 Task: Create reports for product object.
Action: Mouse moved to (40, 130)
Screenshot: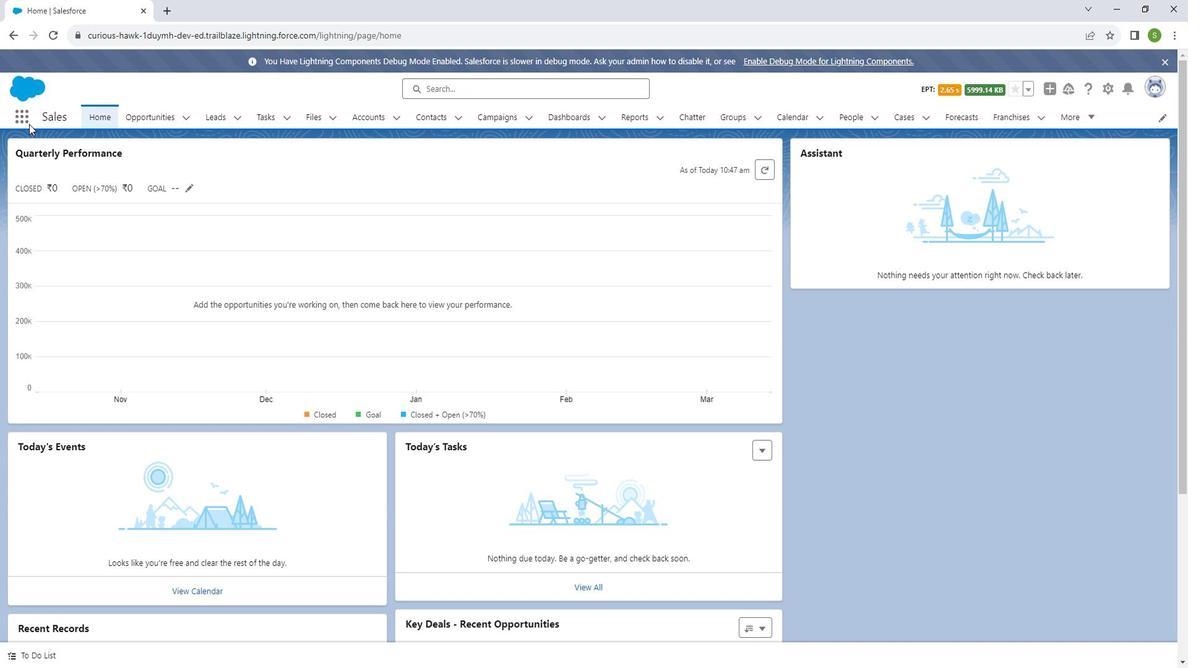 
Action: Mouse pressed left at (40, 130)
Screenshot: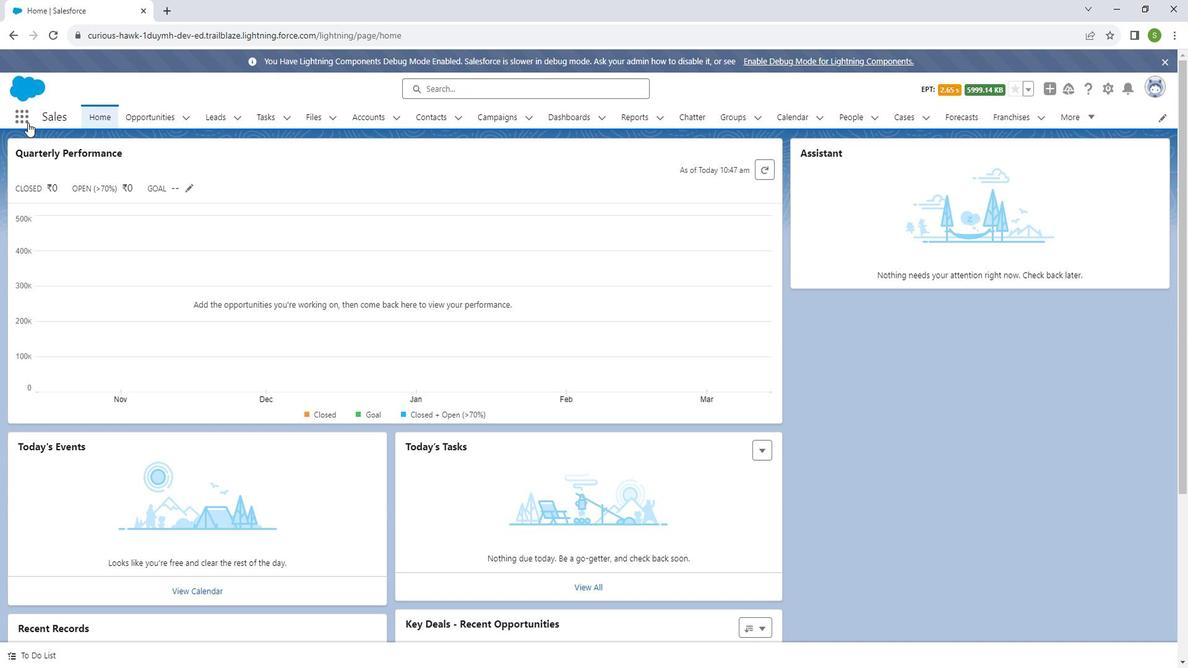 
Action: Mouse moved to (50, 338)
Screenshot: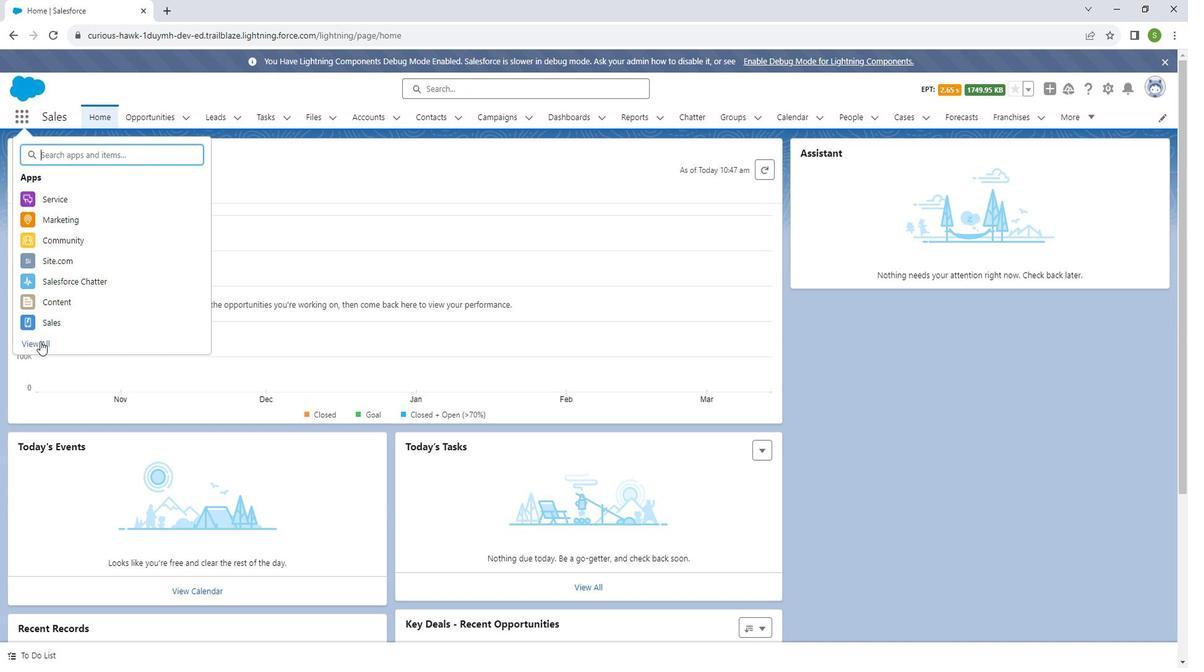 
Action: Mouse pressed left at (50, 338)
Screenshot: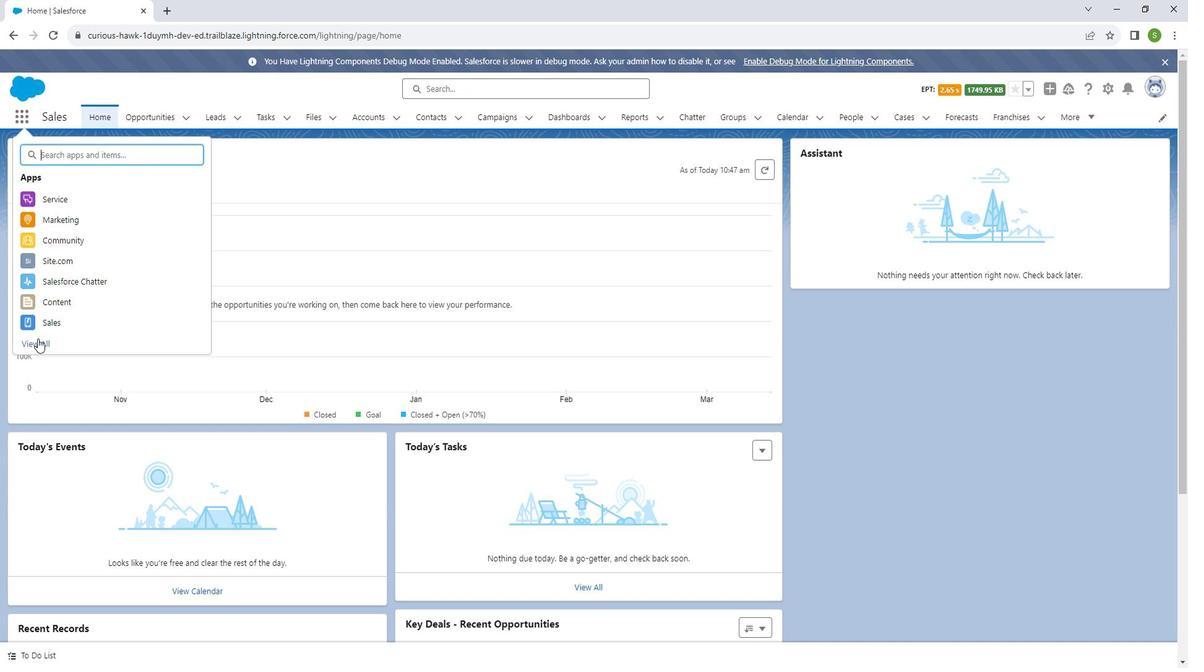 
Action: Mouse moved to (865, 460)
Screenshot: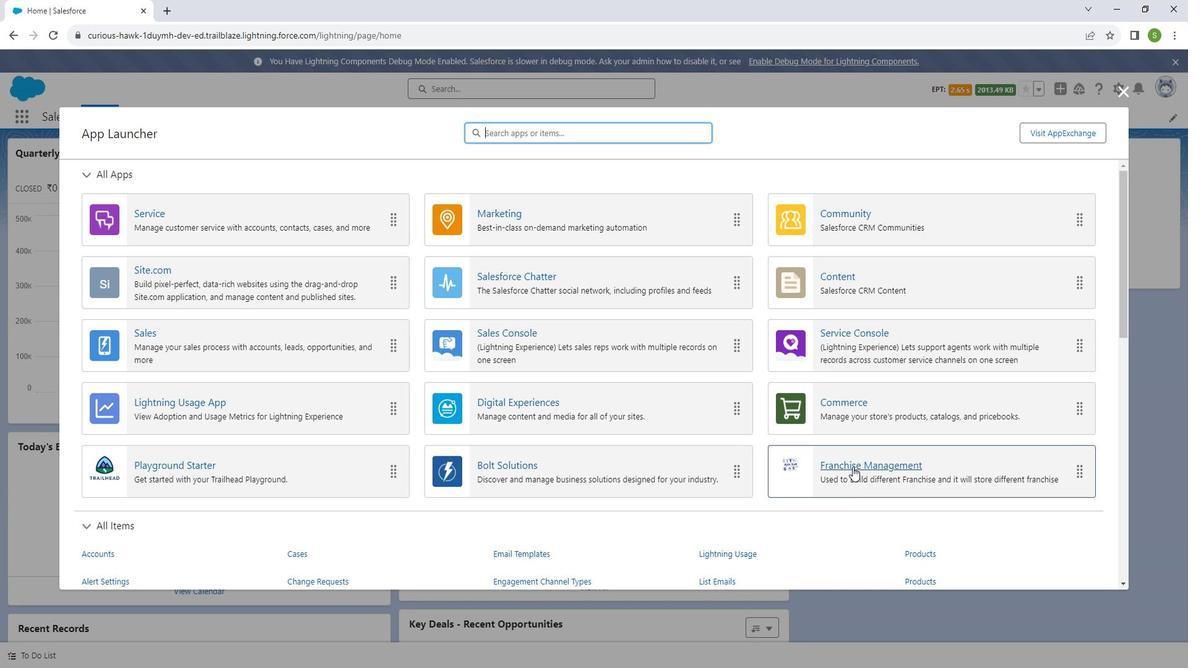 
Action: Mouse pressed left at (865, 460)
Screenshot: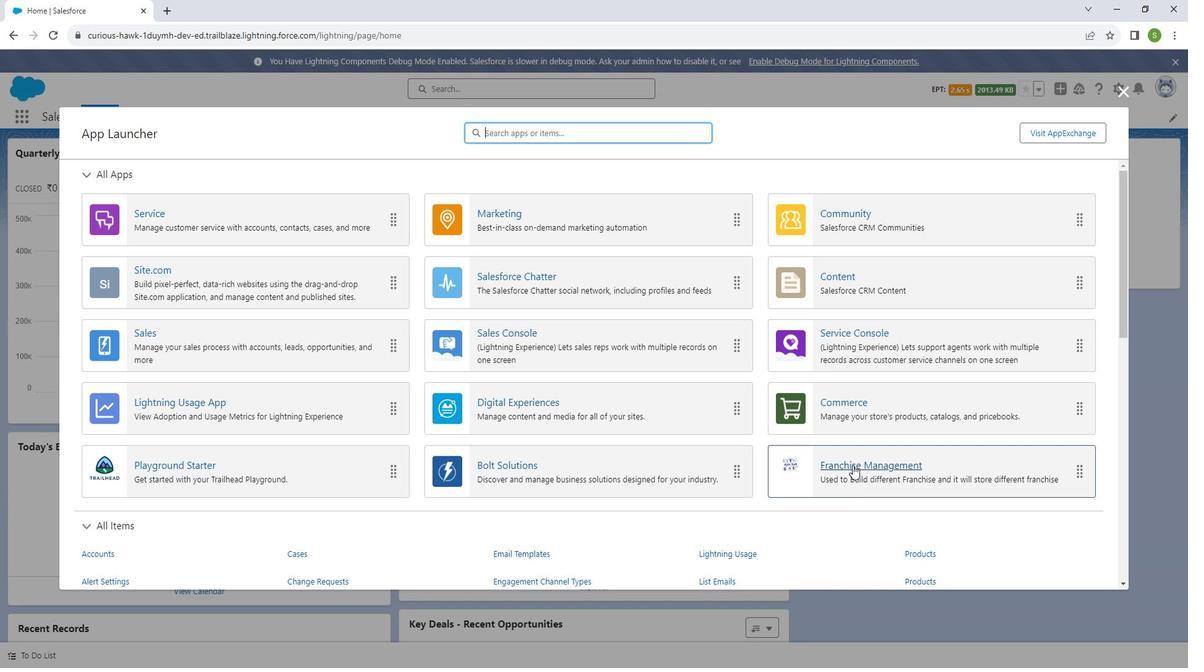 
Action: Mouse moved to (32, 125)
Screenshot: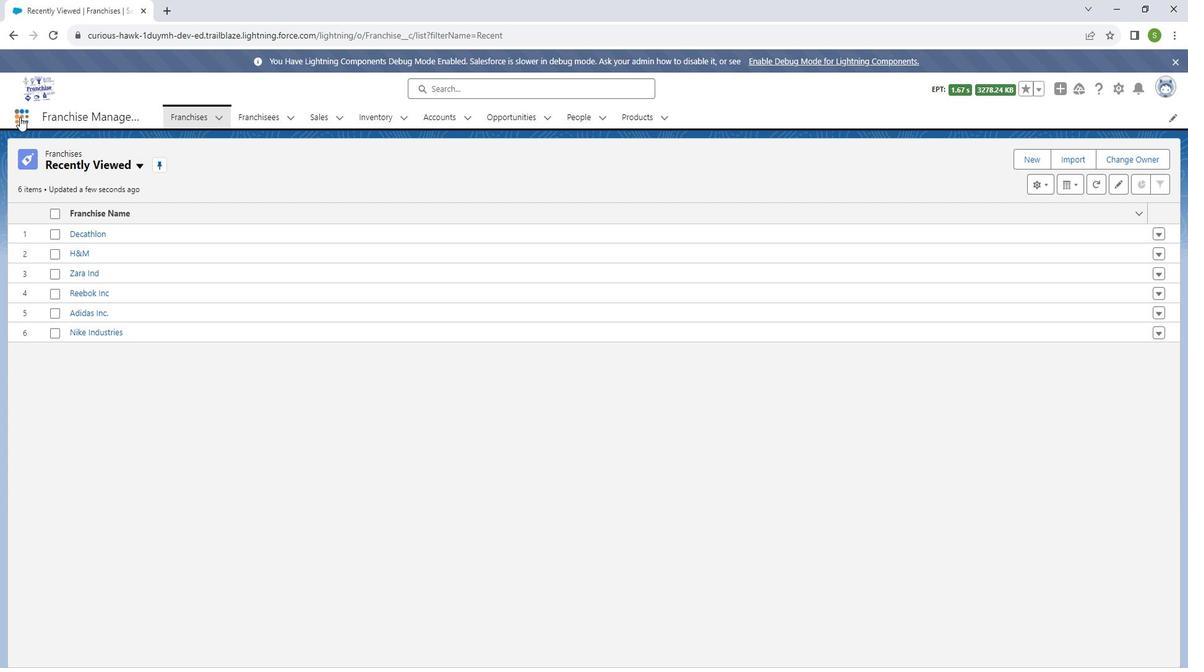 
Action: Mouse pressed left at (32, 125)
Screenshot: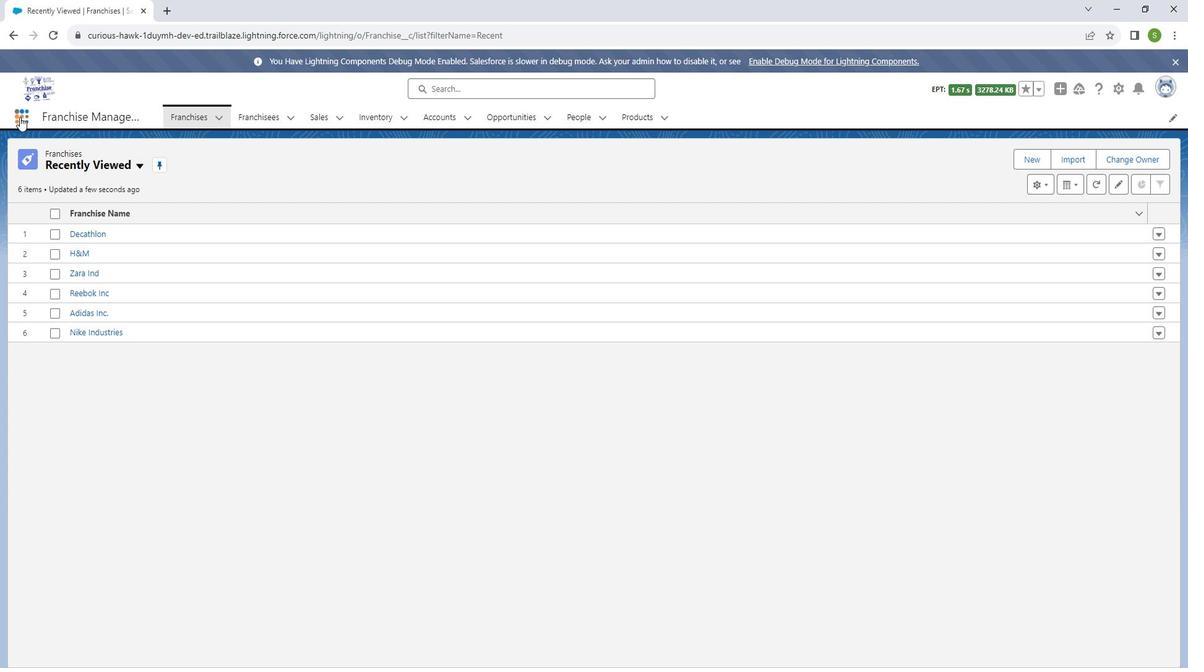 
Action: Mouse moved to (61, 164)
Screenshot: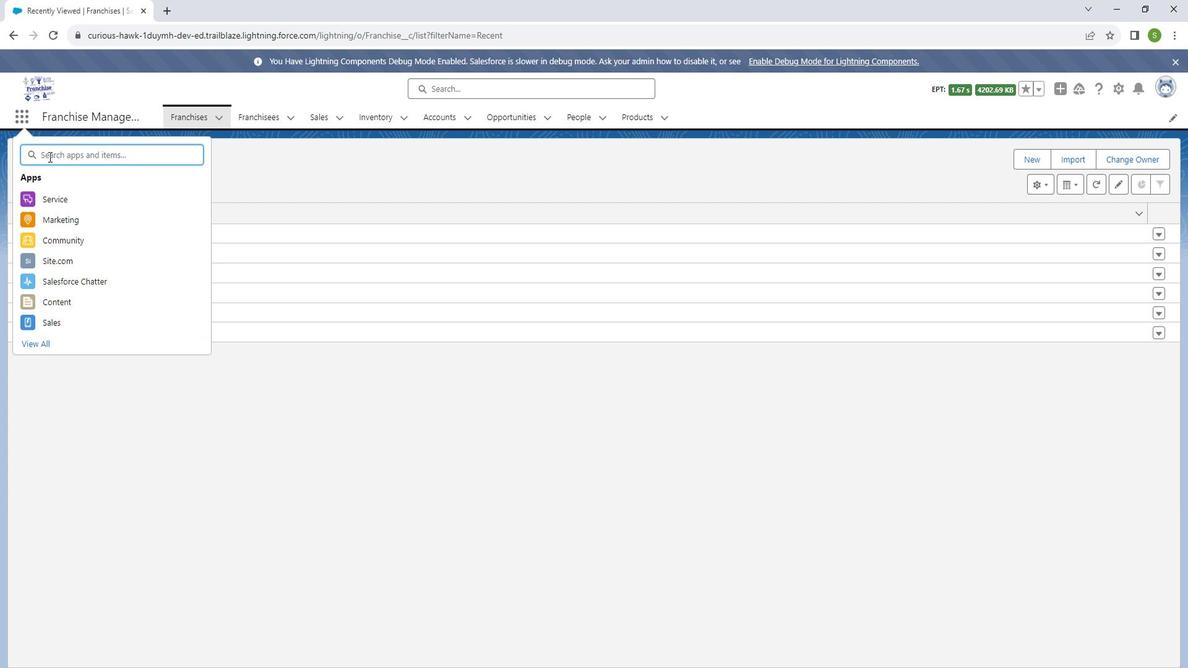 
Action: Key pressed re
Screenshot: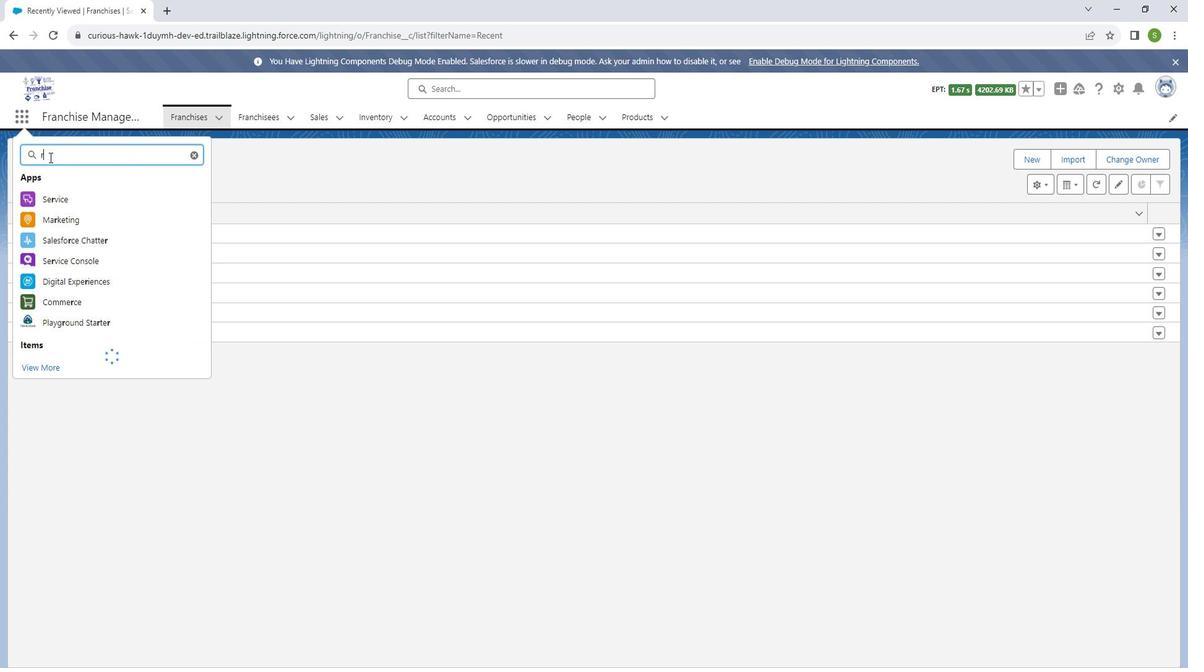 
Action: Mouse moved to (87, 234)
Screenshot: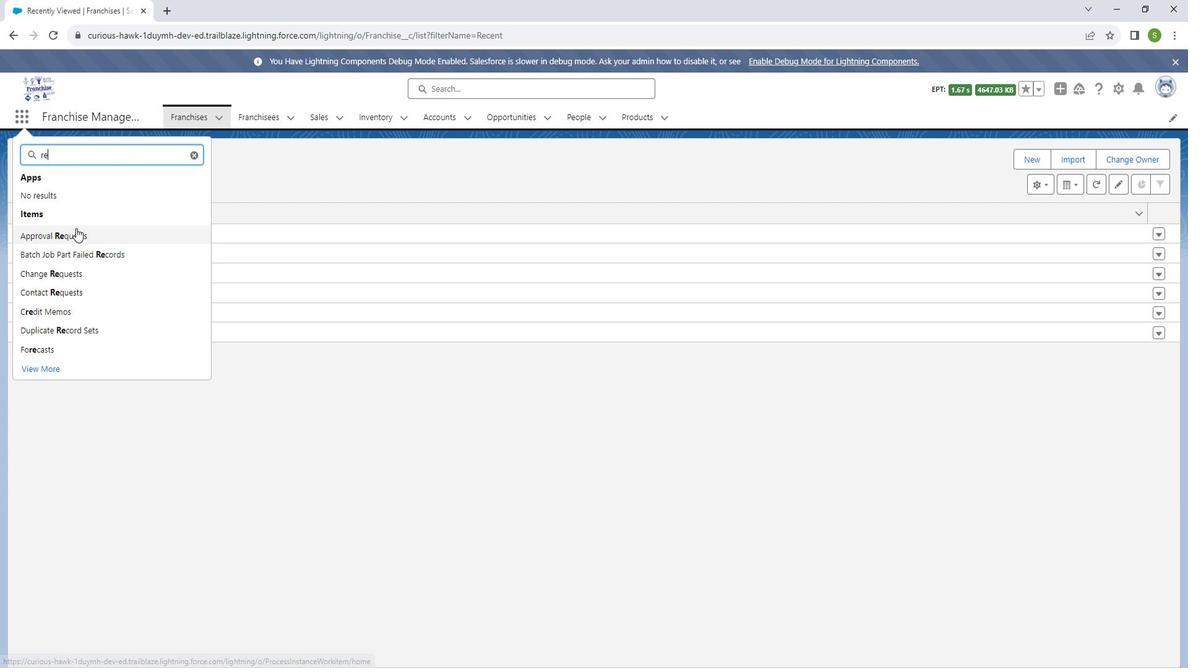 
Action: Key pressed p
Screenshot: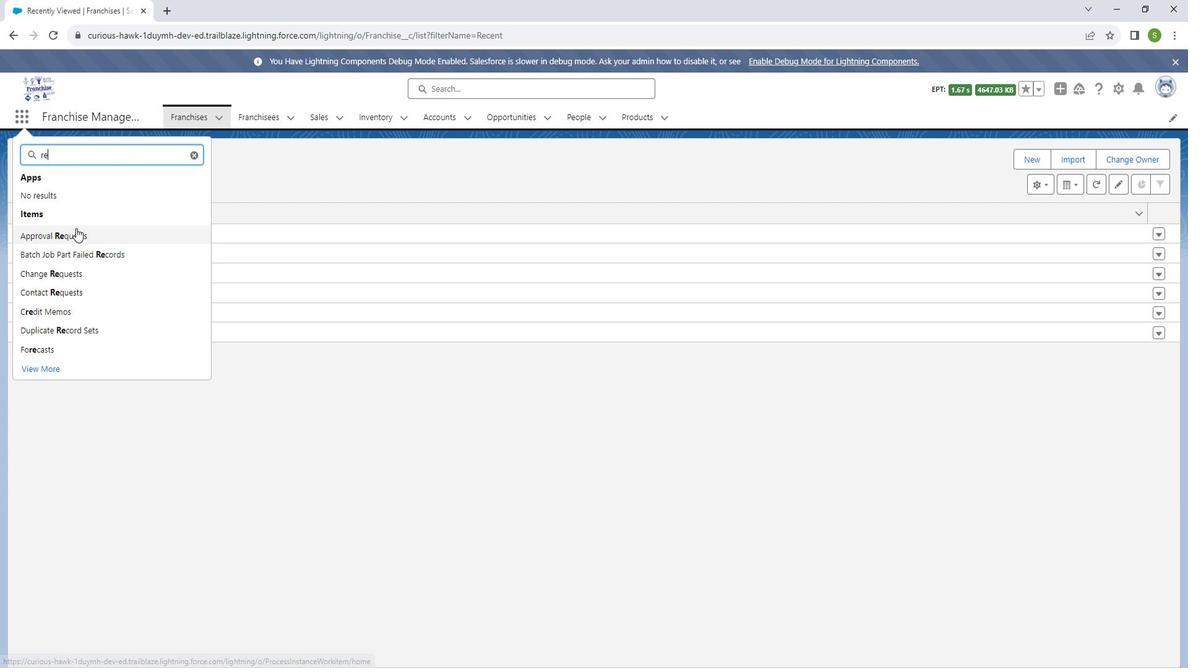 
Action: Mouse moved to (86, 234)
Screenshot: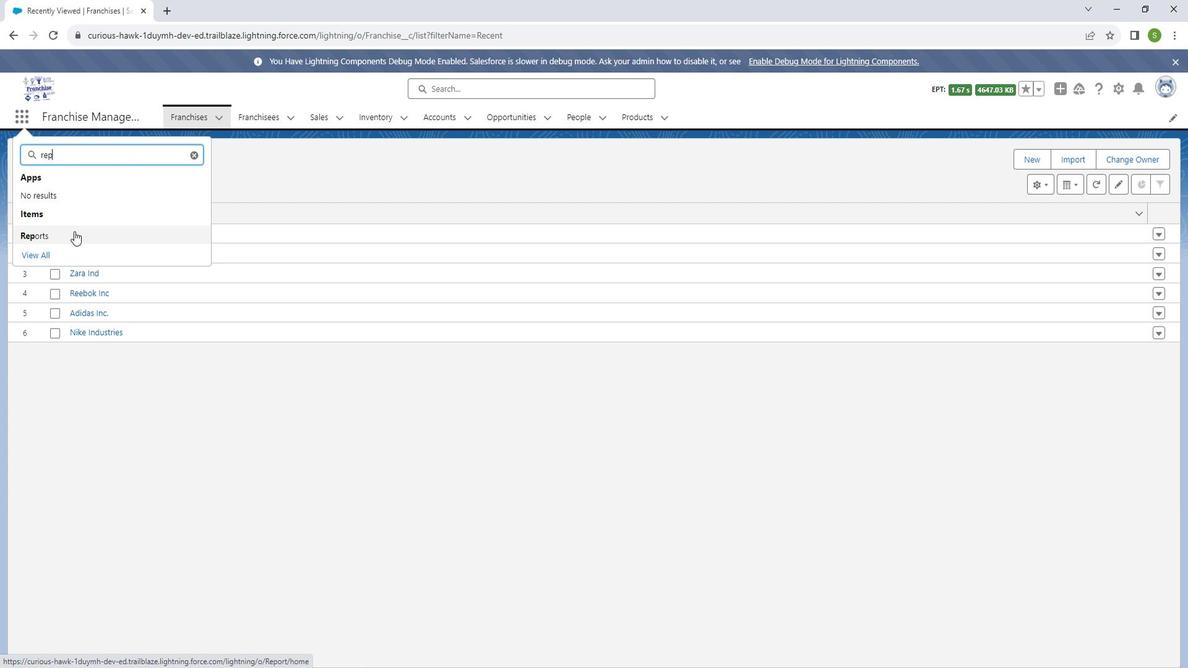 
Action: Key pressed o
Screenshot: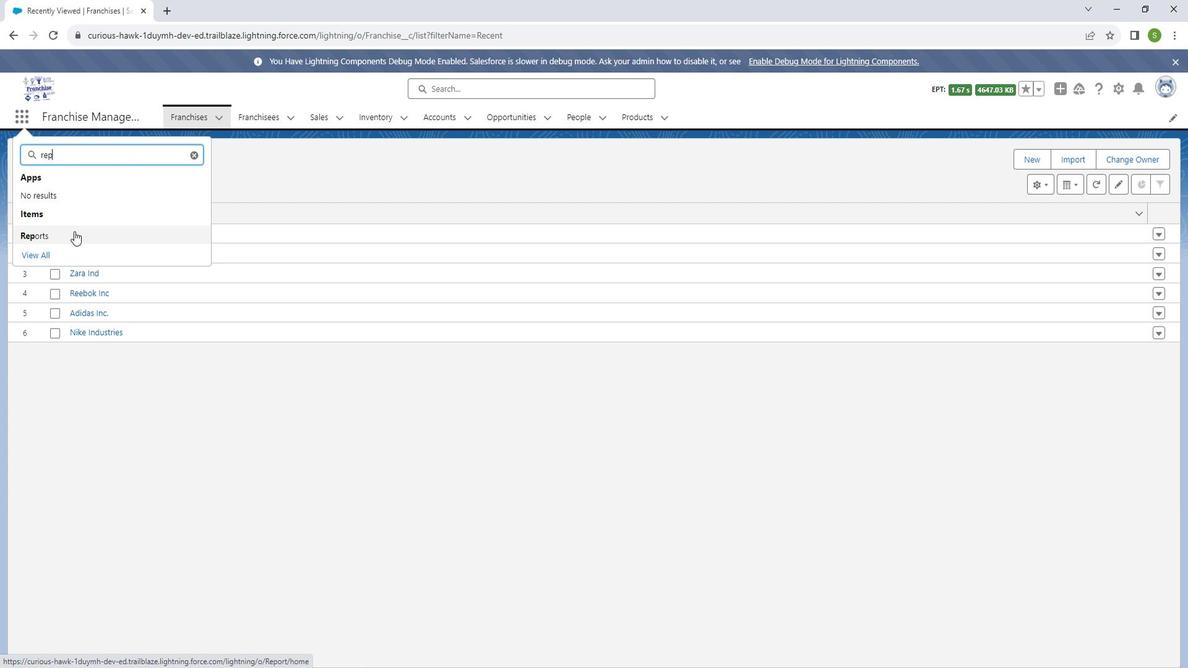 
Action: Mouse moved to (86, 230)
Screenshot: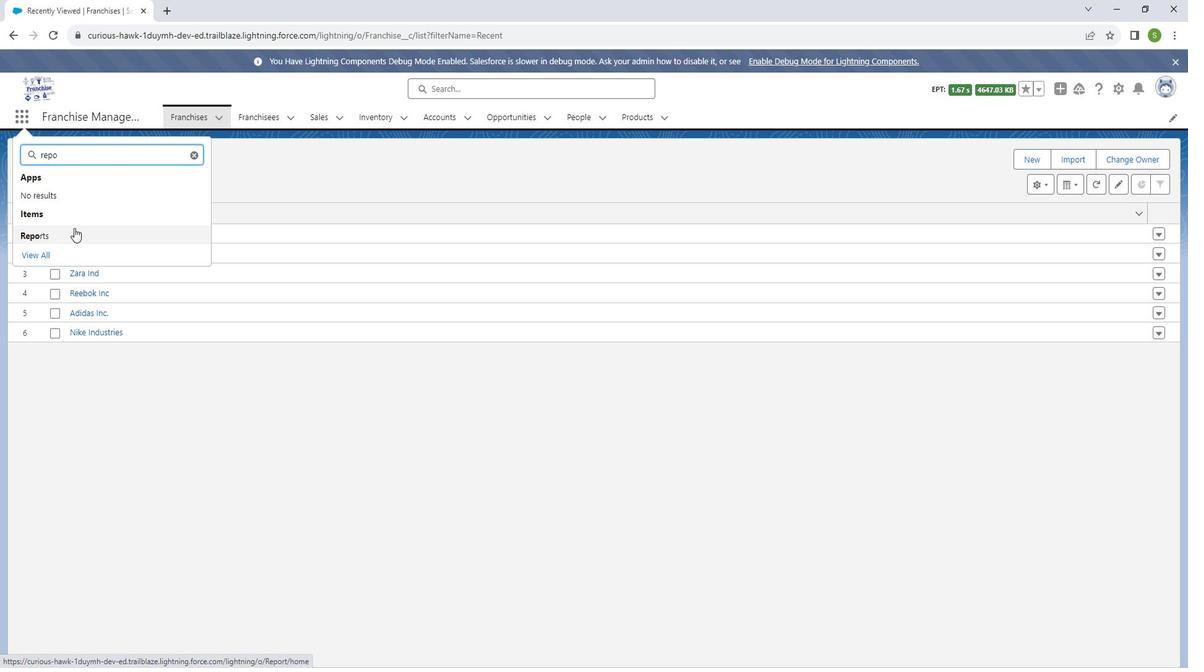 
Action: Key pressed rt
Screenshot: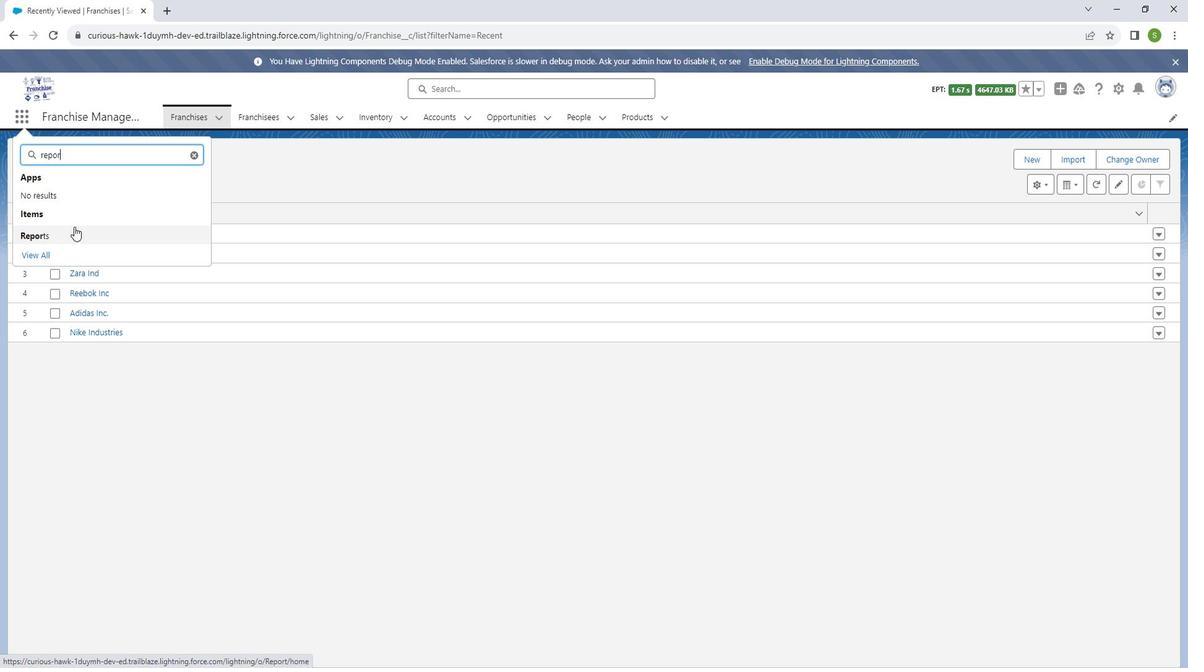 
Action: Mouse moved to (53, 240)
Screenshot: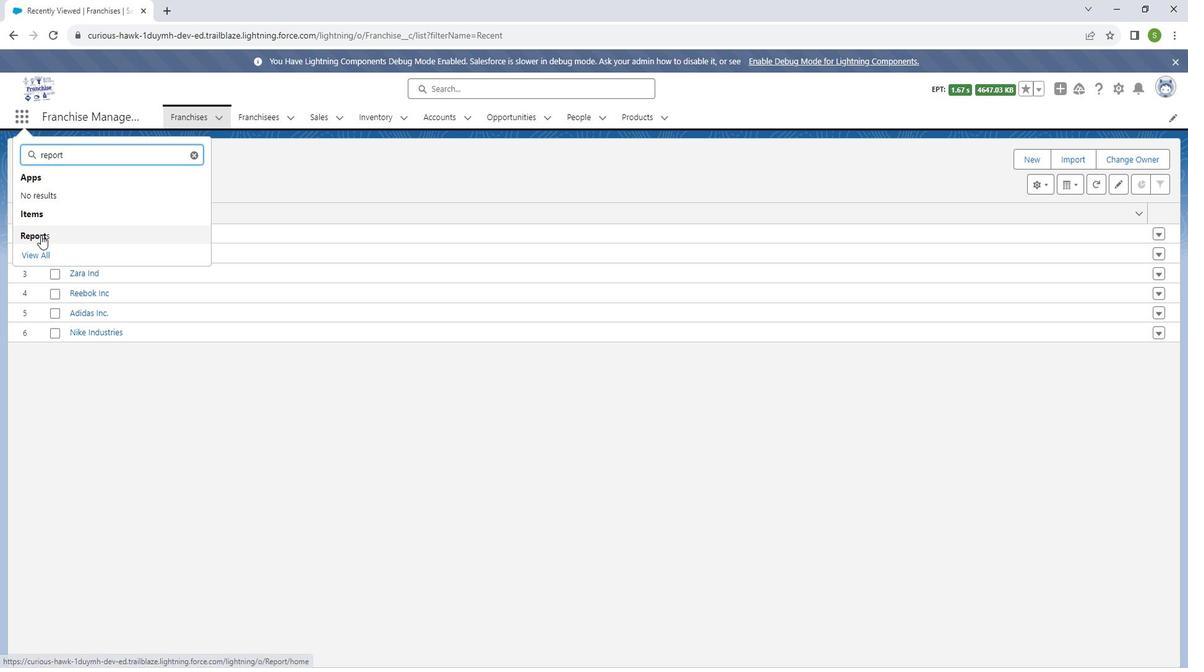 
Action: Mouse pressed left at (53, 240)
Screenshot: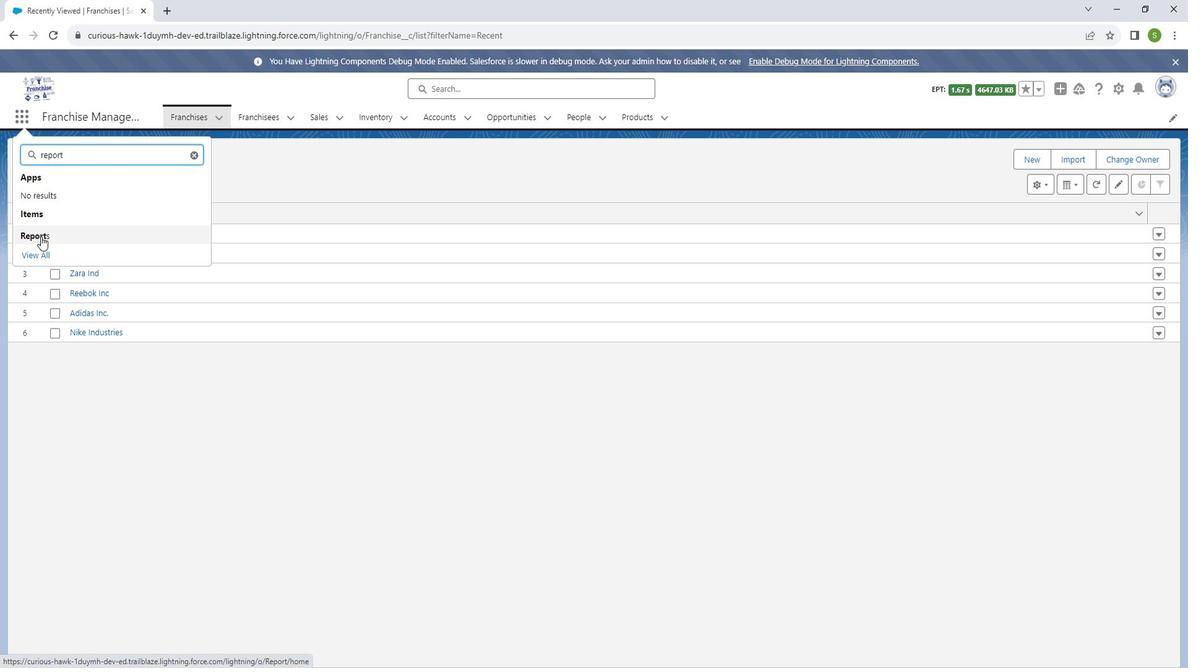 
Action: Mouse moved to (1055, 172)
Screenshot: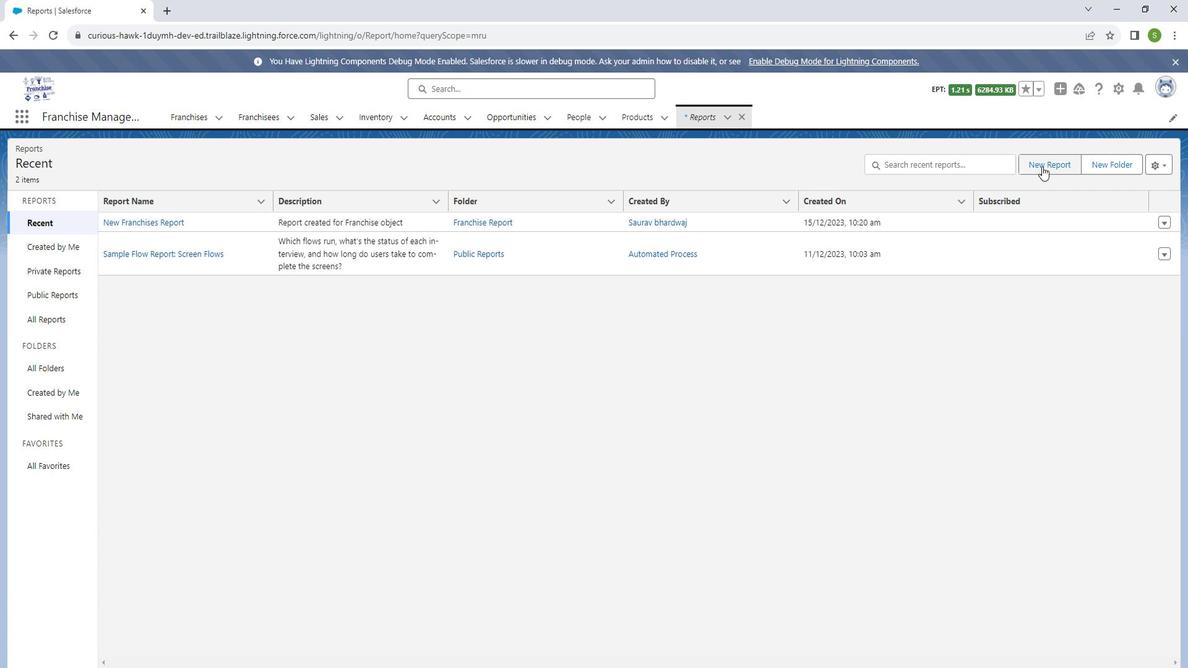 
Action: Mouse pressed left at (1055, 172)
Screenshot: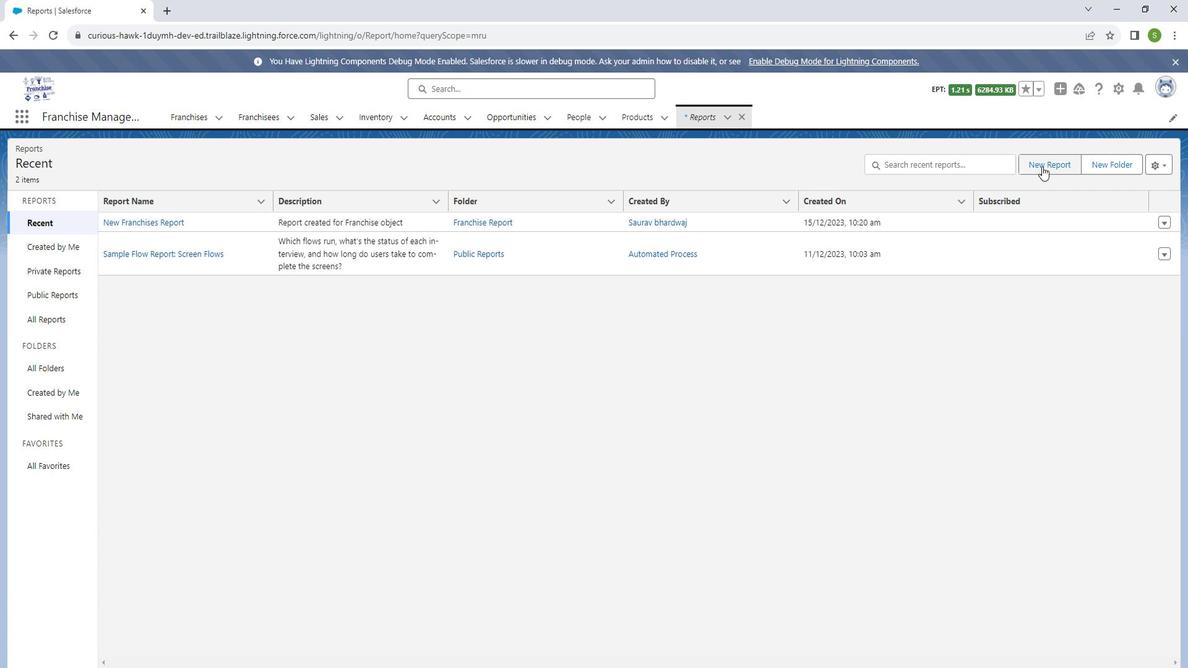 
Action: Mouse moved to (323, 265)
Screenshot: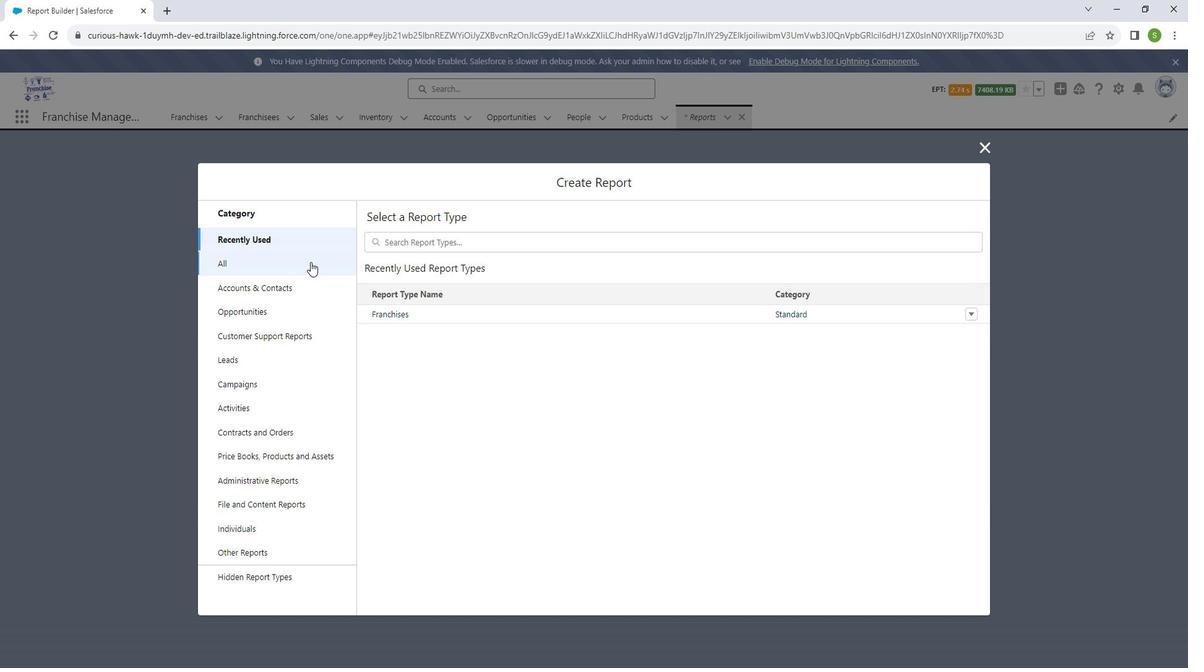 
Action: Mouse pressed left at (323, 265)
Screenshot: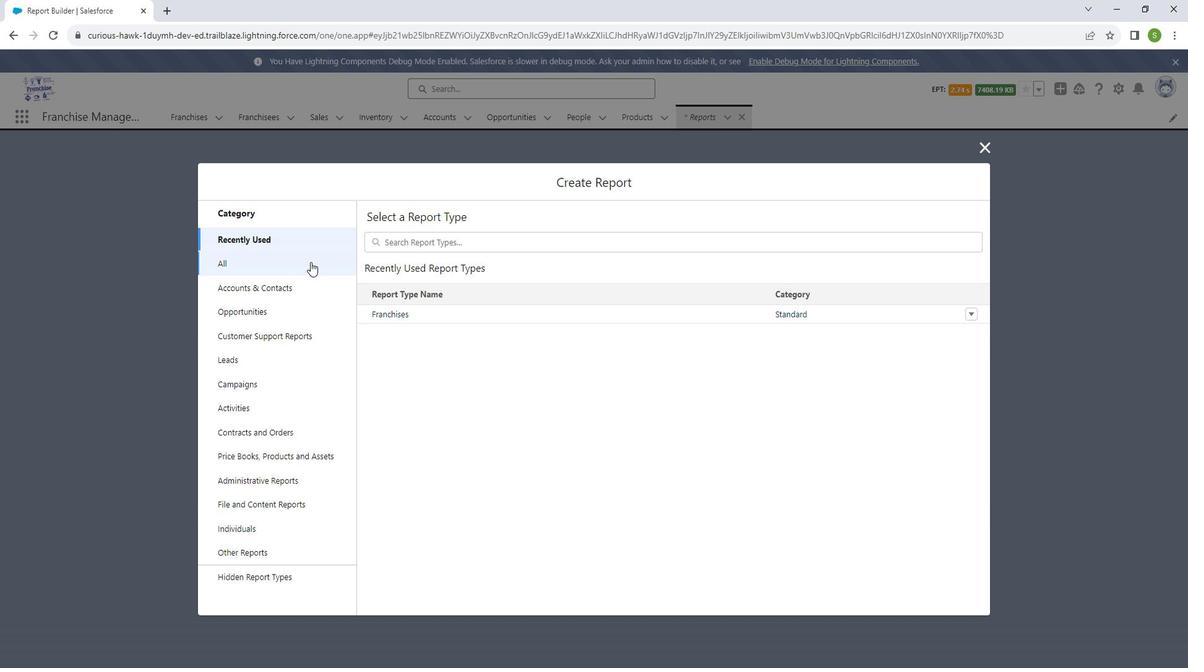
Action: Mouse moved to (560, 240)
Screenshot: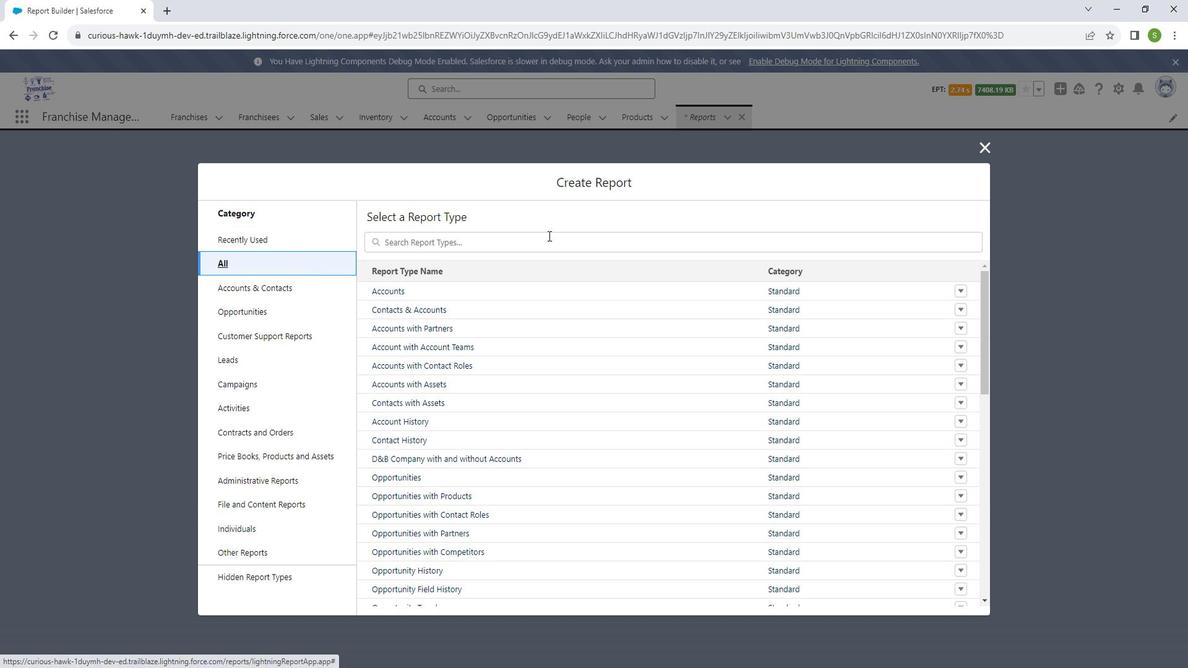 
Action: Mouse pressed left at (560, 240)
Screenshot: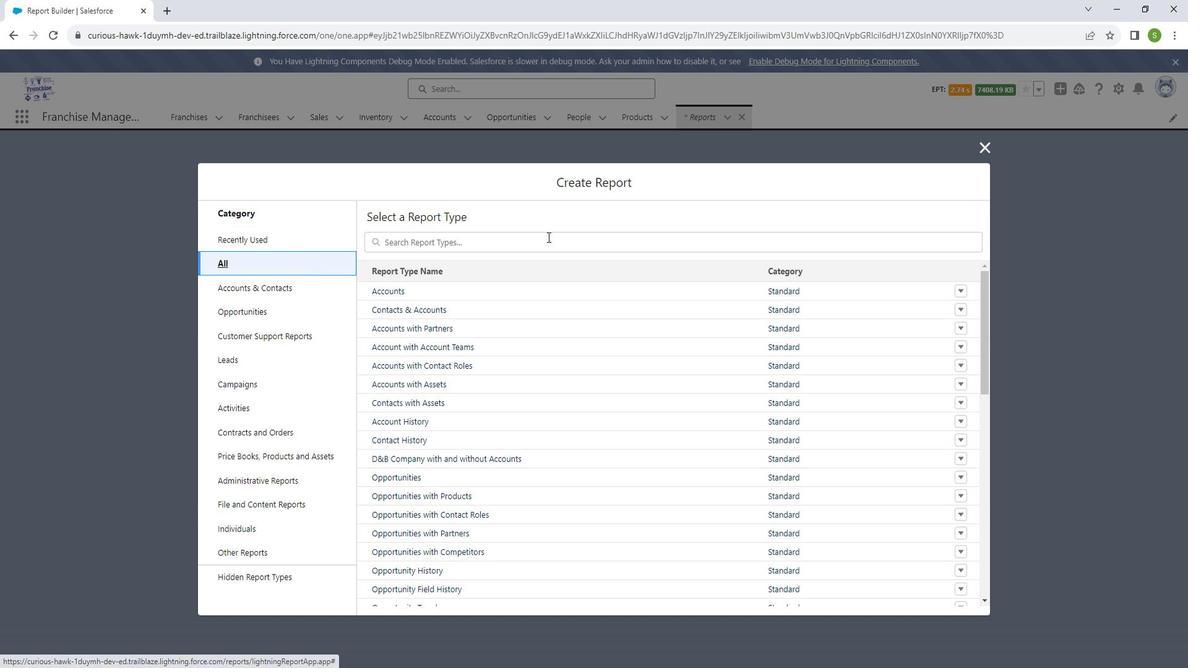 
Action: Mouse moved to (559, 246)
Screenshot: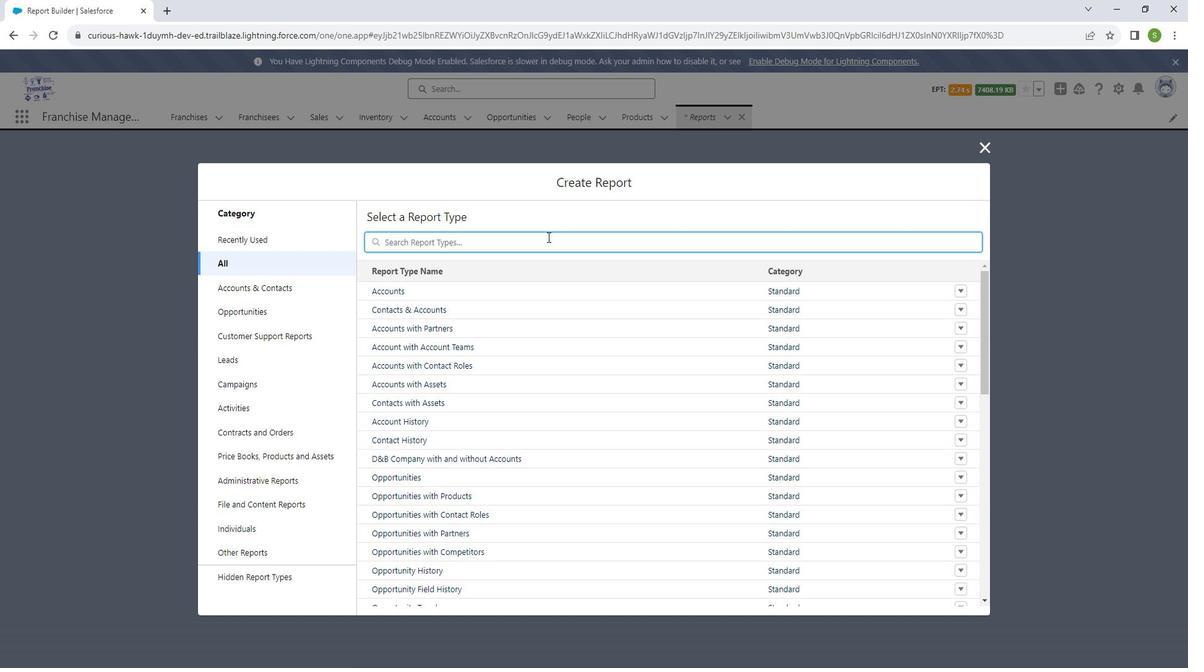 
Action: Key pressed p
Screenshot: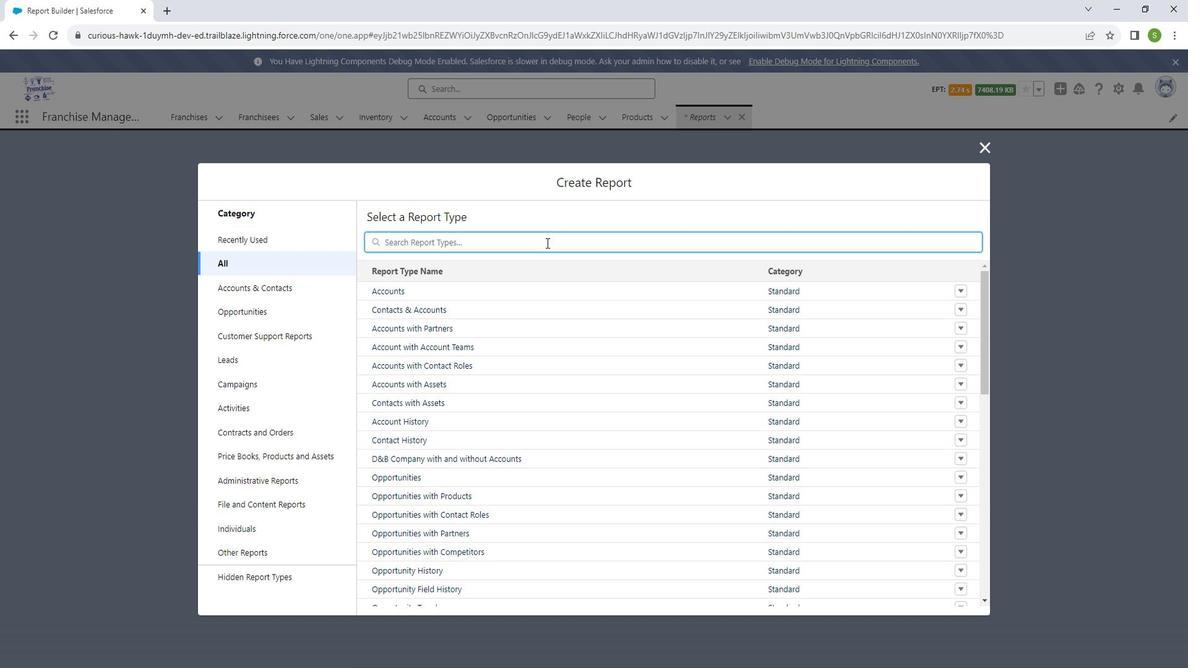 
Action: Mouse moved to (559, 247)
Screenshot: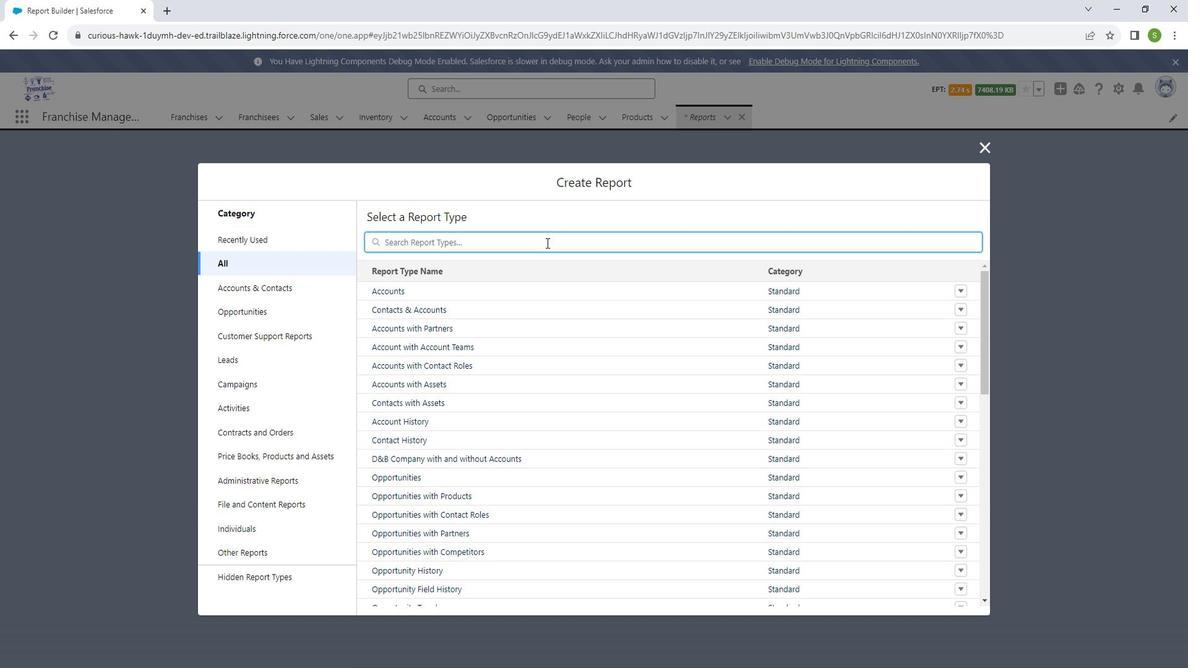 
Action: Key pressed ro
Screenshot: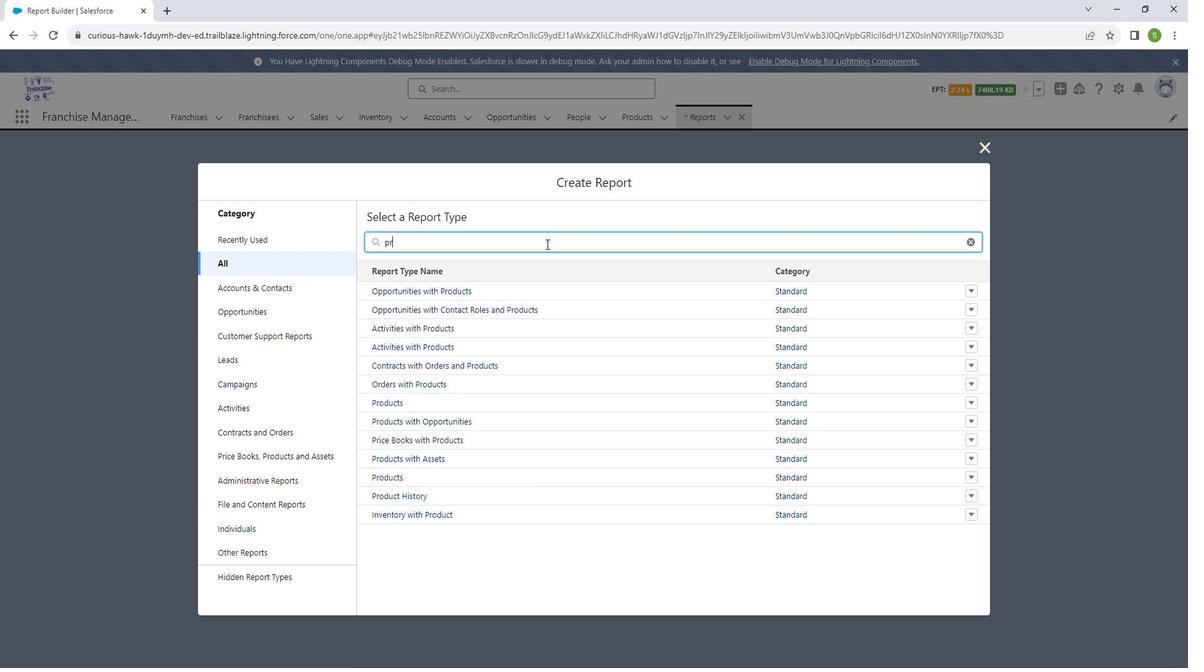 
Action: Mouse moved to (559, 247)
Screenshot: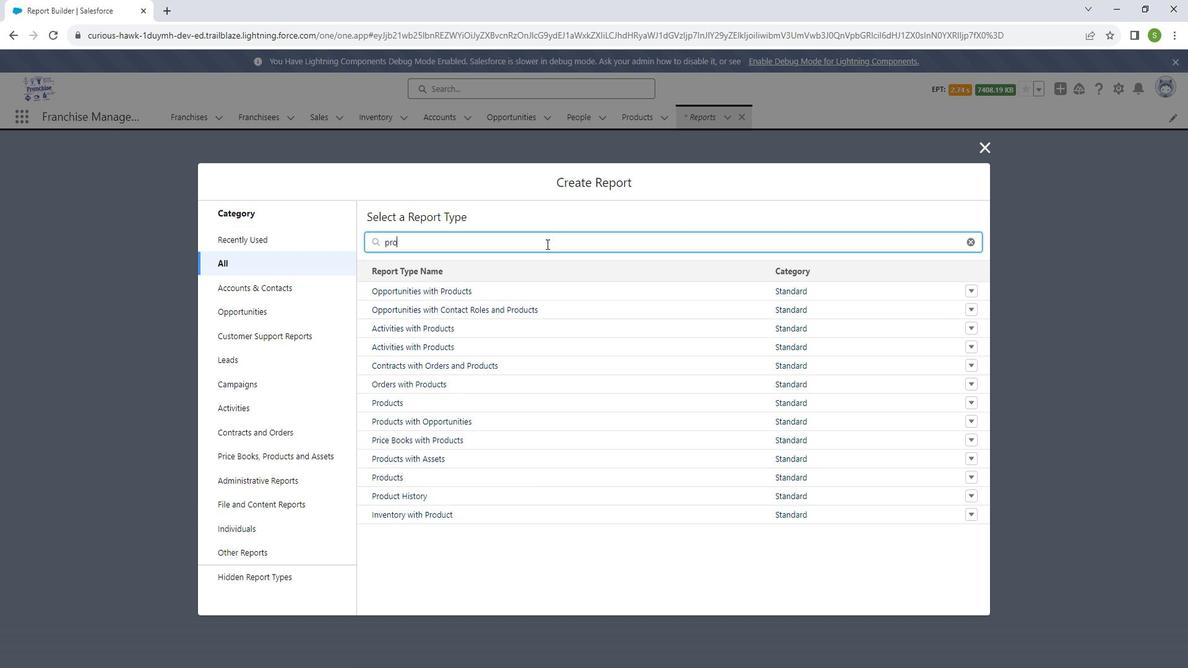
Action: Key pressed f<Key.backspace>
Screenshot: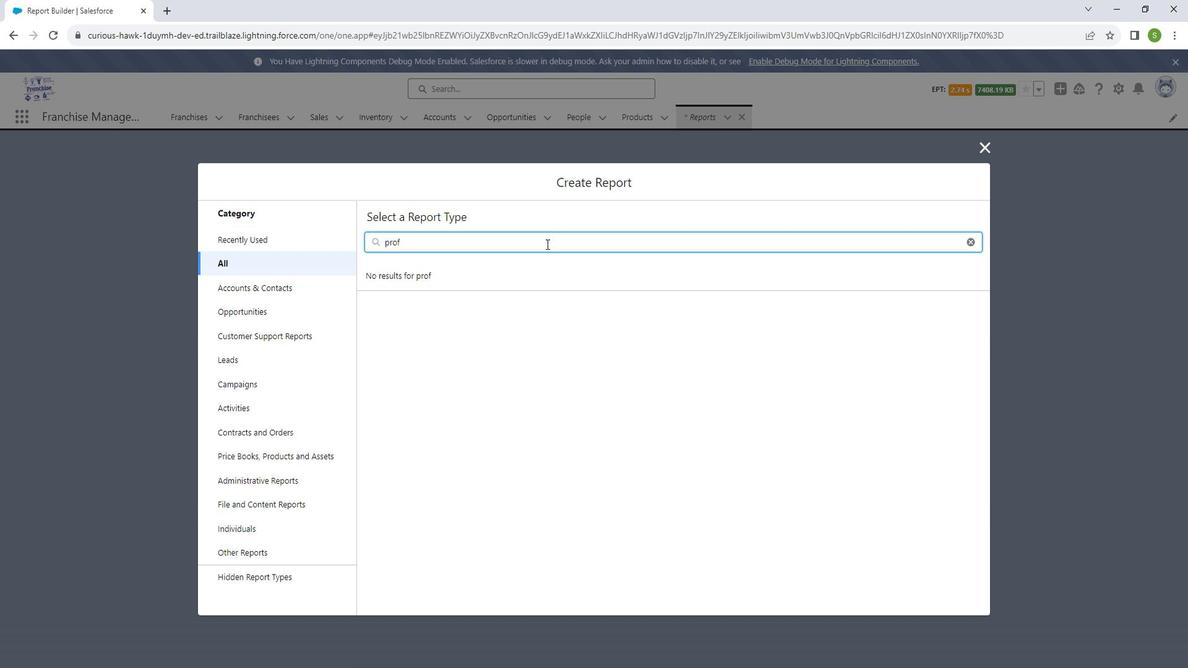 
Action: Mouse moved to (559, 247)
Screenshot: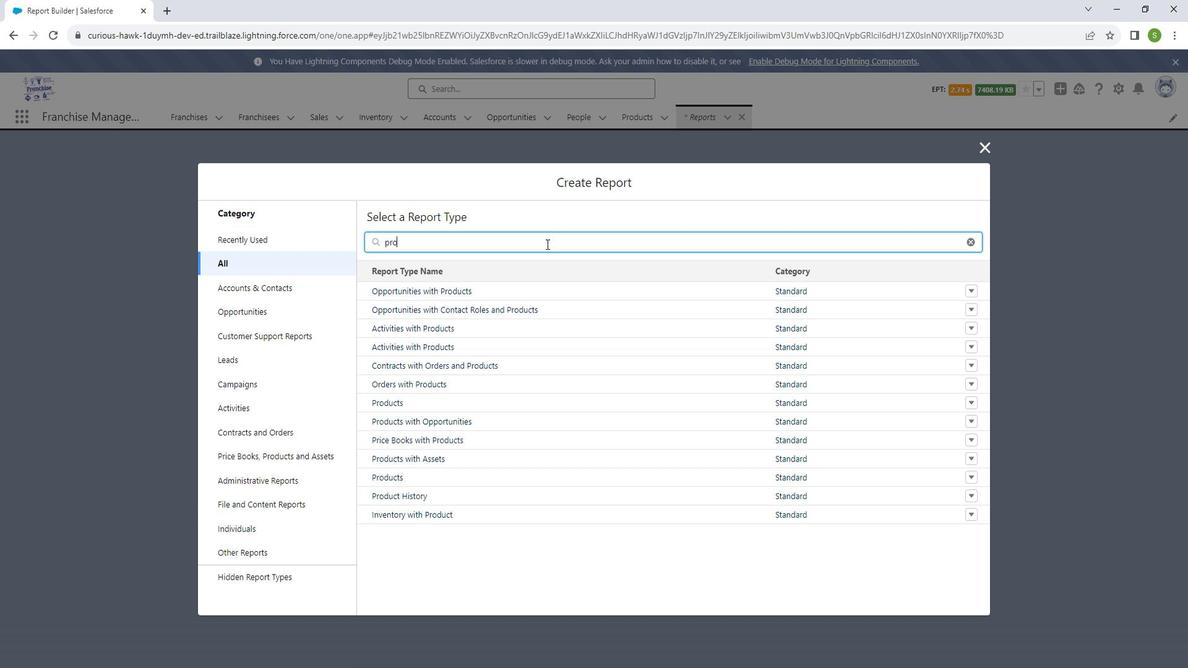
Action: Key pressed duct
Screenshot: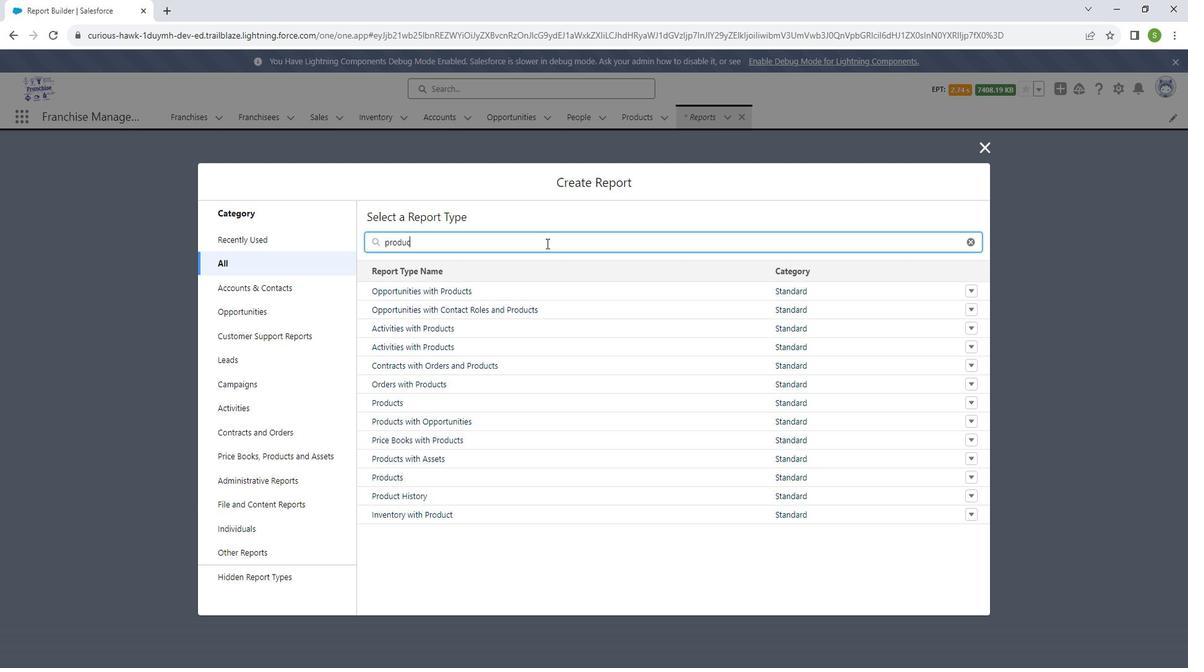 
Action: Mouse moved to (403, 476)
Screenshot: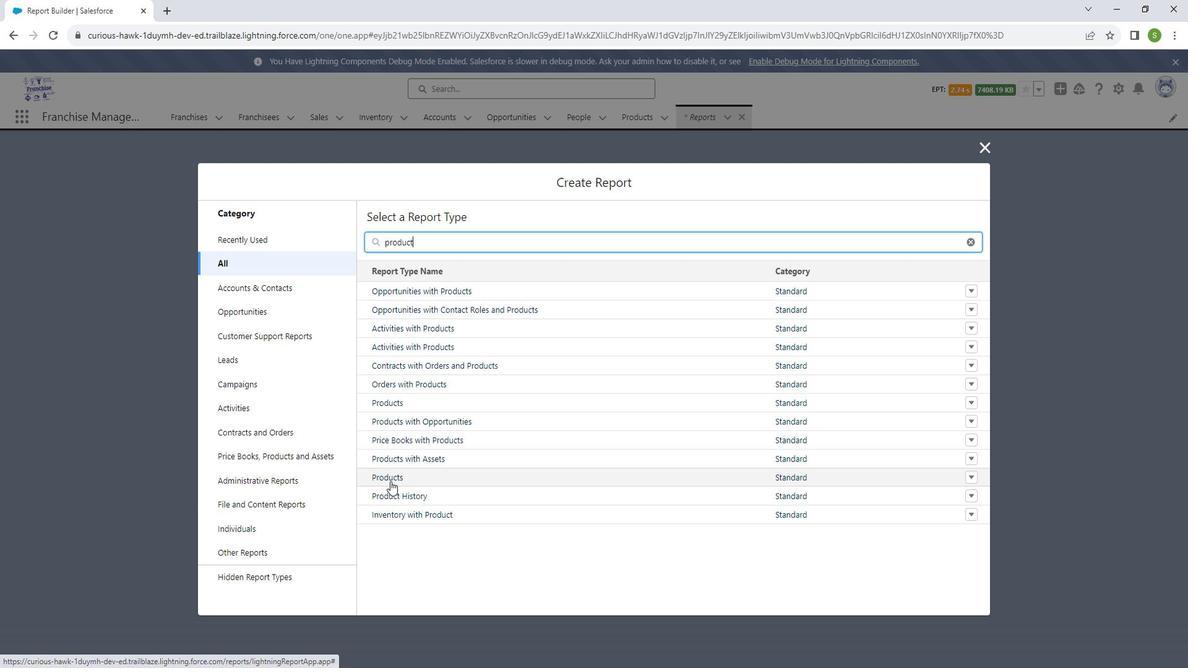
Action: Mouse pressed left at (403, 476)
Screenshot: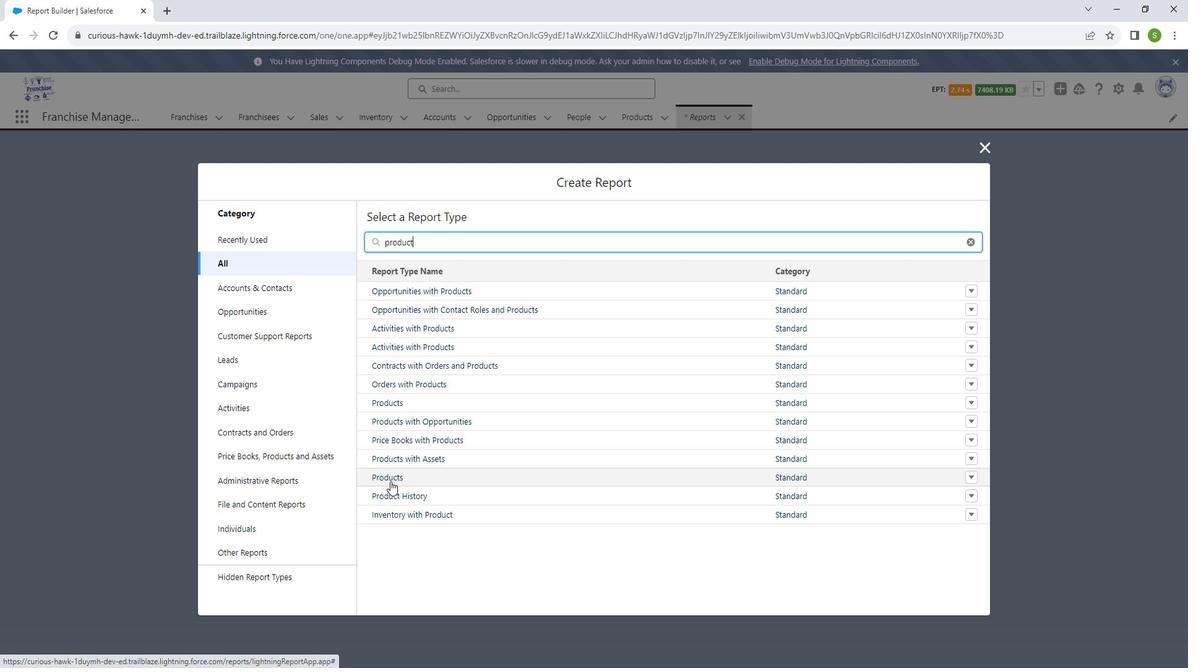 
Action: Mouse moved to (839, 299)
Screenshot: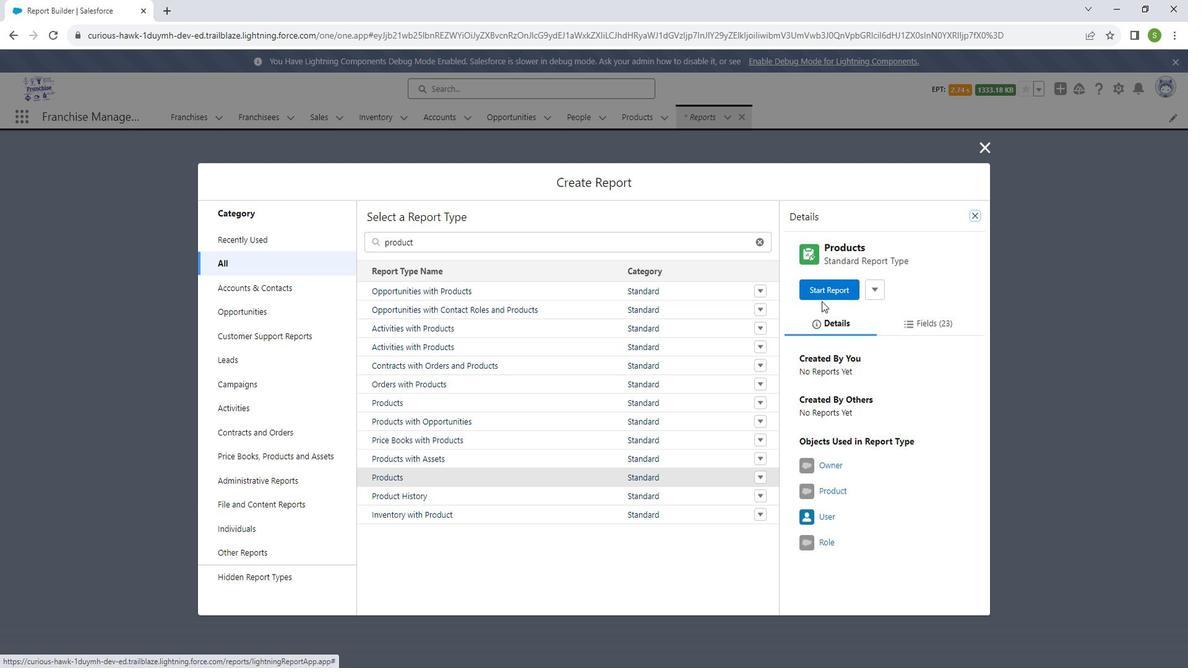 
Action: Mouse pressed left at (839, 299)
Screenshot: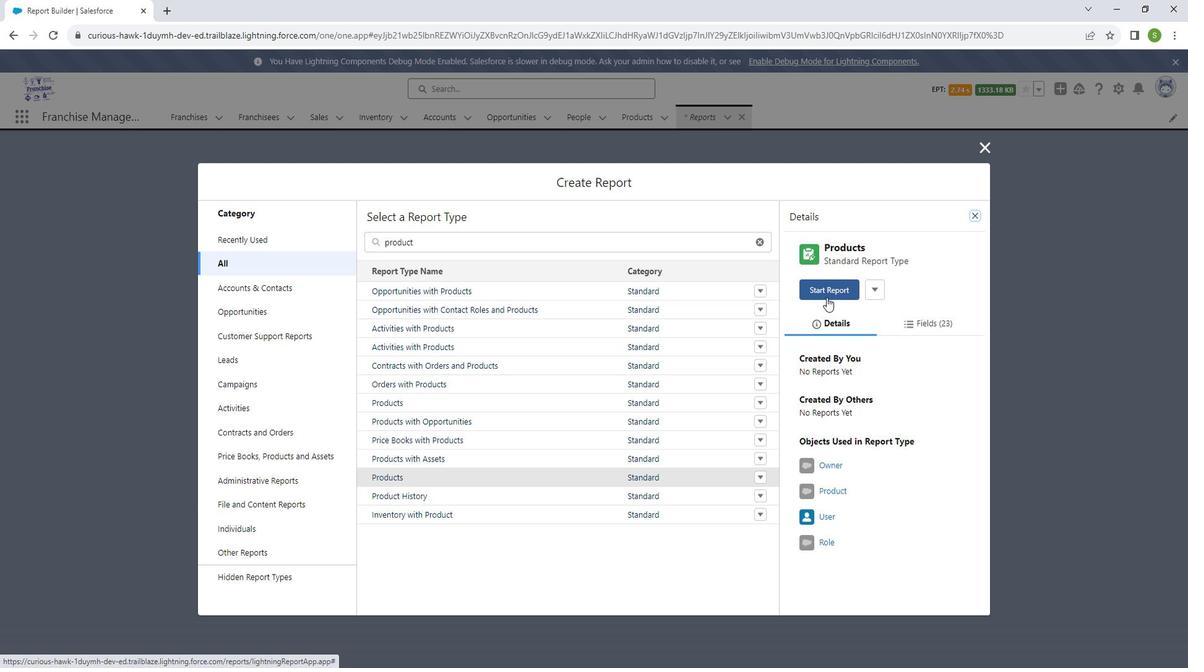 
Action: Mouse moved to (84, 330)
Screenshot: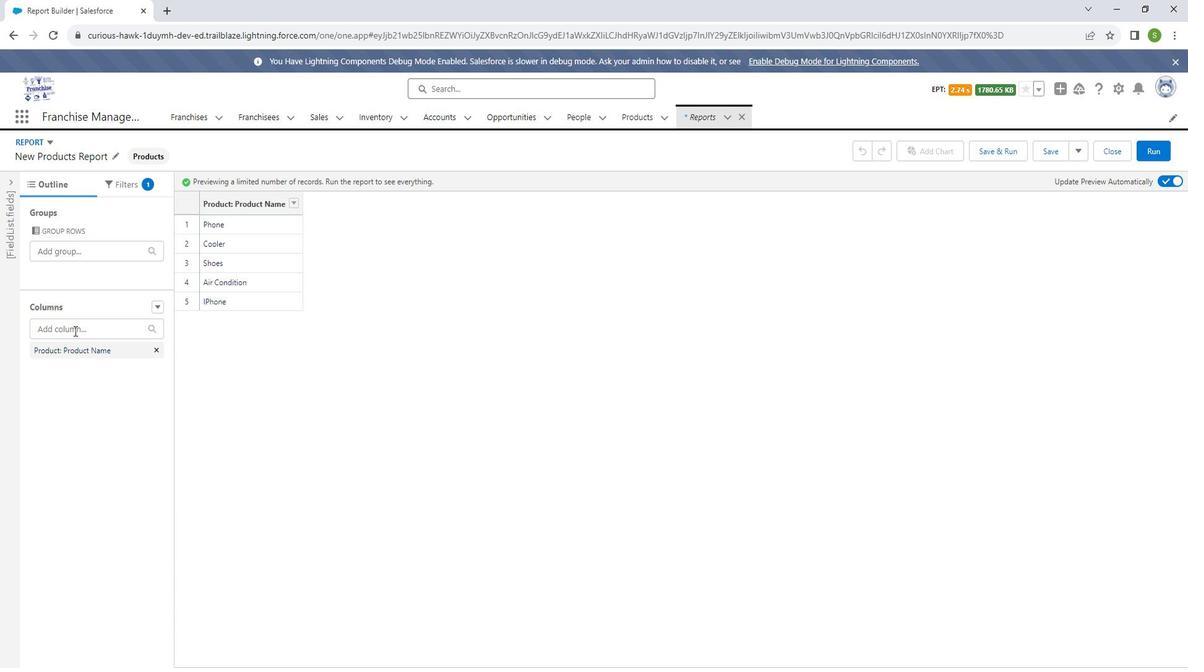 
Action: Mouse pressed left at (84, 330)
Screenshot: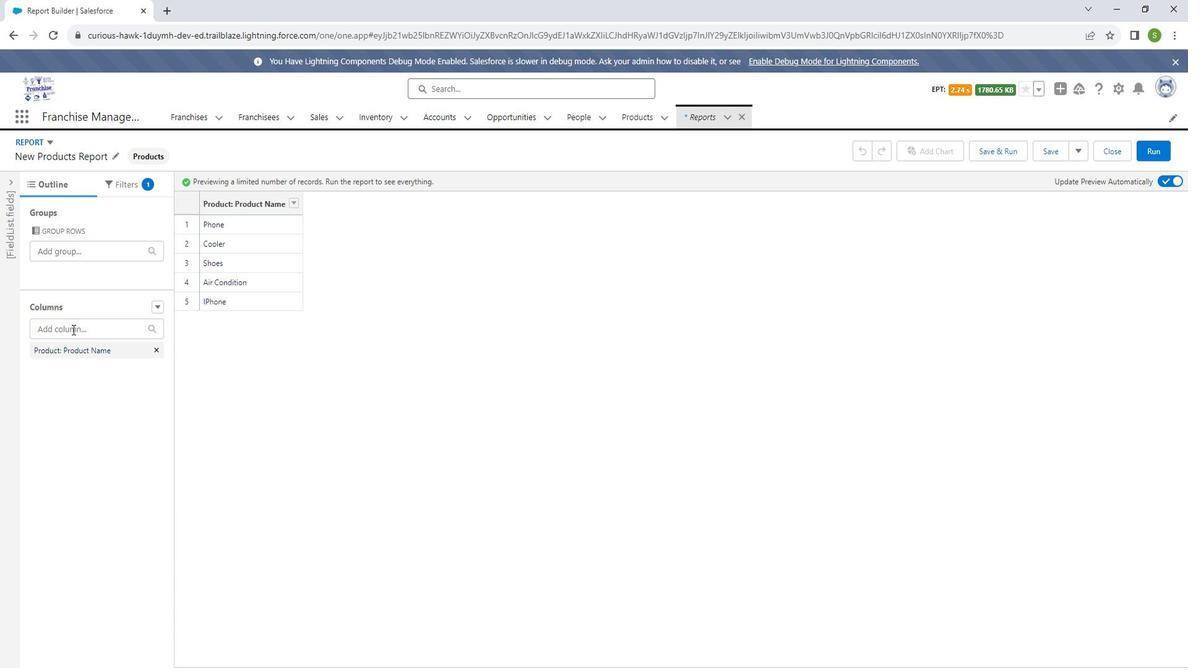 
Action: Mouse moved to (75, 392)
Screenshot: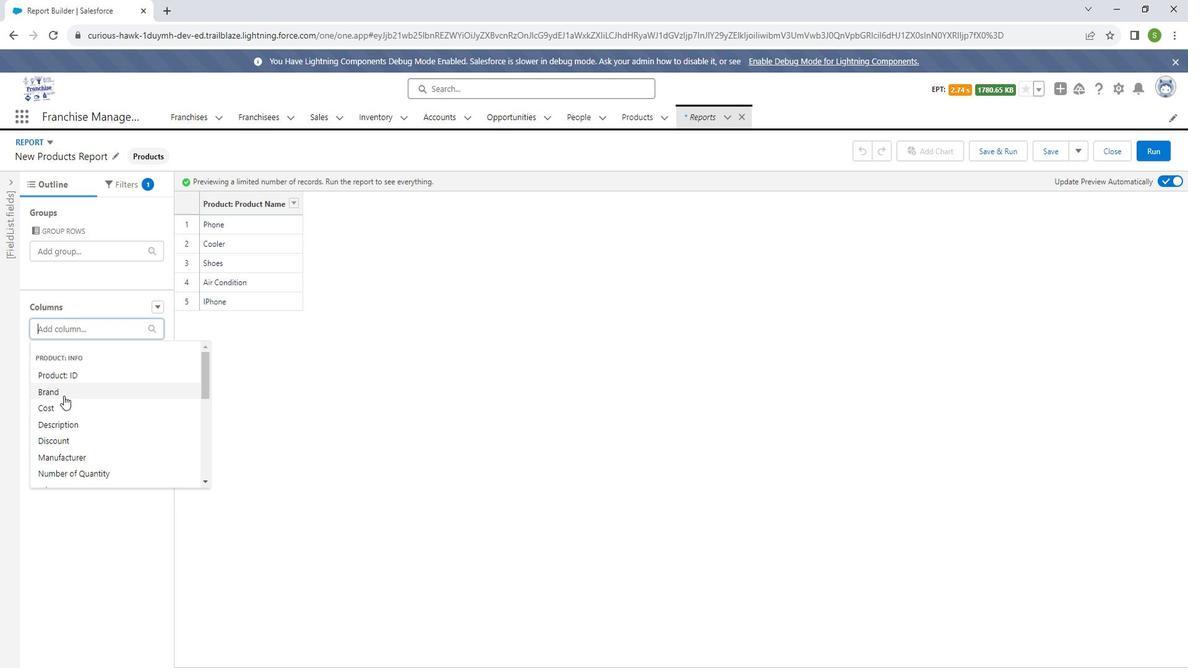 
Action: Mouse pressed left at (75, 392)
Screenshot: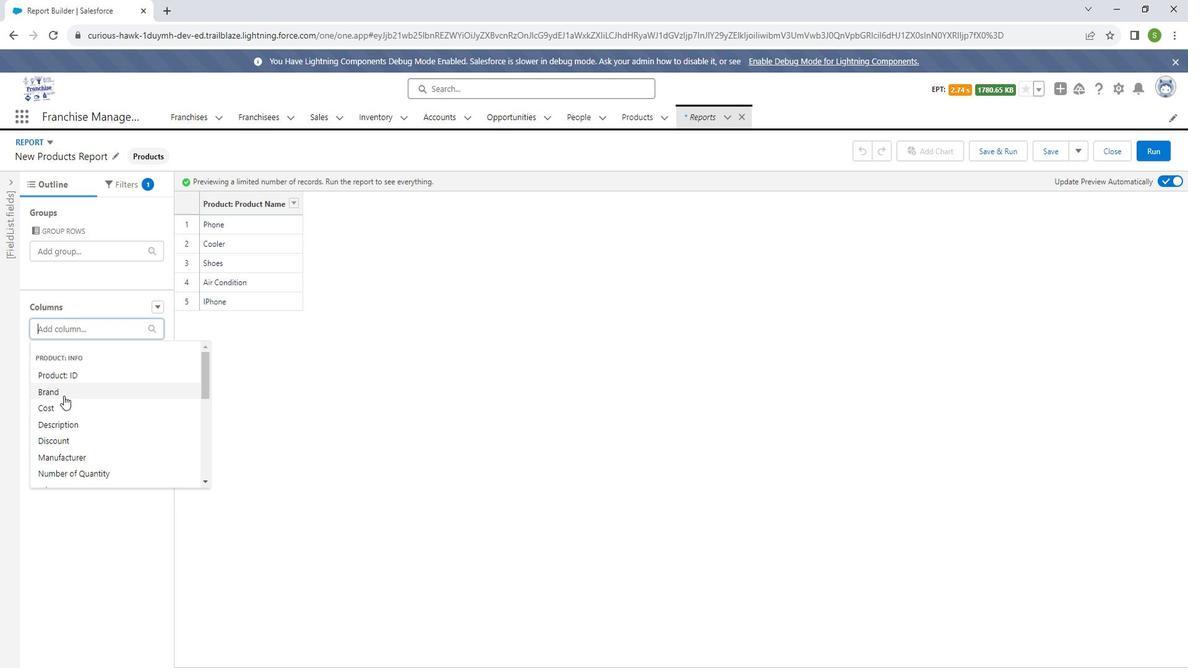 
Action: Mouse moved to (95, 323)
Screenshot: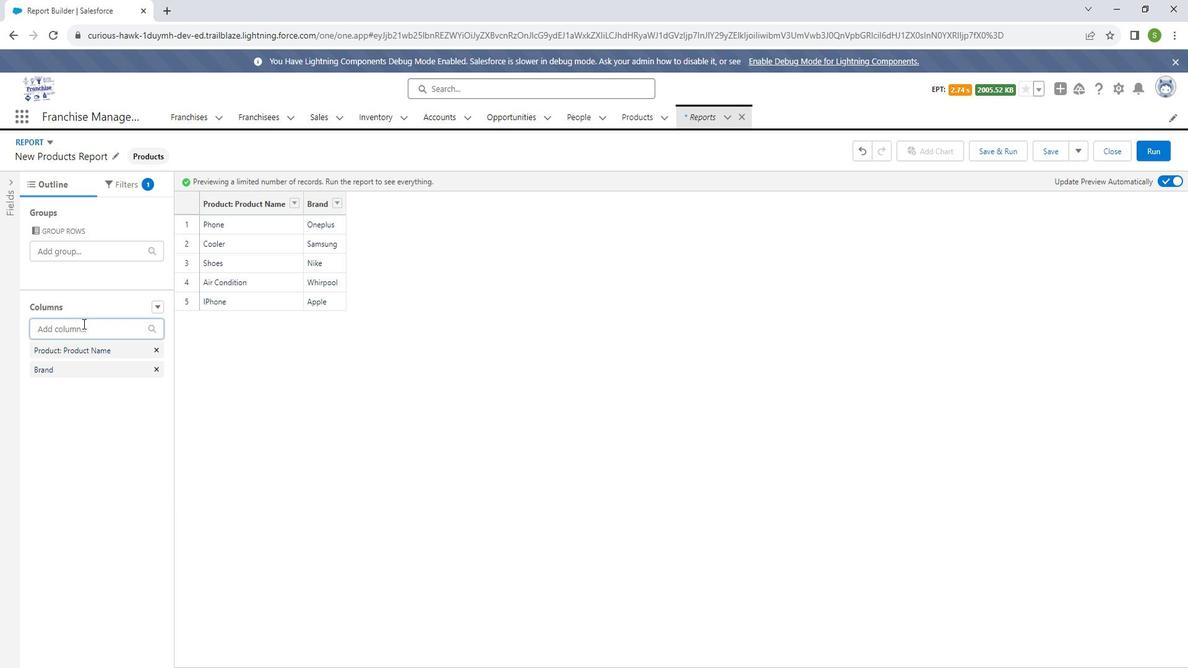 
Action: Mouse pressed left at (95, 323)
Screenshot: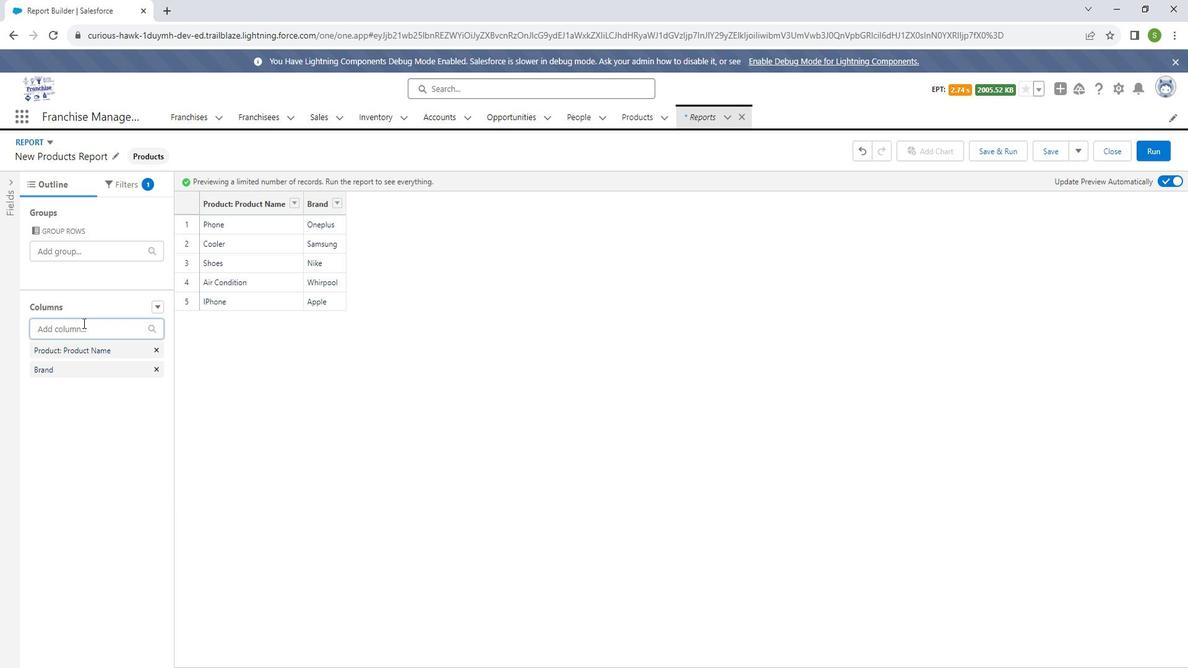 
Action: Mouse moved to (94, 393)
Screenshot: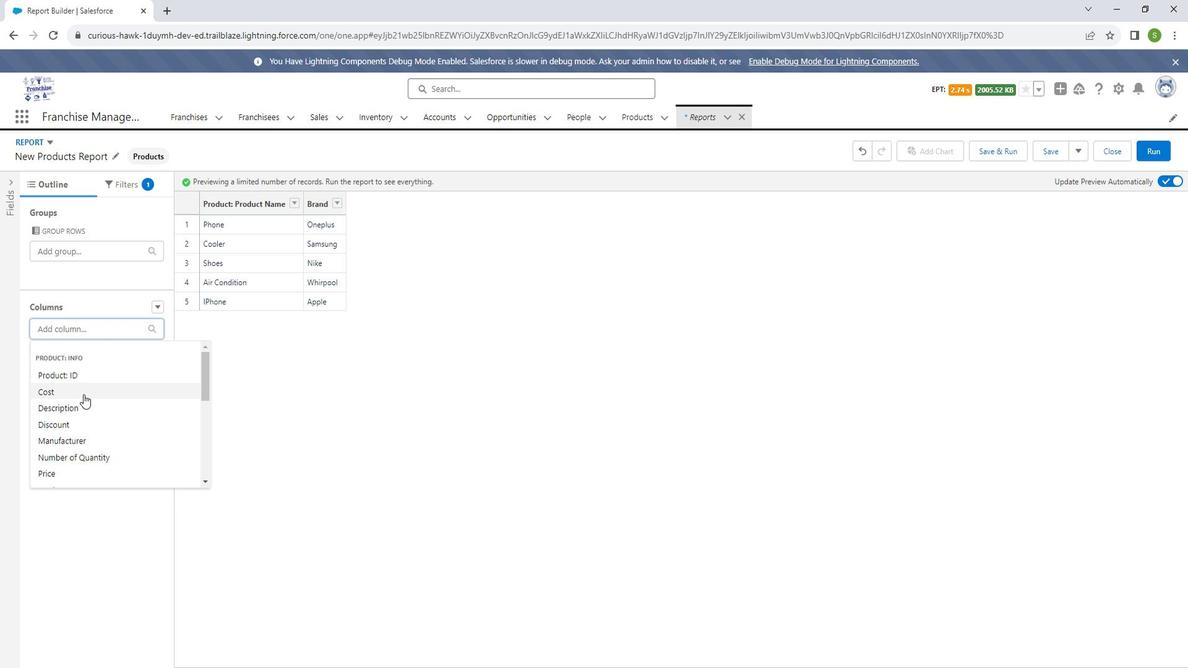 
Action: Mouse pressed left at (94, 393)
Screenshot: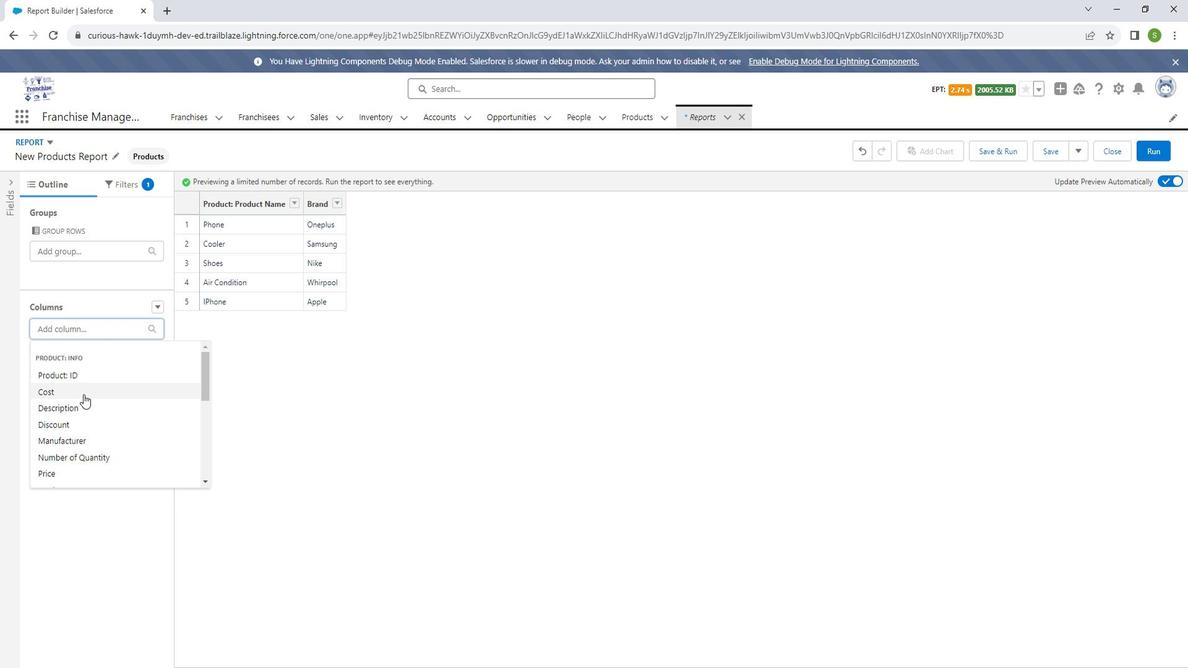 
Action: Mouse moved to (112, 336)
Screenshot: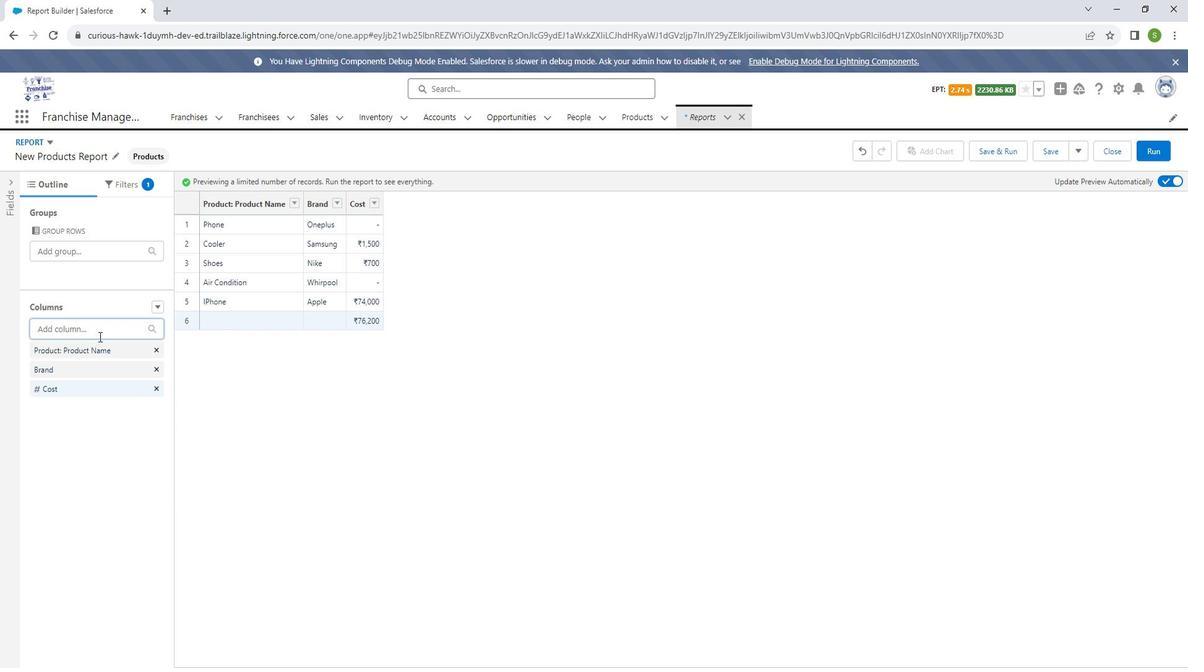 
Action: Mouse pressed left at (112, 336)
Screenshot: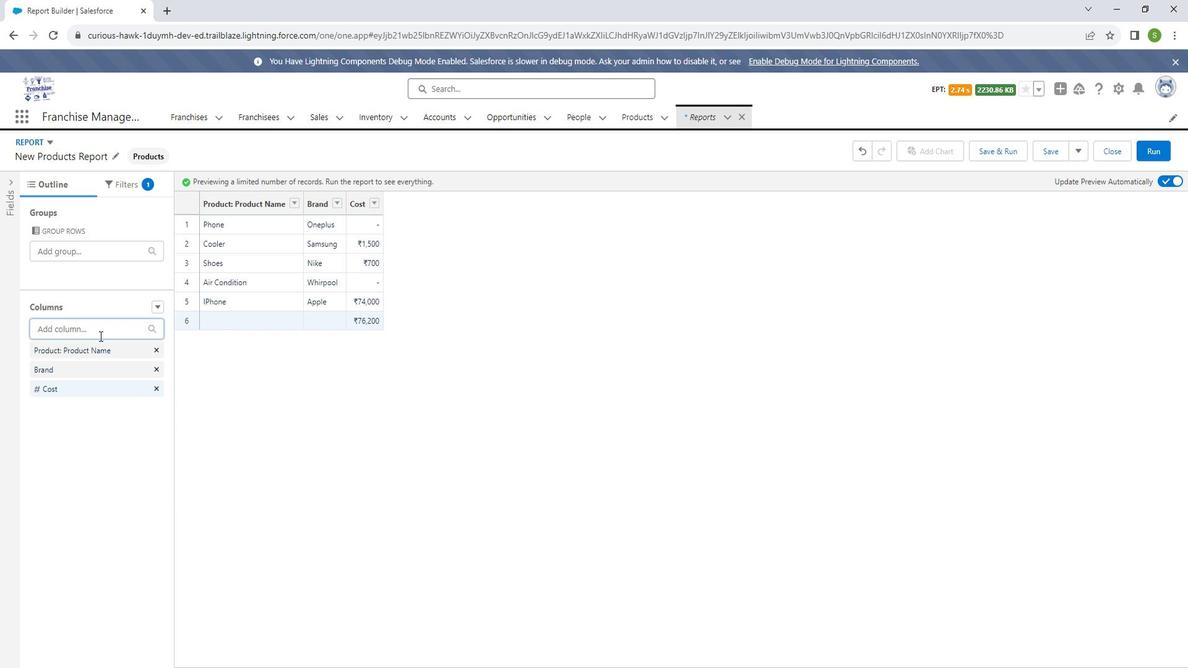 
Action: Mouse moved to (104, 419)
Screenshot: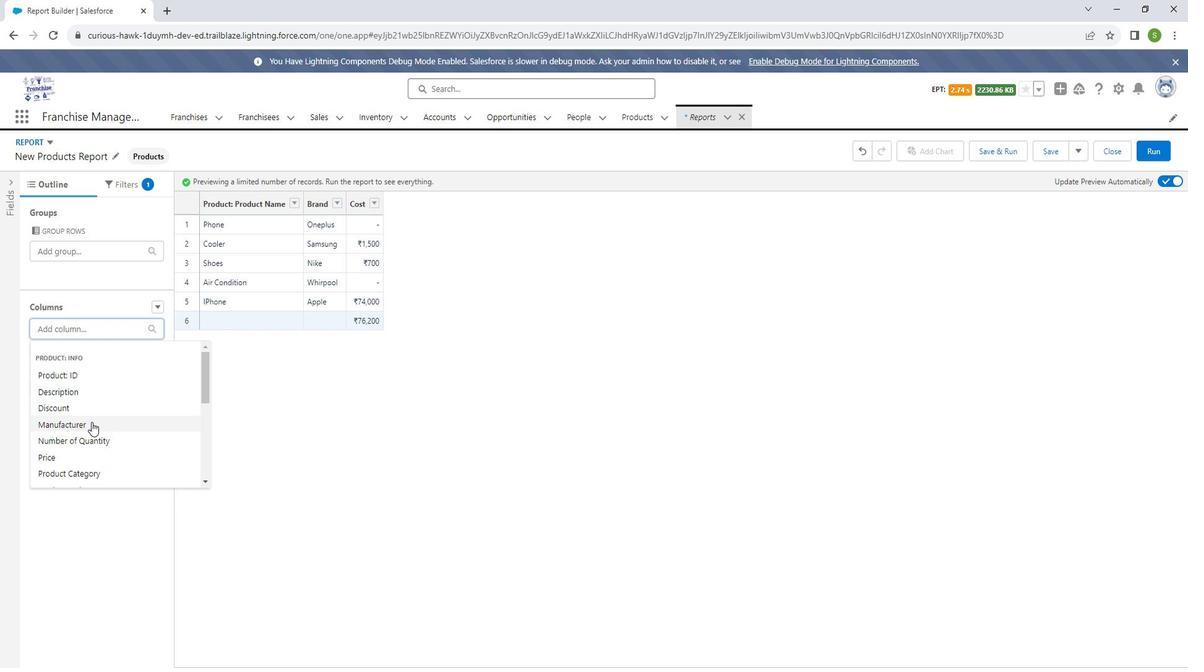 
Action: Mouse pressed left at (104, 419)
Screenshot: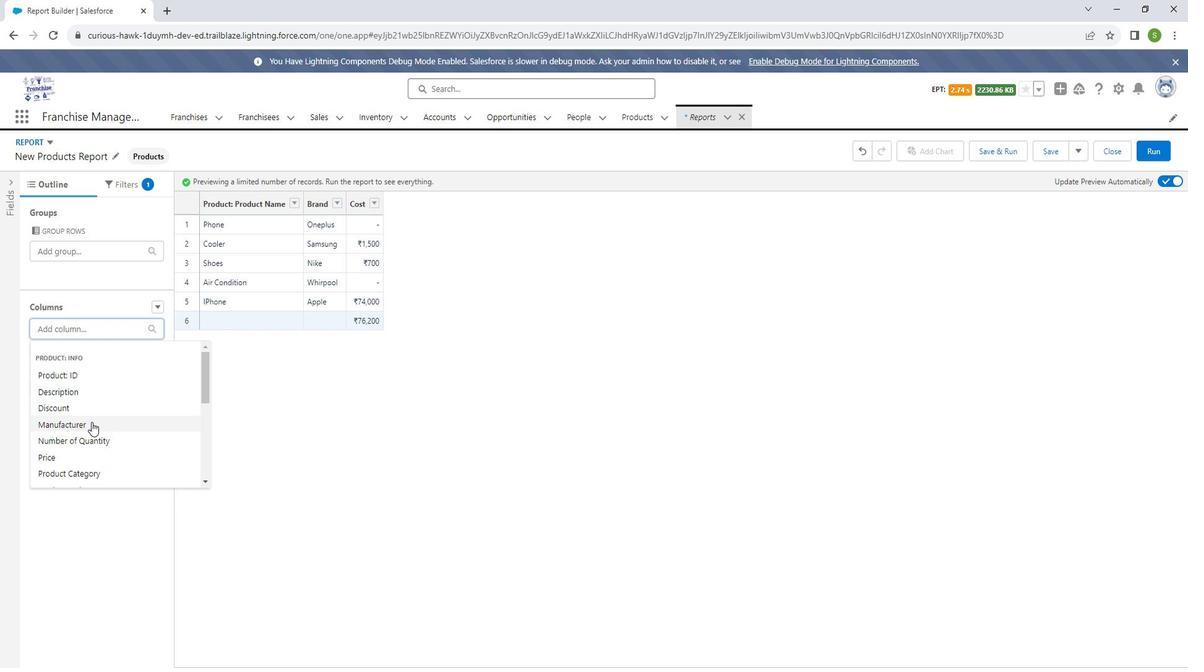 
Action: Mouse moved to (111, 338)
Screenshot: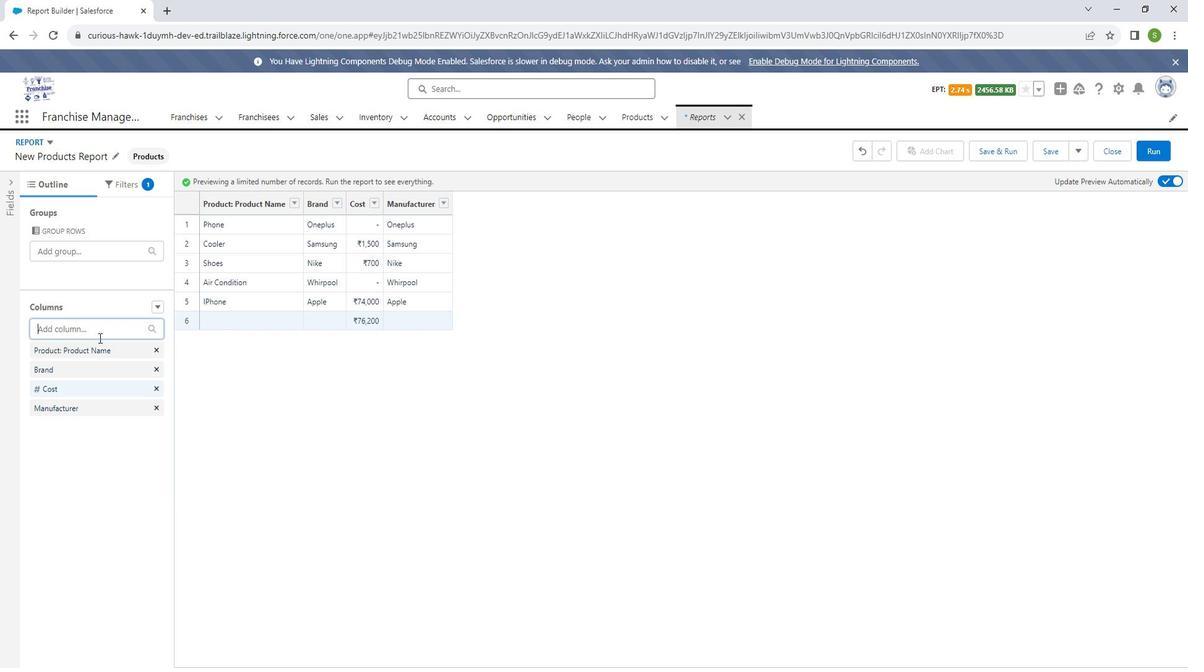 
Action: Mouse pressed left at (111, 338)
Screenshot: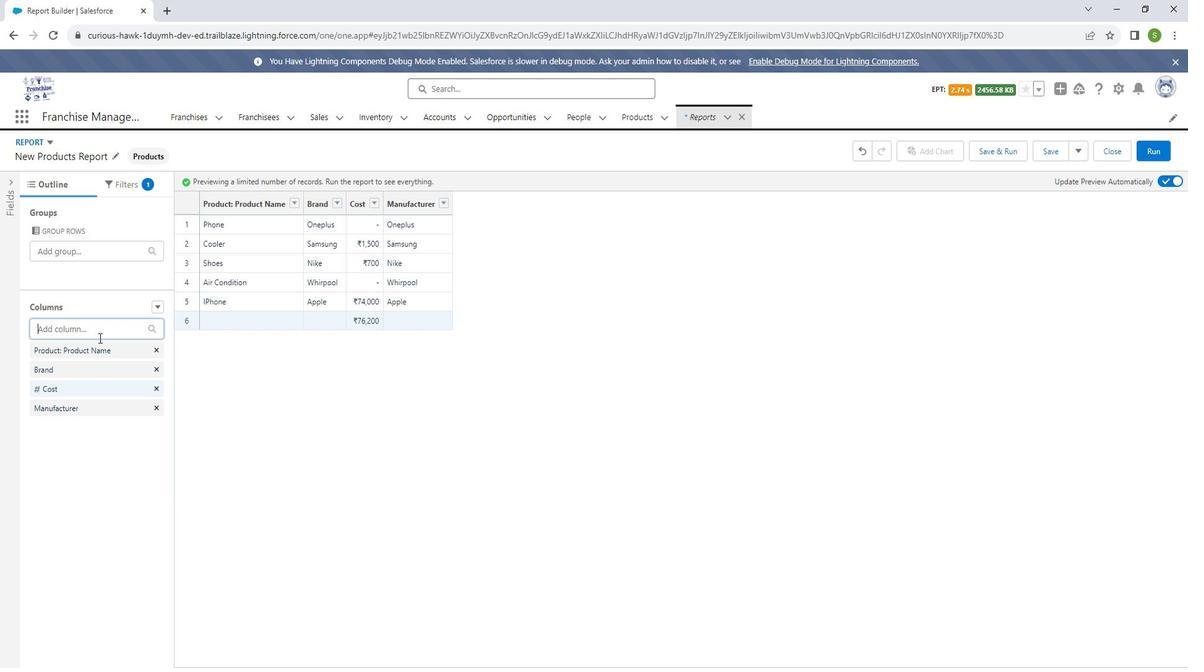 
Action: Mouse moved to (99, 449)
Screenshot: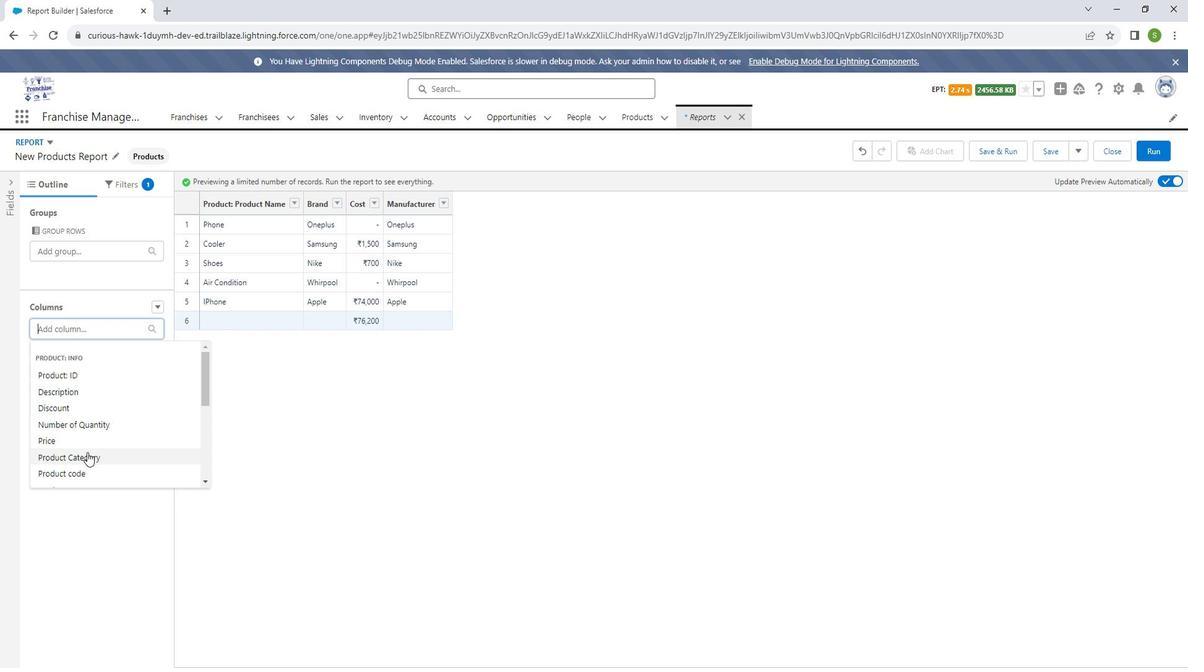 
Action: Mouse pressed left at (99, 449)
Screenshot: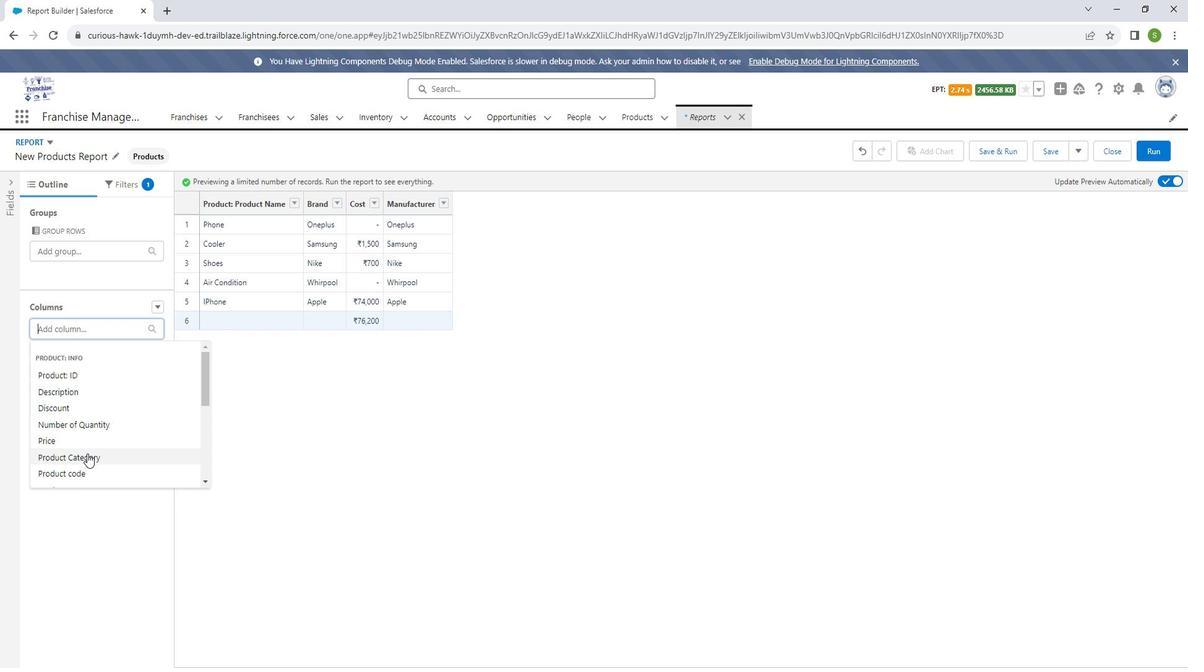 
Action: Mouse moved to (110, 328)
Screenshot: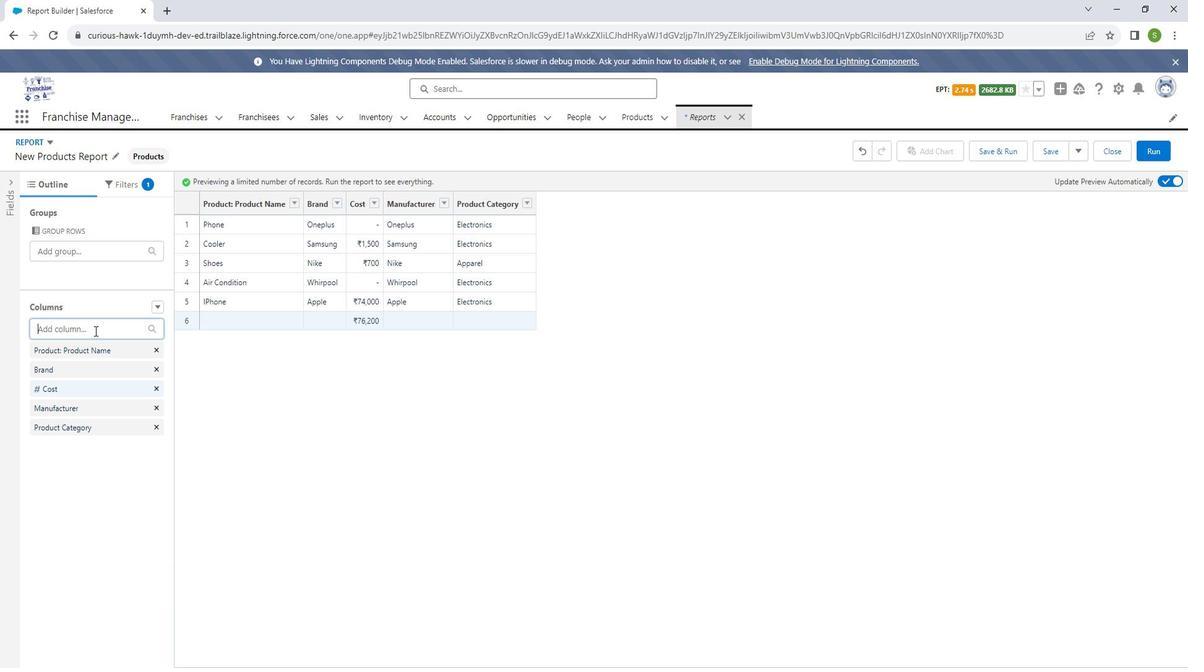 
Action: Mouse pressed left at (110, 328)
Screenshot: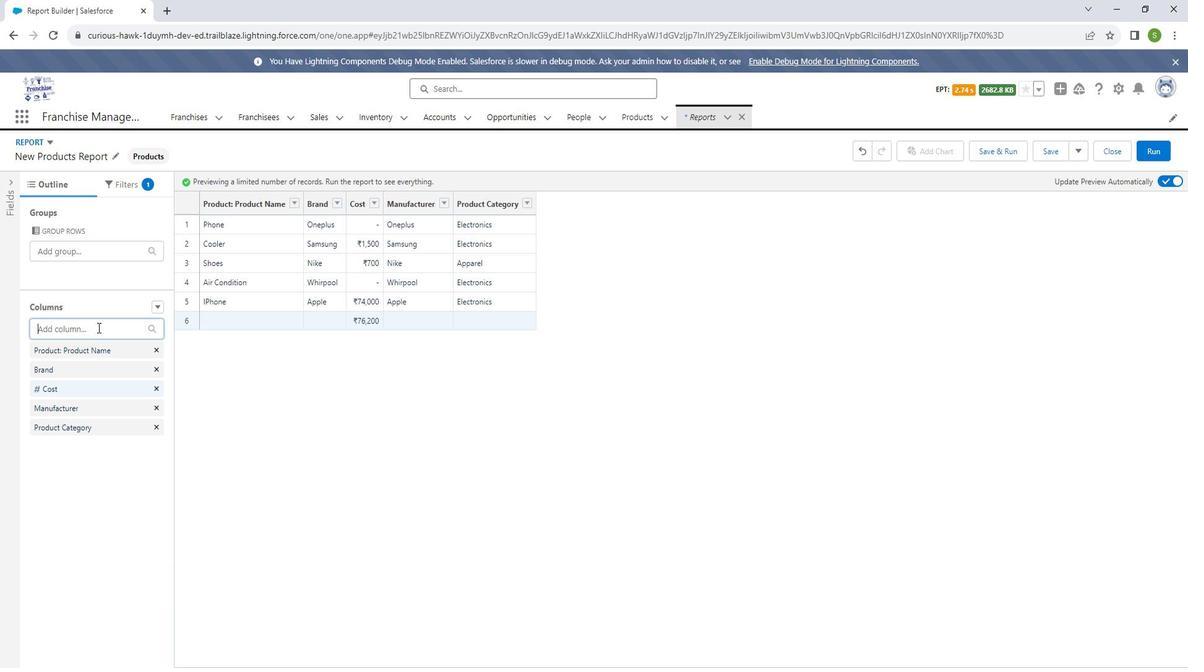 
Action: Mouse moved to (104, 460)
Screenshot: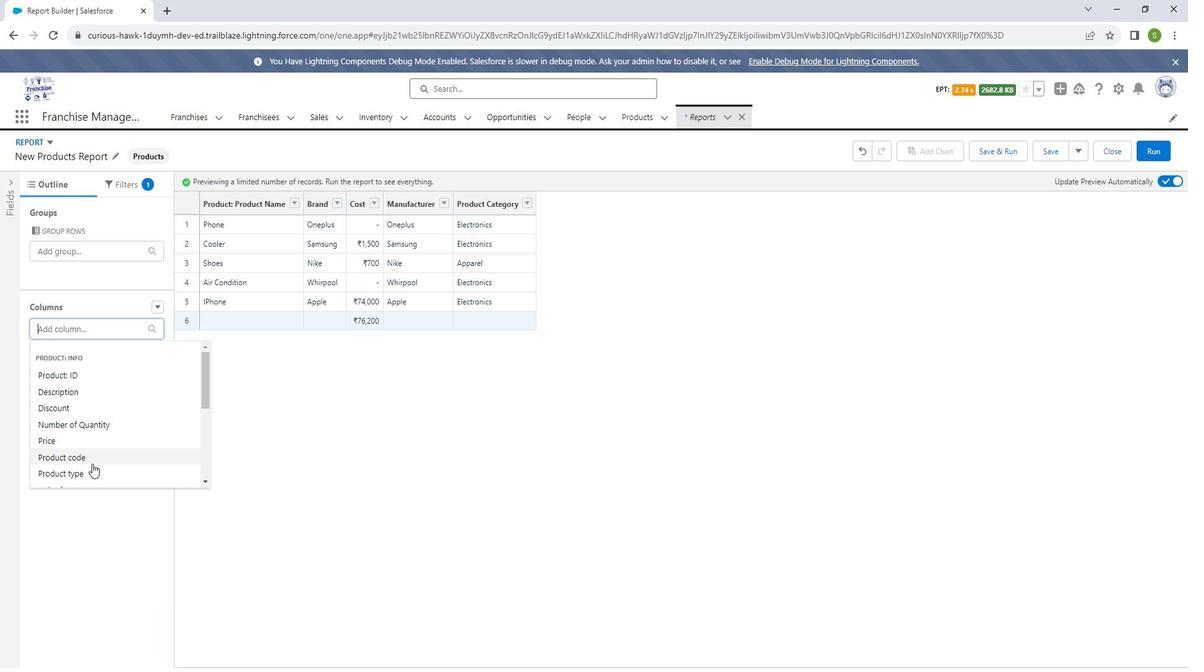 
Action: Mouse pressed left at (104, 460)
Screenshot: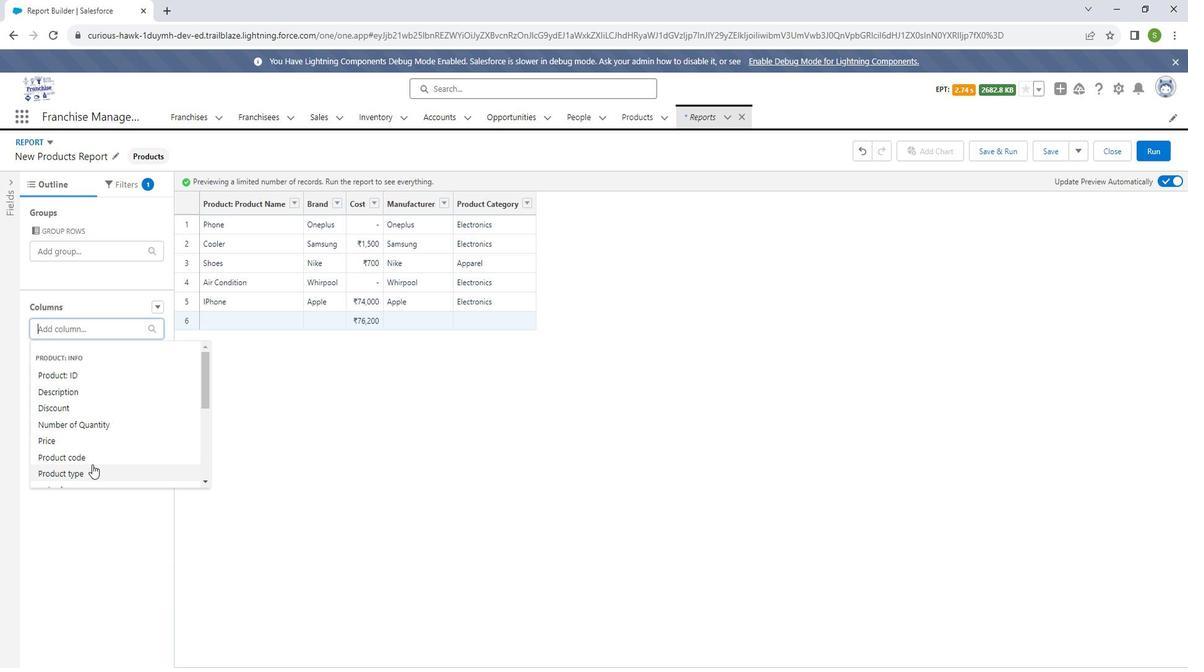 
Action: Mouse moved to (127, 324)
Screenshot: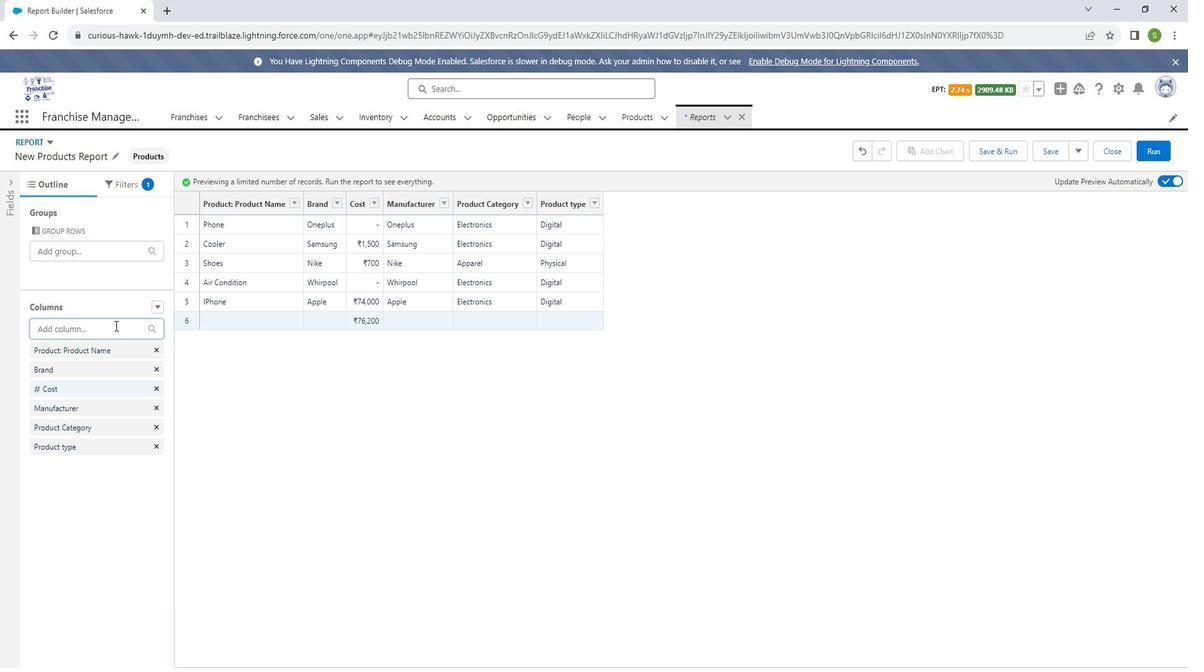 
Action: Mouse pressed left at (127, 324)
Screenshot: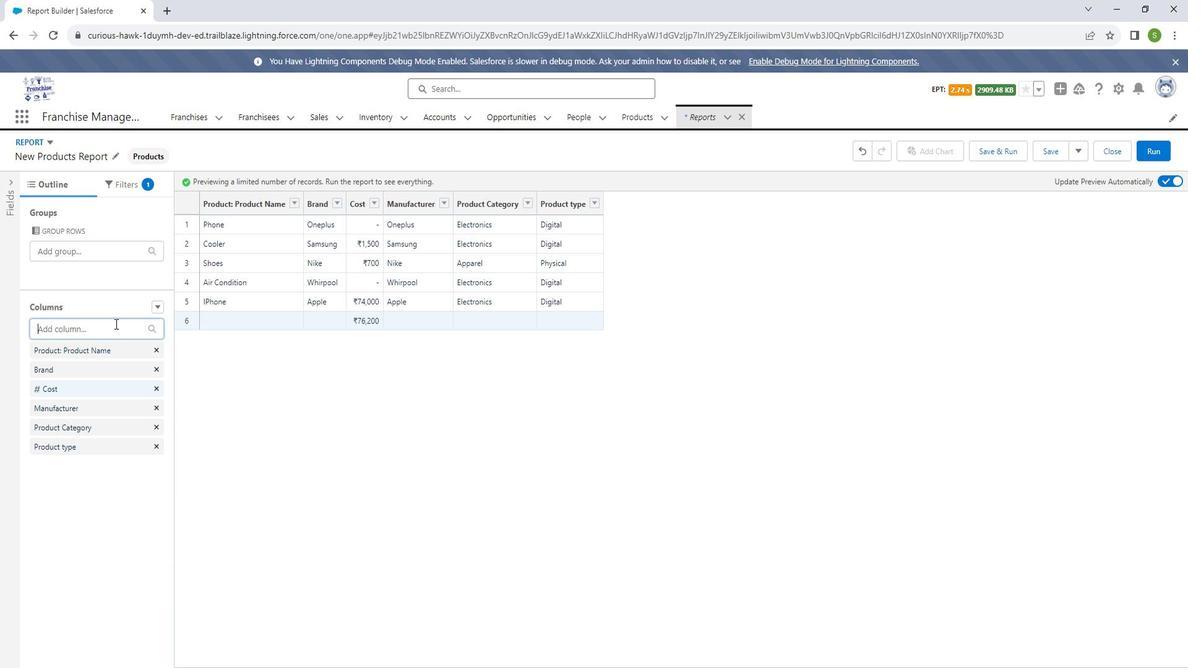 
Action: Mouse moved to (129, 408)
Screenshot: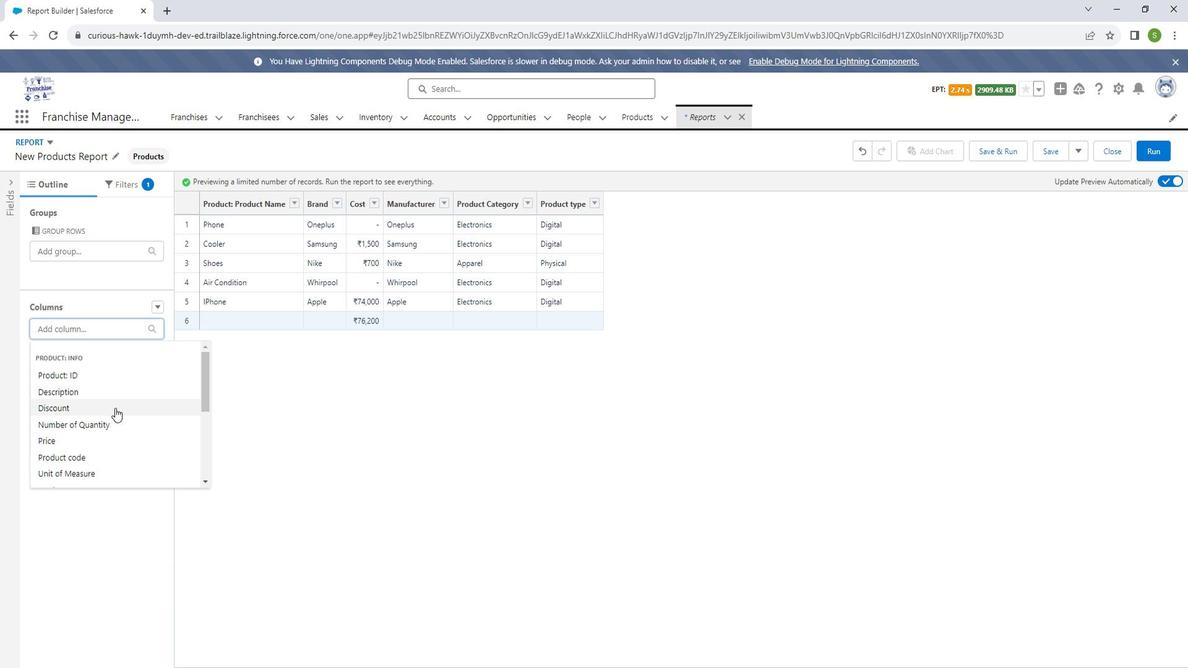 
Action: Mouse scrolled (129, 407) with delta (0, 0)
Screenshot: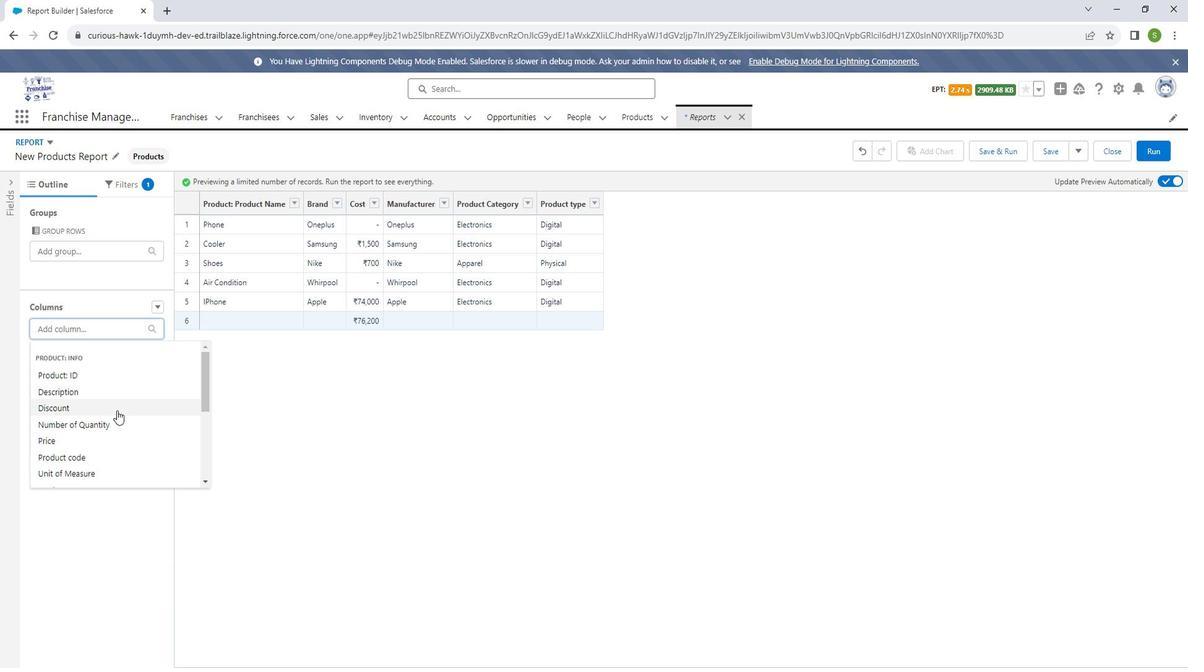 
Action: Mouse moved to (129, 409)
Screenshot: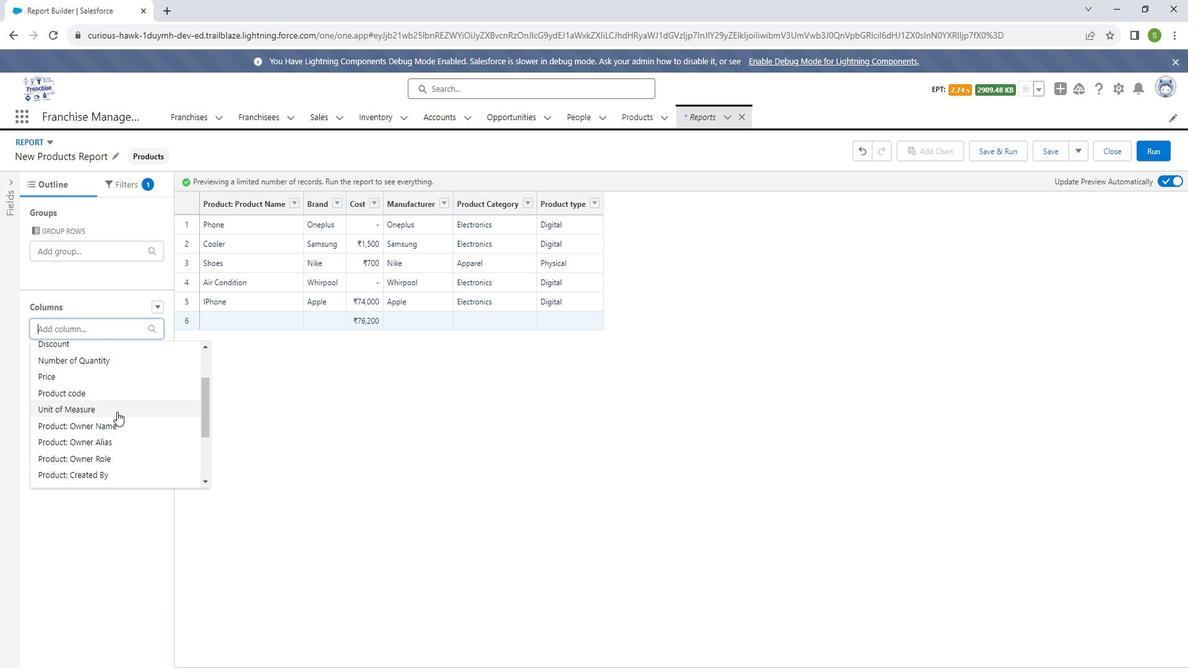 
Action: Mouse pressed left at (129, 409)
Screenshot: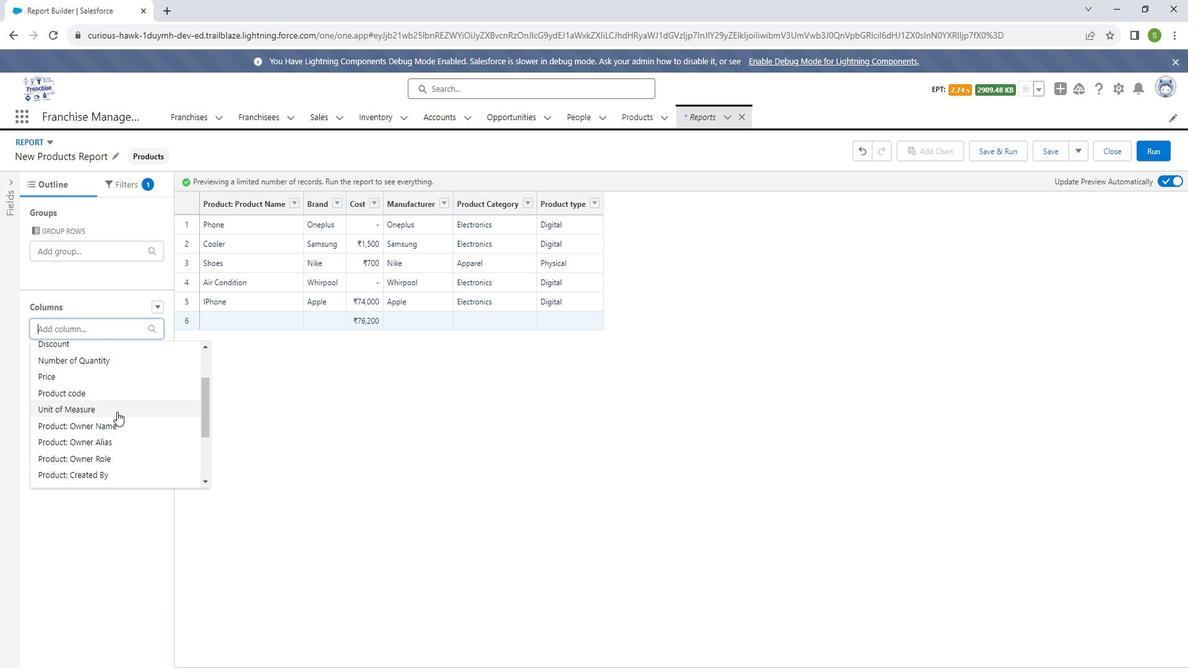 
Action: Mouse moved to (136, 327)
Screenshot: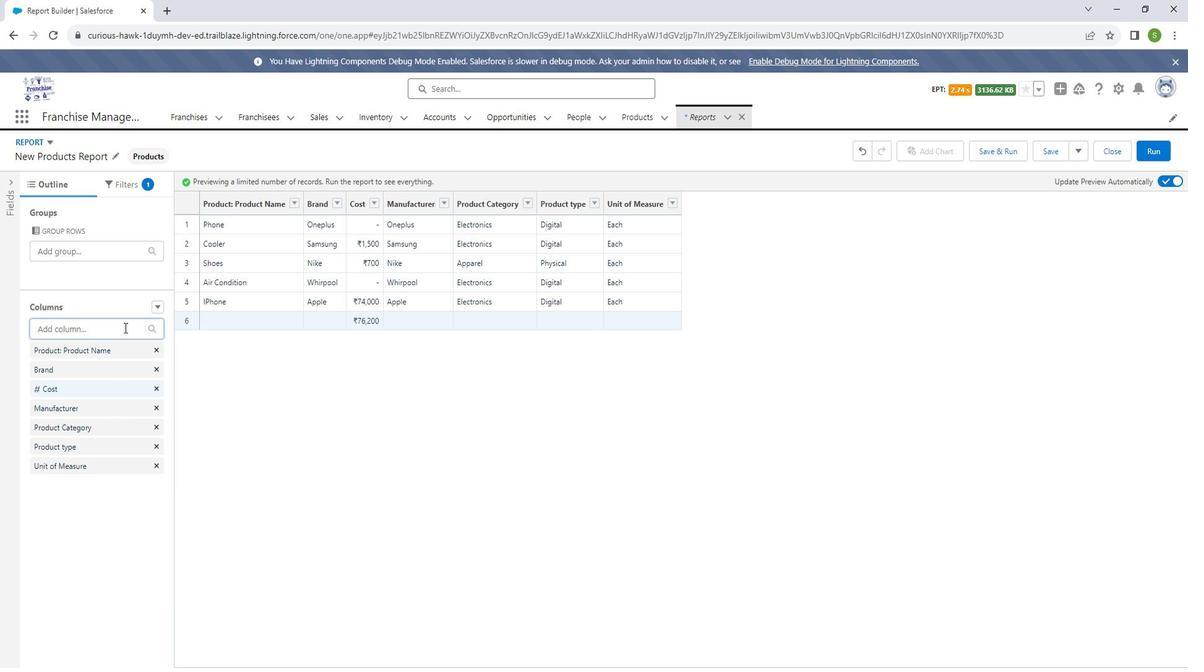 
Action: Mouse pressed left at (136, 327)
Screenshot: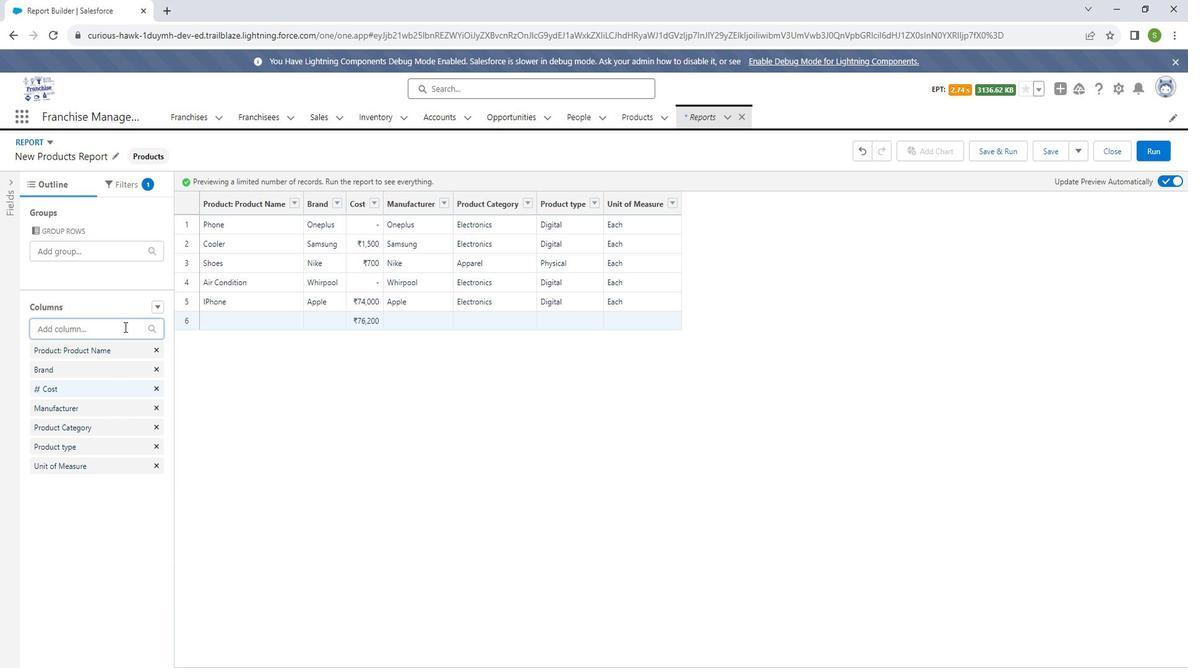 
Action: Mouse moved to (121, 377)
Screenshot: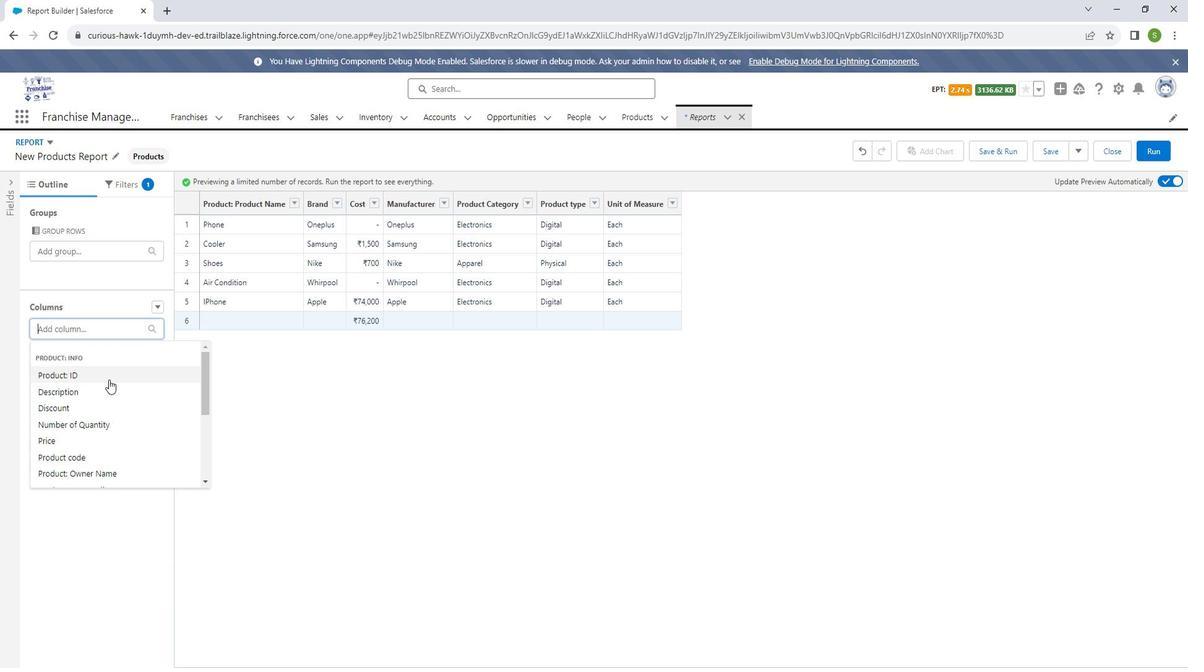 
Action: Mouse pressed left at (121, 377)
Screenshot: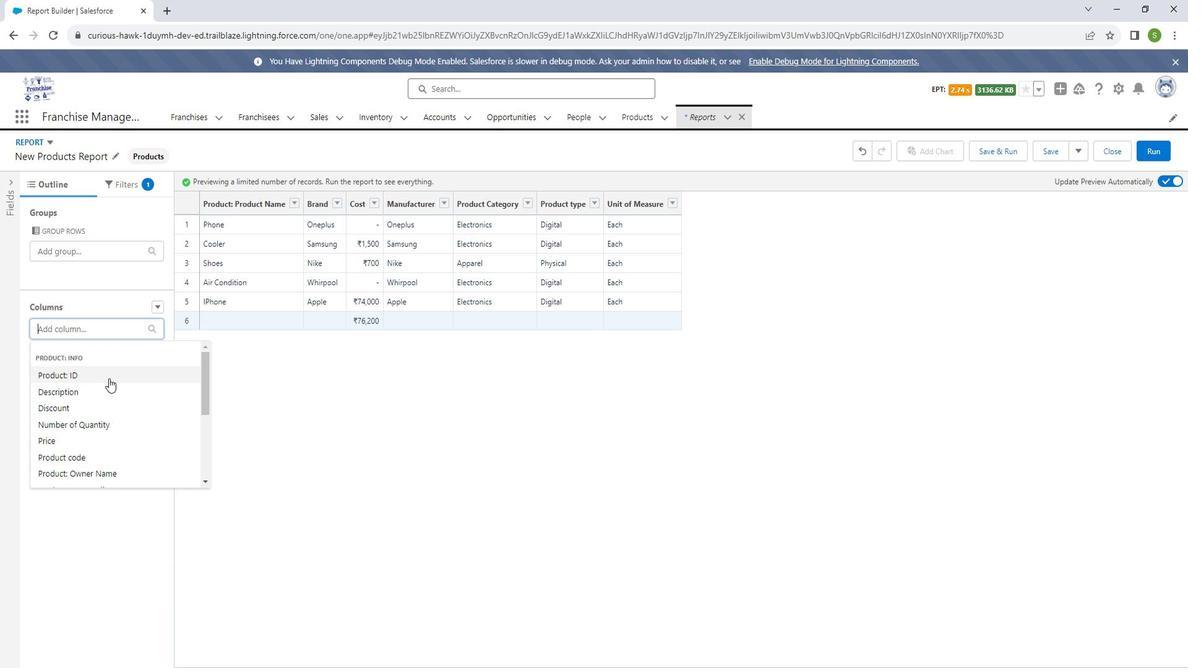 
Action: Mouse moved to (1015, 161)
Screenshot: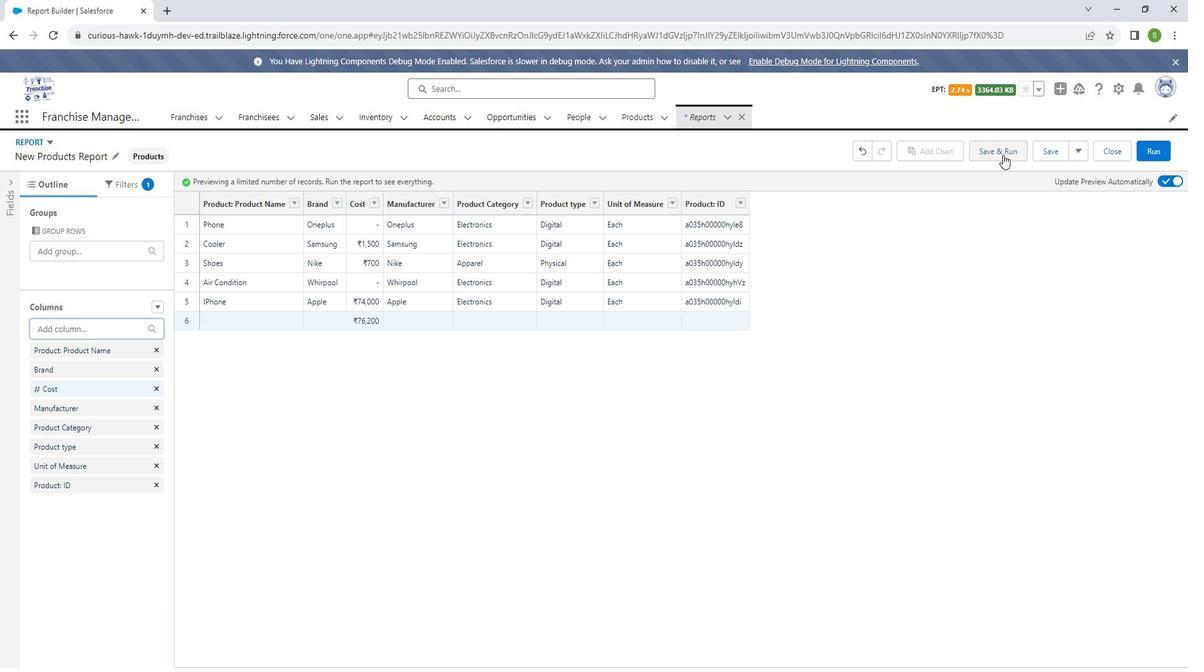 
Action: Mouse pressed left at (1015, 161)
Screenshot: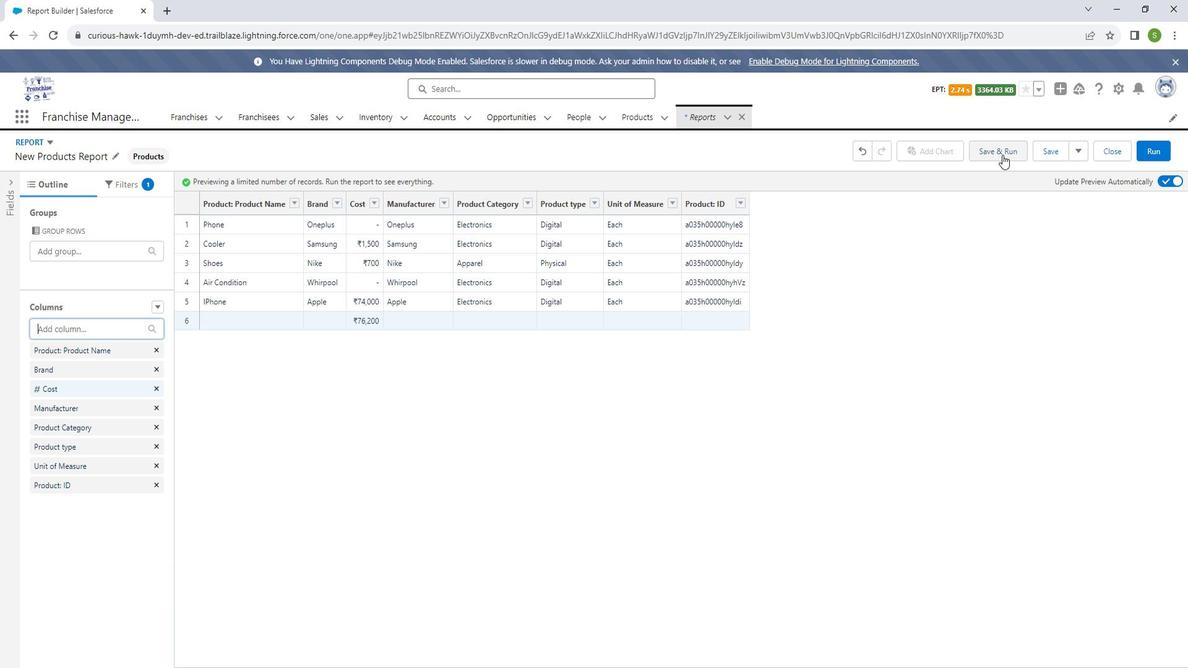 
Action: Mouse moved to (408, 353)
Screenshot: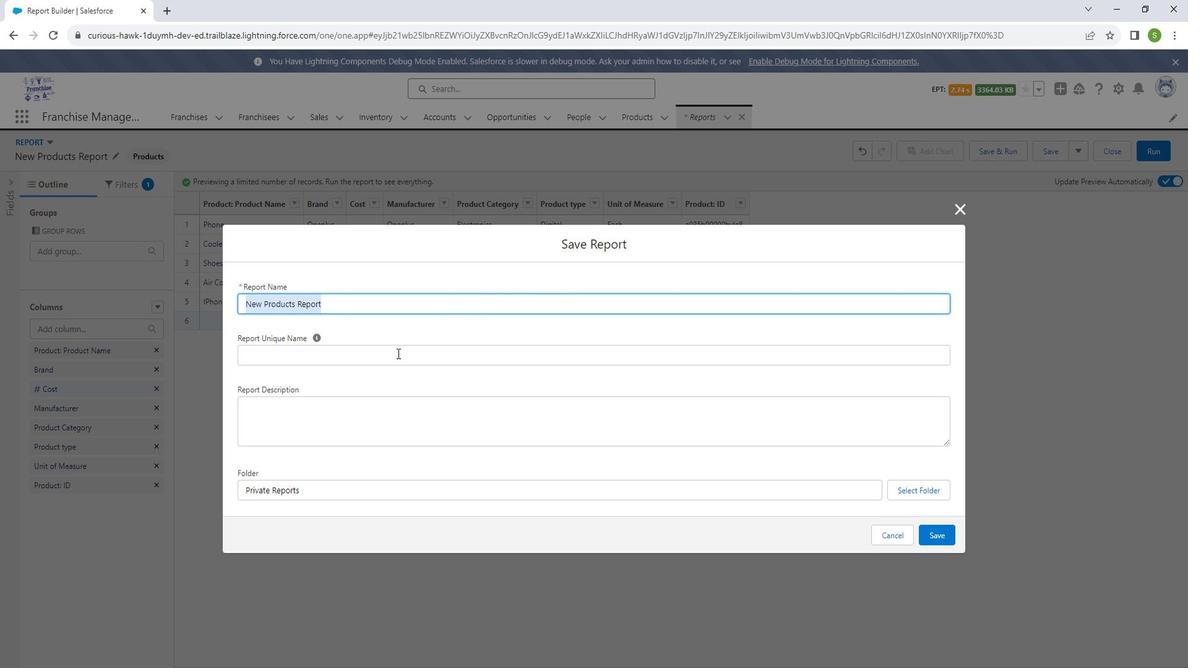 
Action: Mouse pressed left at (408, 353)
Screenshot: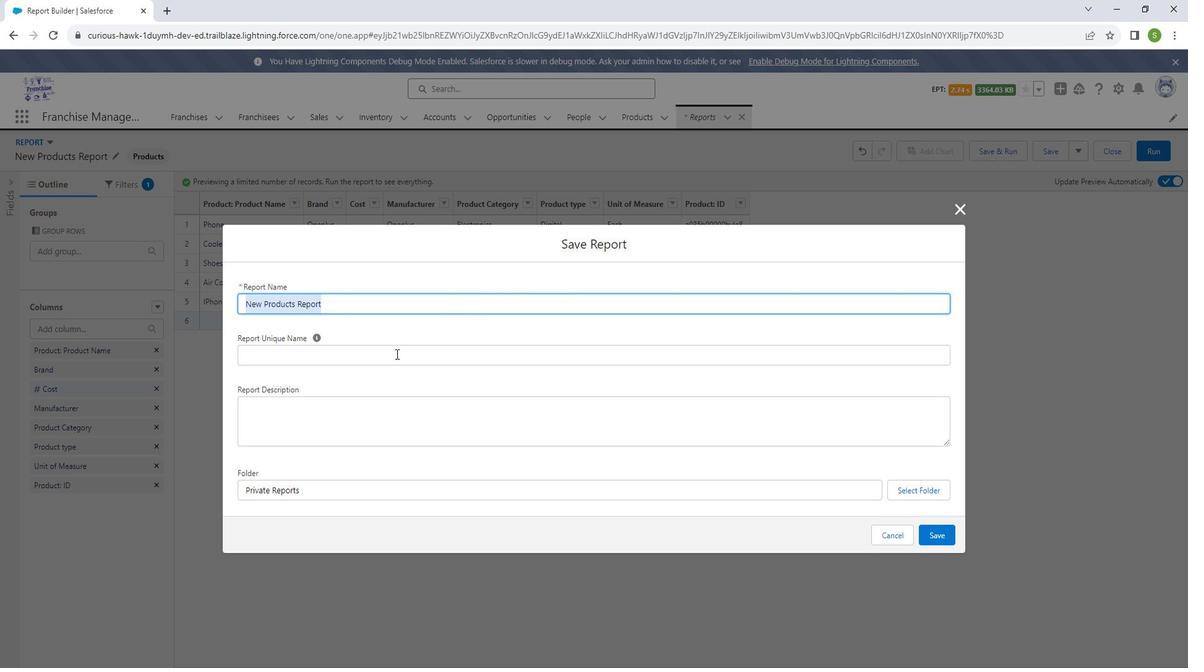 
Action: Mouse moved to (374, 408)
Screenshot: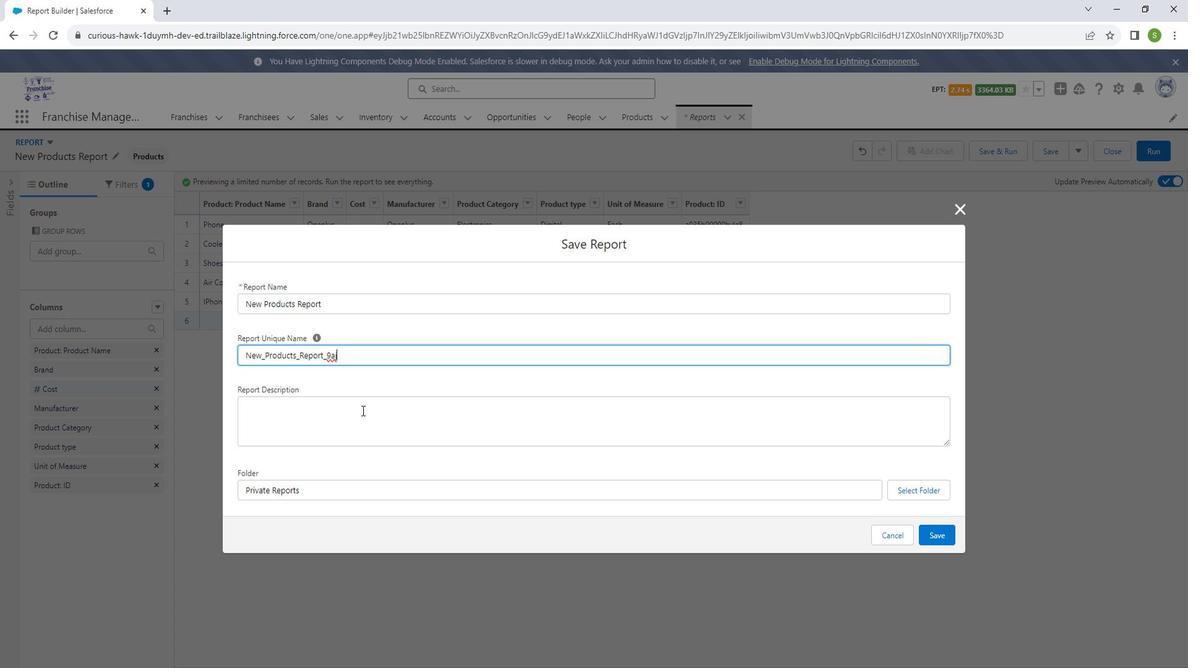 
Action: Mouse pressed left at (374, 408)
Screenshot: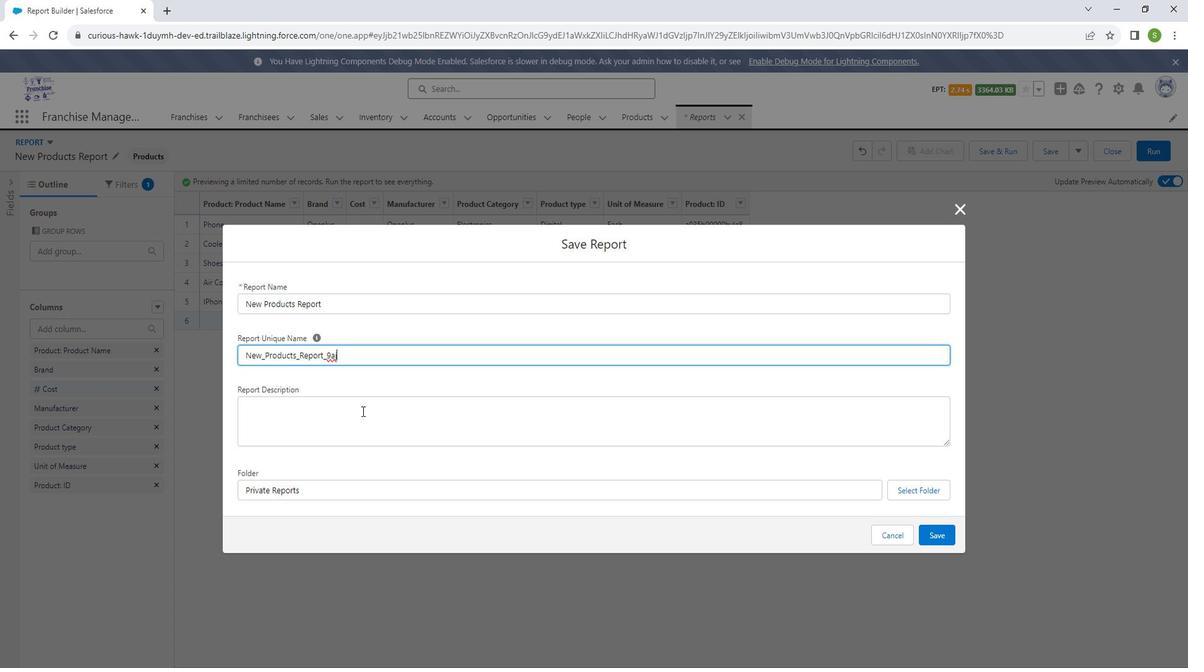 
Action: Mouse moved to (388, 383)
Screenshot: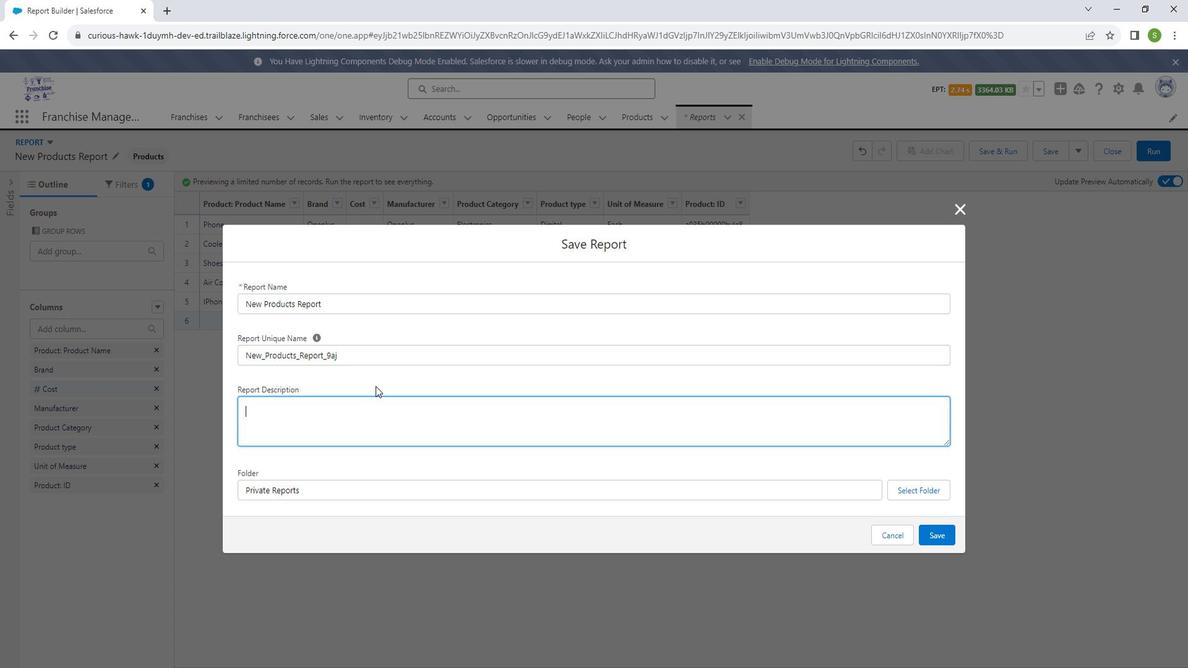 
Action: Key pressed <Key.shift_r><Key.shift_r><Key.shift_r><Key.shift_r>REport<Key.backspace><Key.backspace><Key.backspace><Key.backspace><Key.backspace>eport<Key.space>for<Key.space><Key.shift_r>Product<Key.space><Key.shift_r>Object
Screenshot: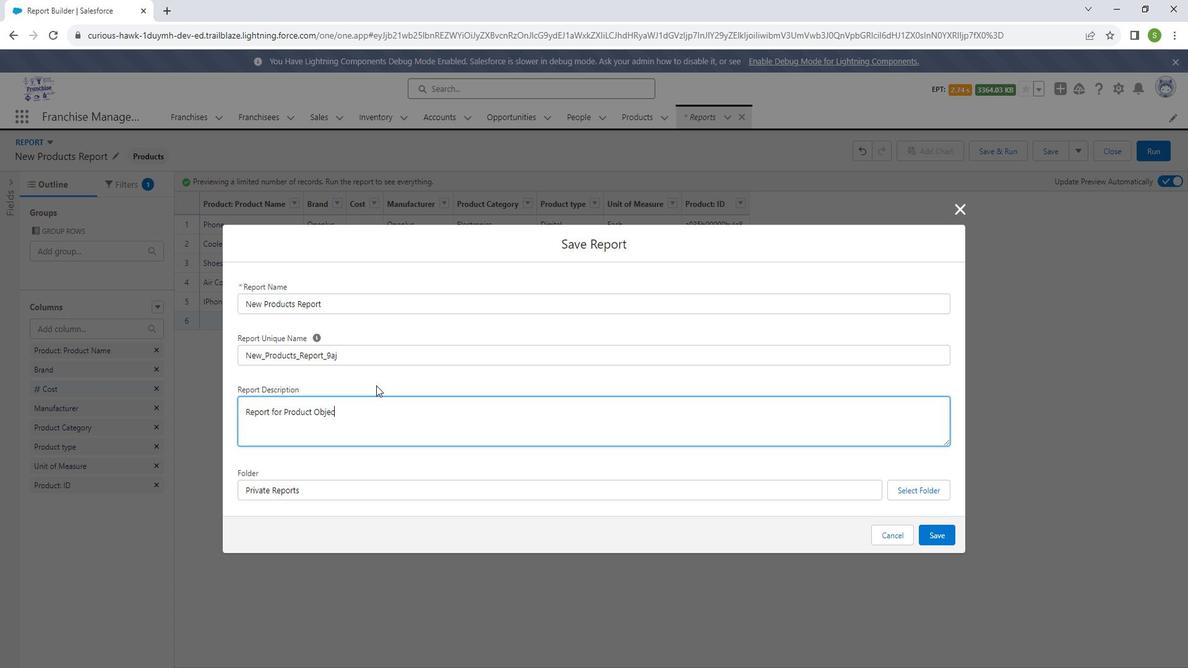 
Action: Mouse moved to (932, 486)
Screenshot: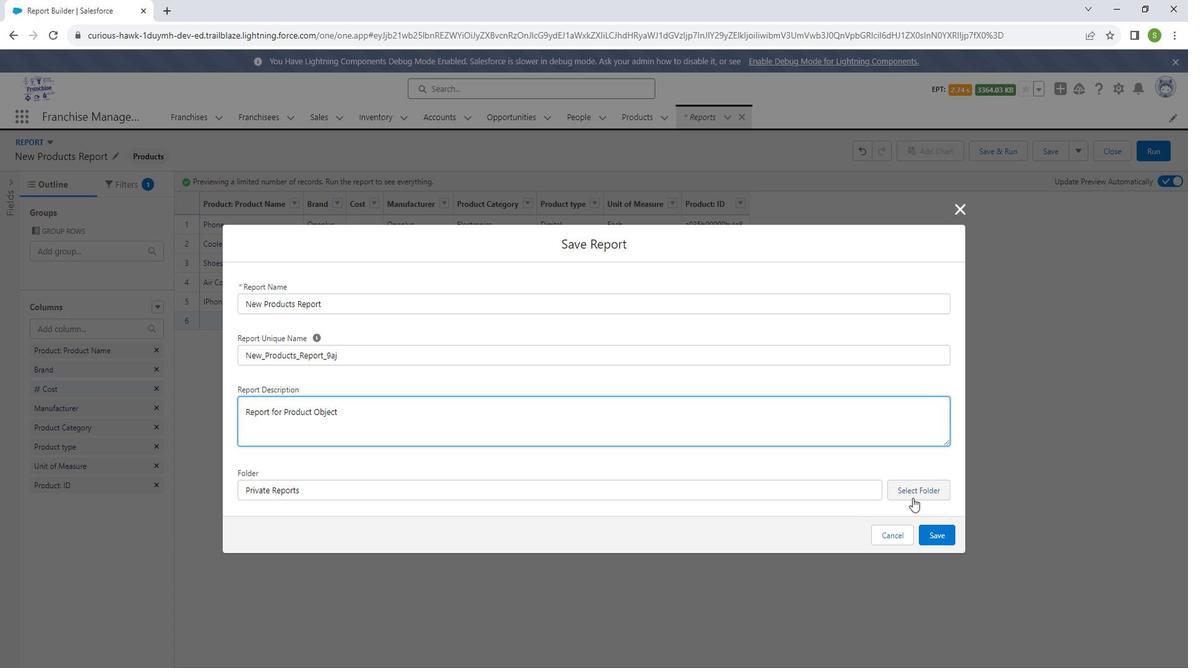 
Action: Mouse pressed left at (932, 486)
Screenshot: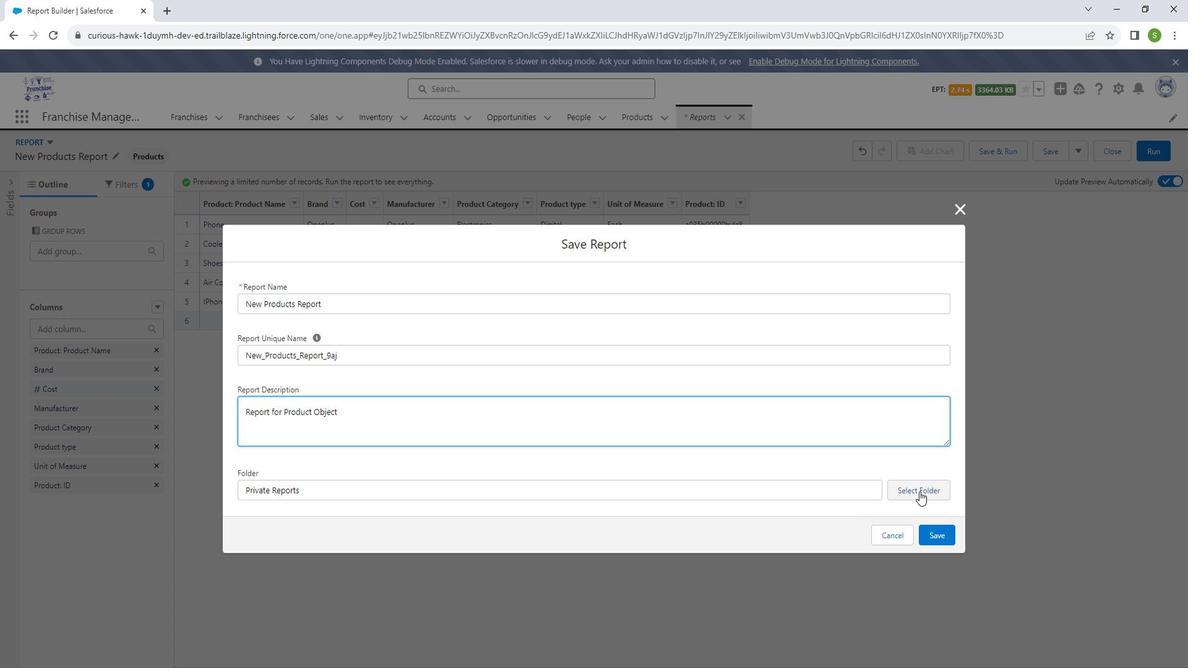 
Action: Mouse moved to (452, 584)
Screenshot: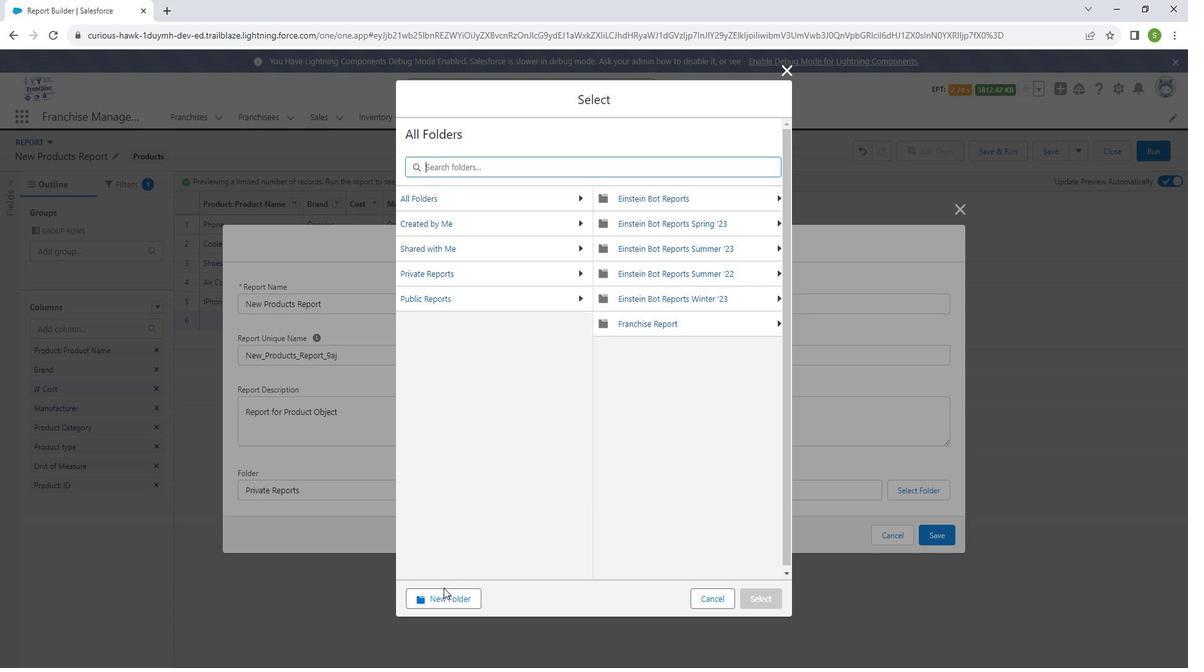 
Action: Mouse pressed left at (452, 584)
Screenshot: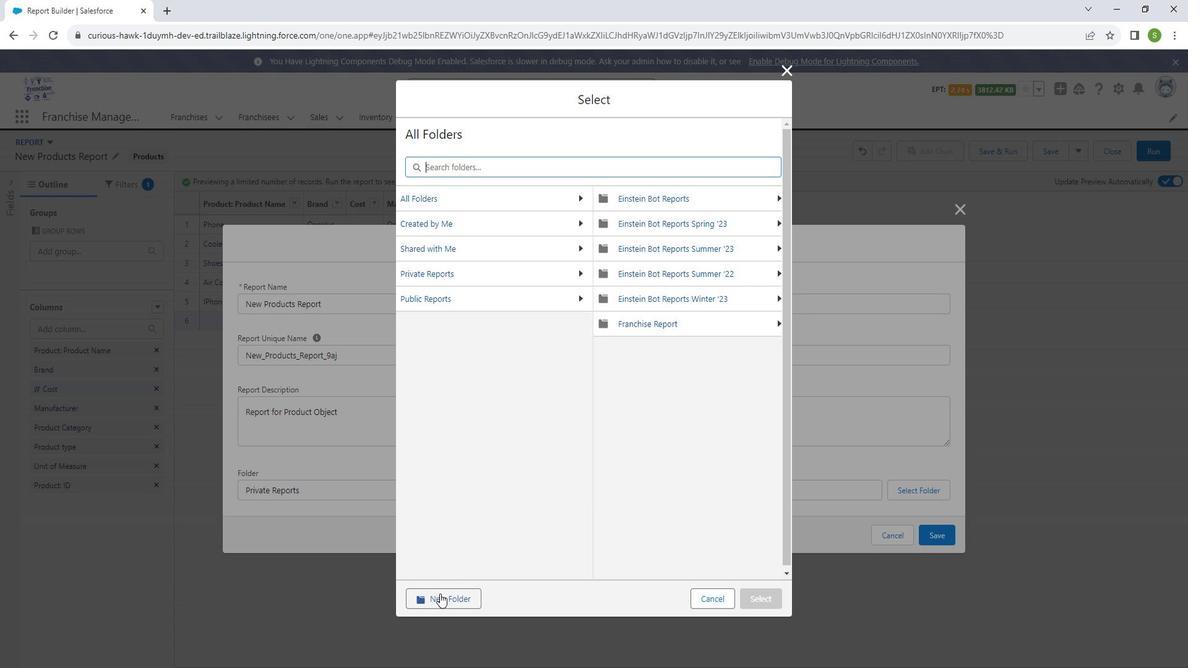 
Action: Mouse moved to (534, 330)
Screenshot: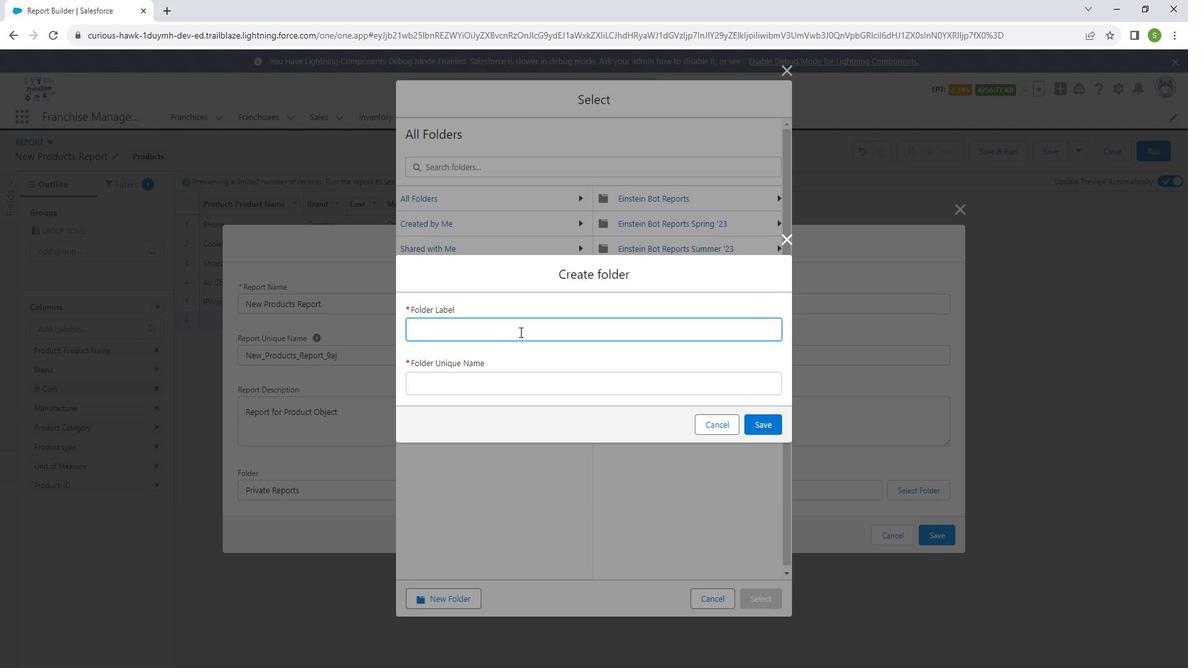 
Action: Mouse pressed left at (534, 330)
Screenshot: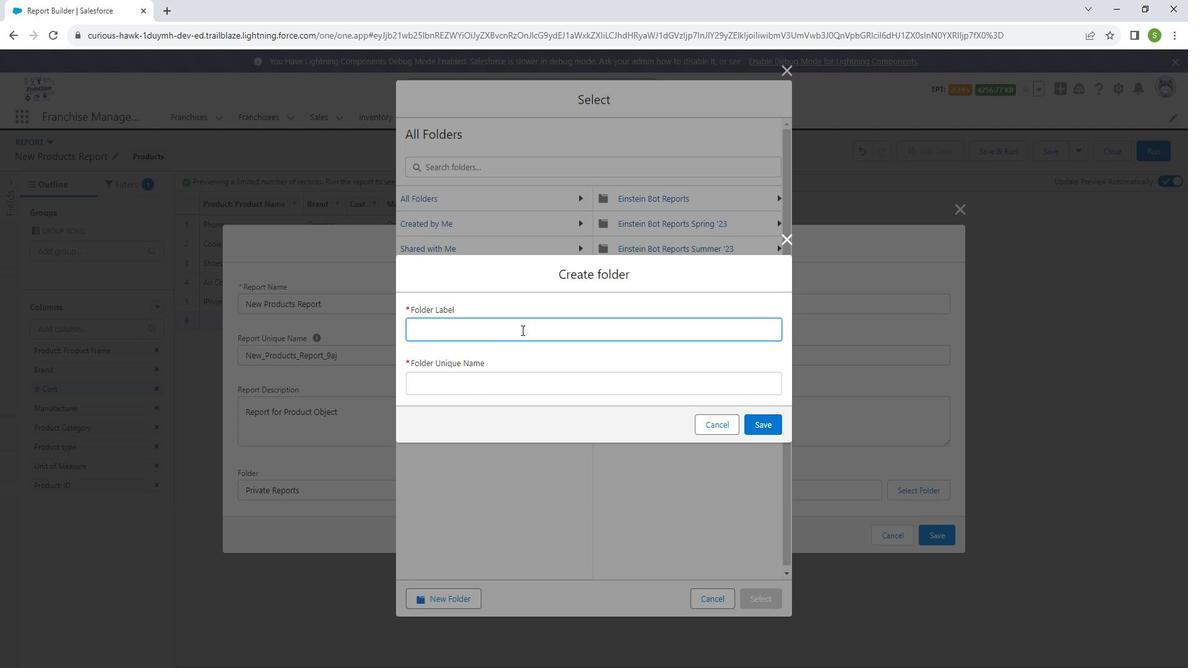 
Action: Key pressed <Key.shift_r>Product<Key.space><Key.shift_r>Report
Screenshot: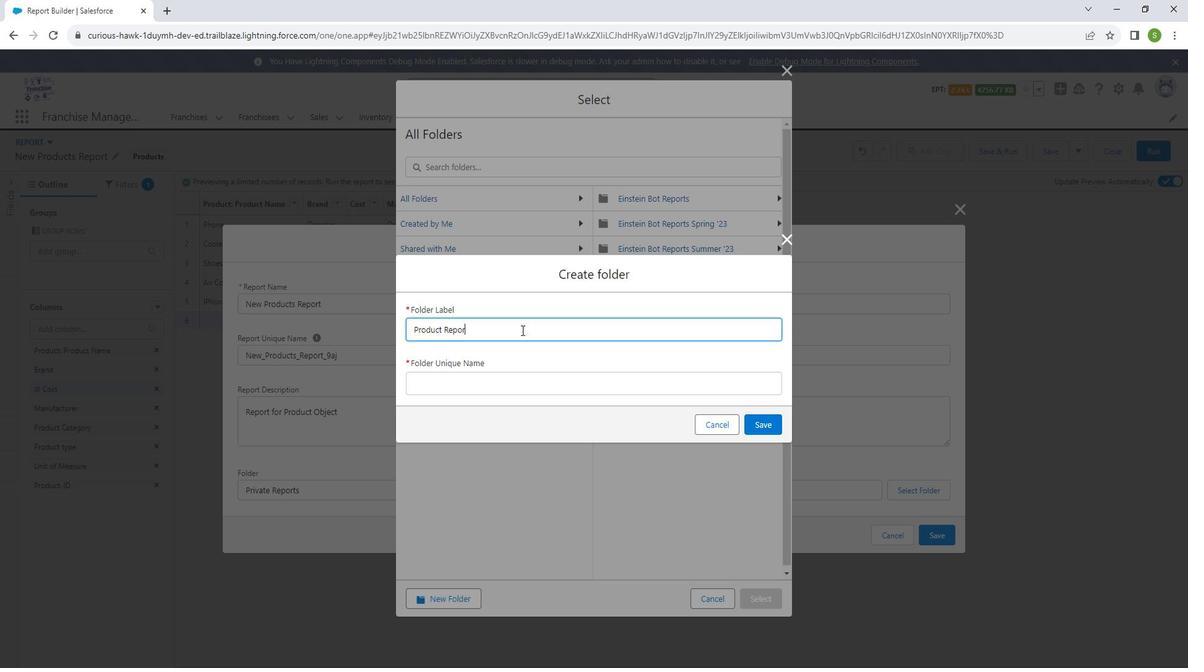 
Action: Mouse moved to (520, 378)
Screenshot: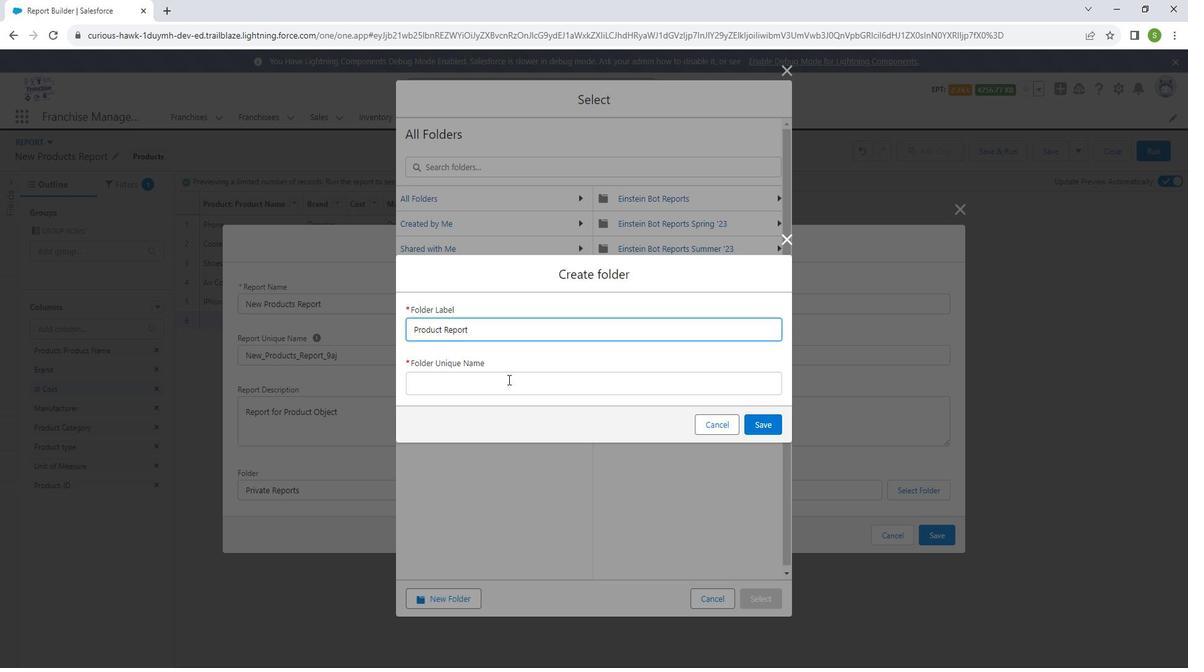 
Action: Mouse pressed left at (520, 378)
Screenshot: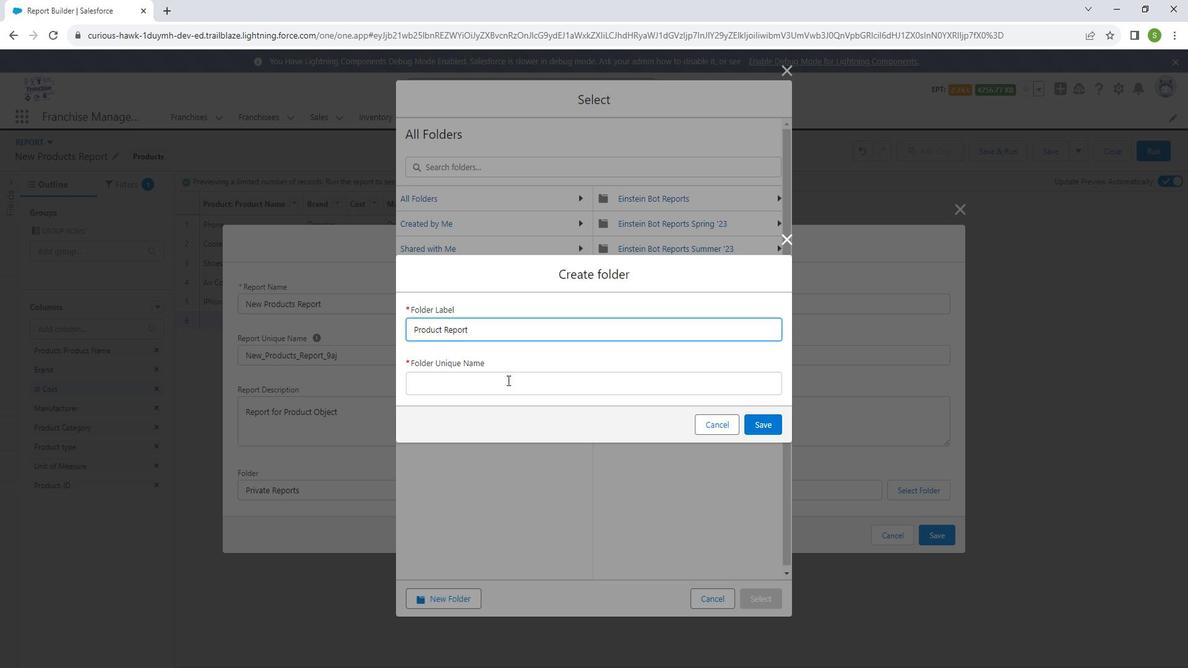 
Action: Mouse moved to (770, 424)
Screenshot: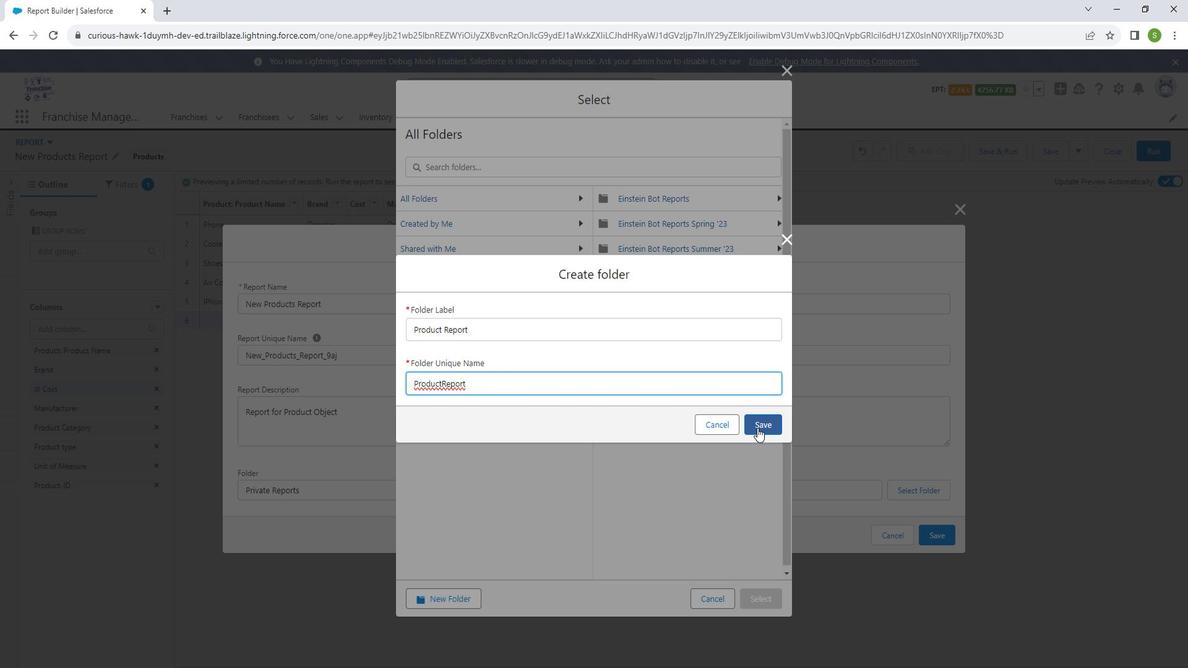 
Action: Mouse pressed left at (770, 424)
Screenshot: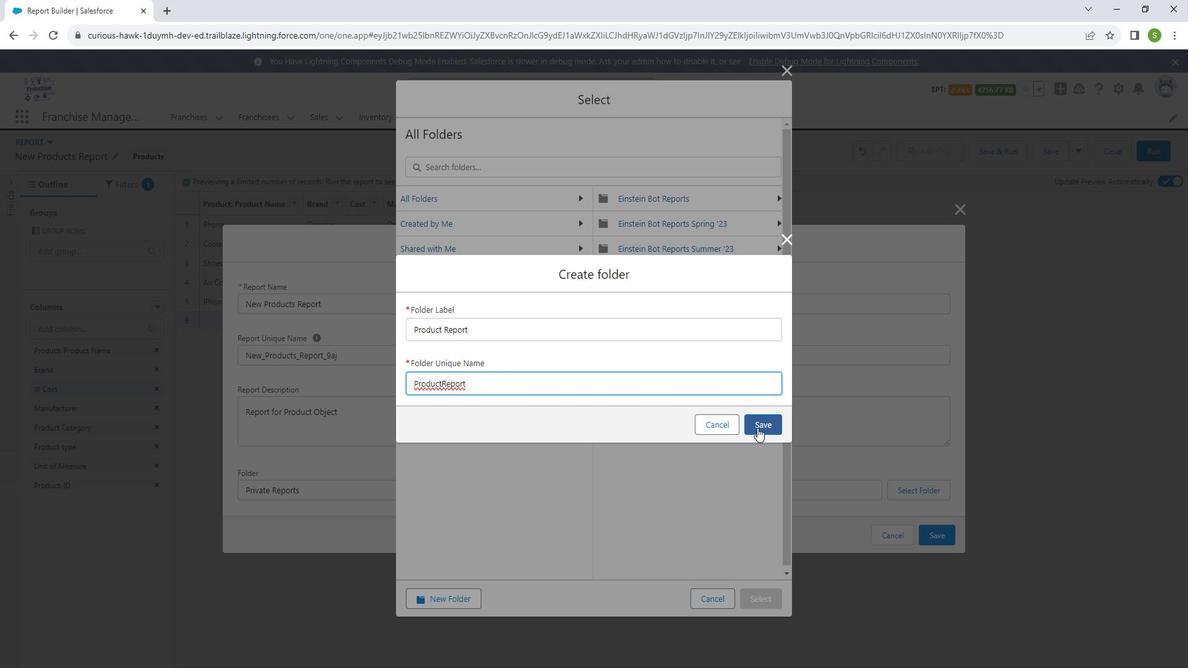 
Action: Mouse moved to (496, 354)
Screenshot: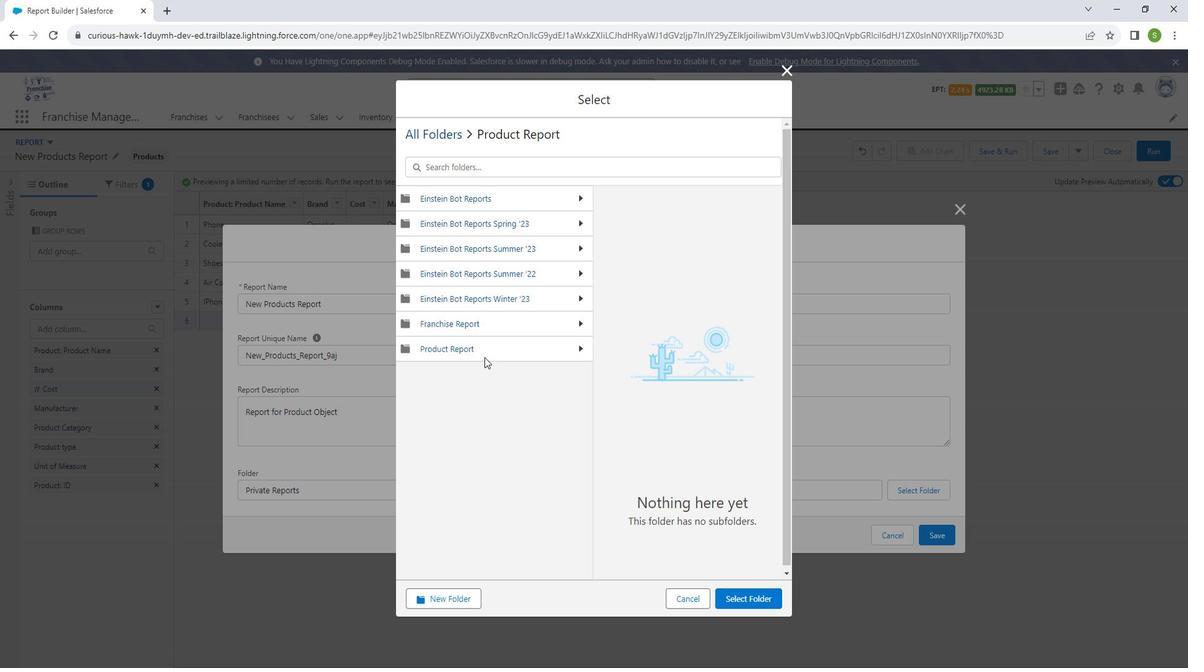 
Action: Mouse pressed left at (496, 354)
Screenshot: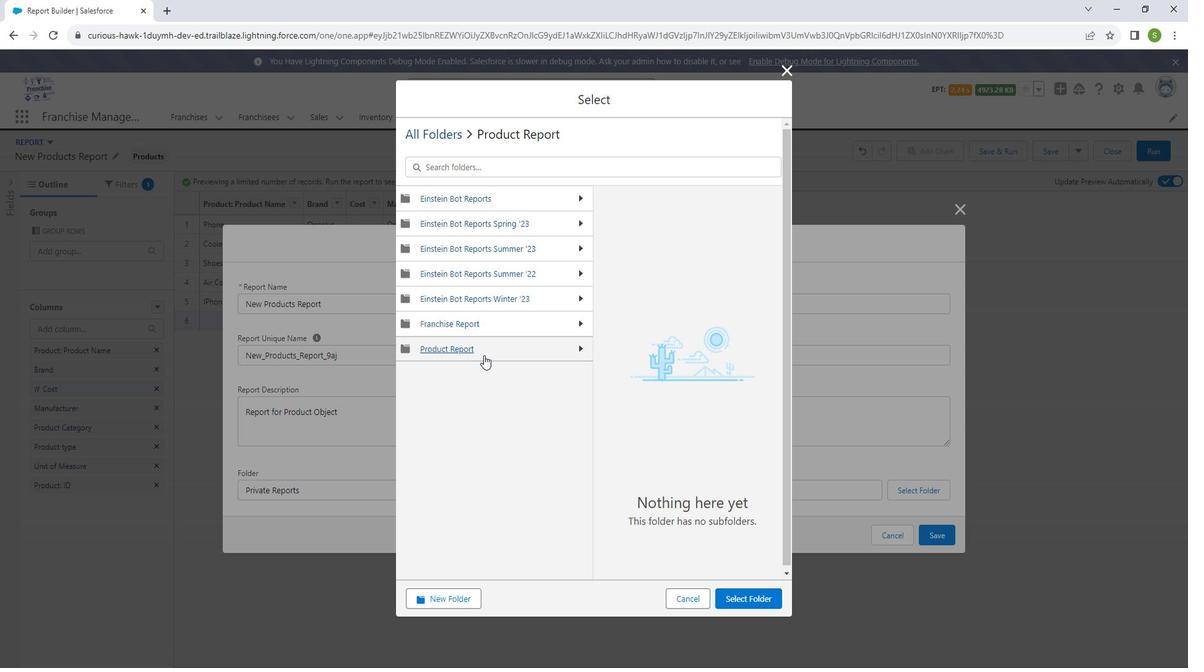 
Action: Mouse moved to (759, 586)
Screenshot: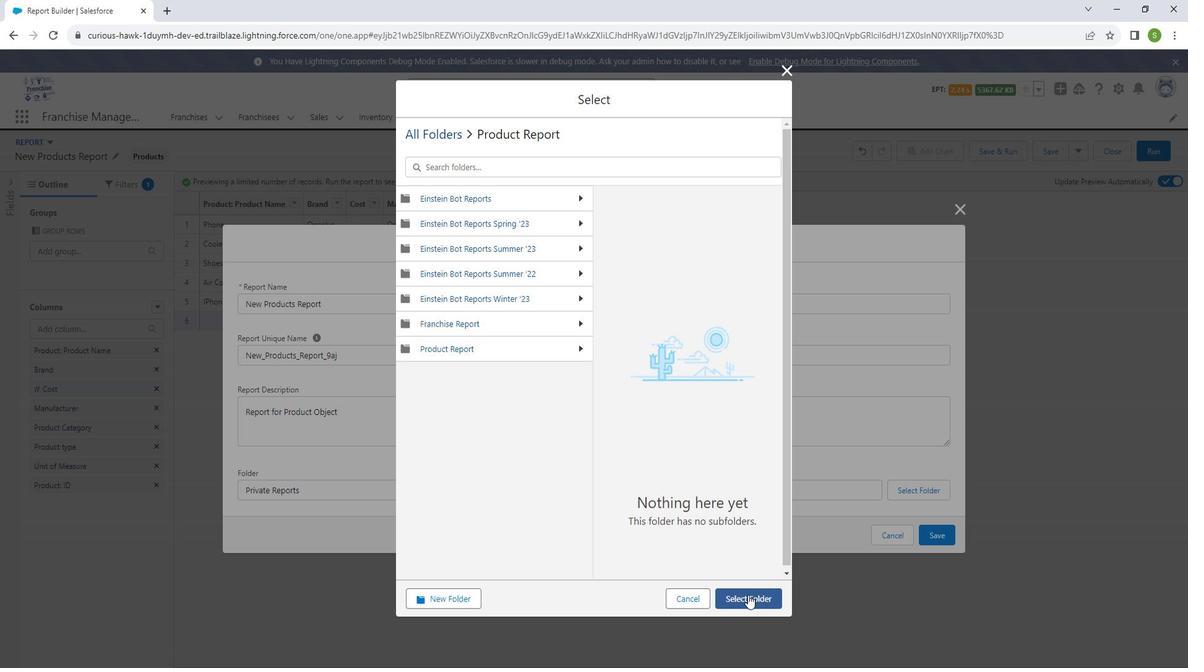 
Action: Mouse pressed left at (759, 586)
Screenshot: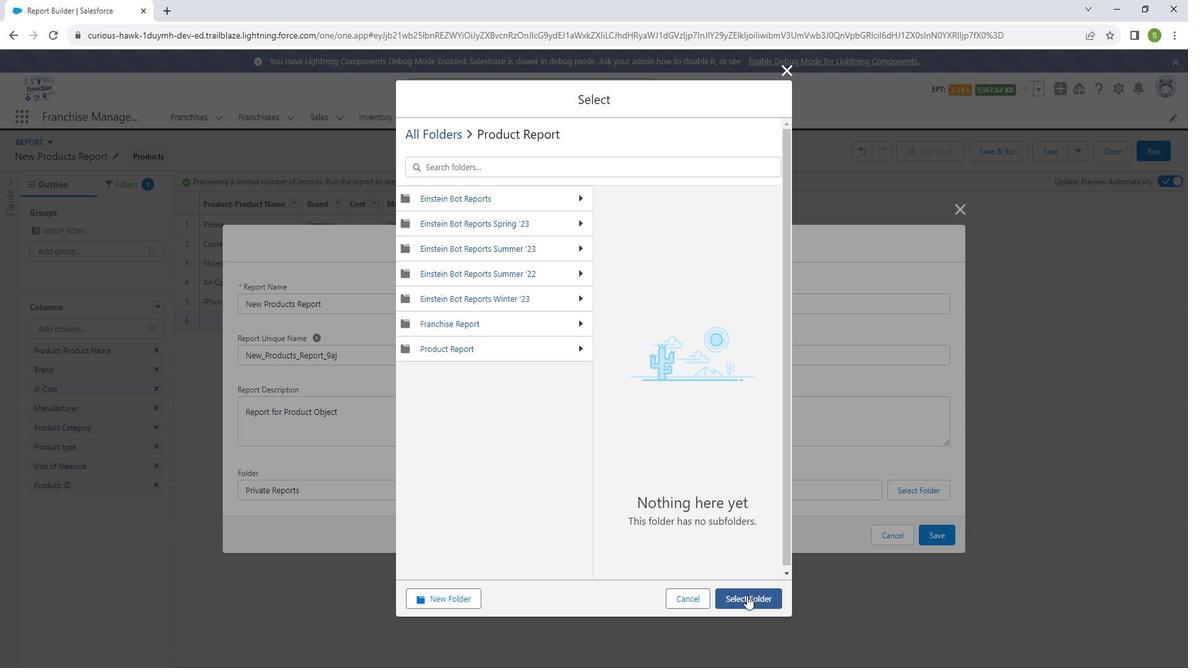 
Action: Mouse moved to (949, 524)
Screenshot: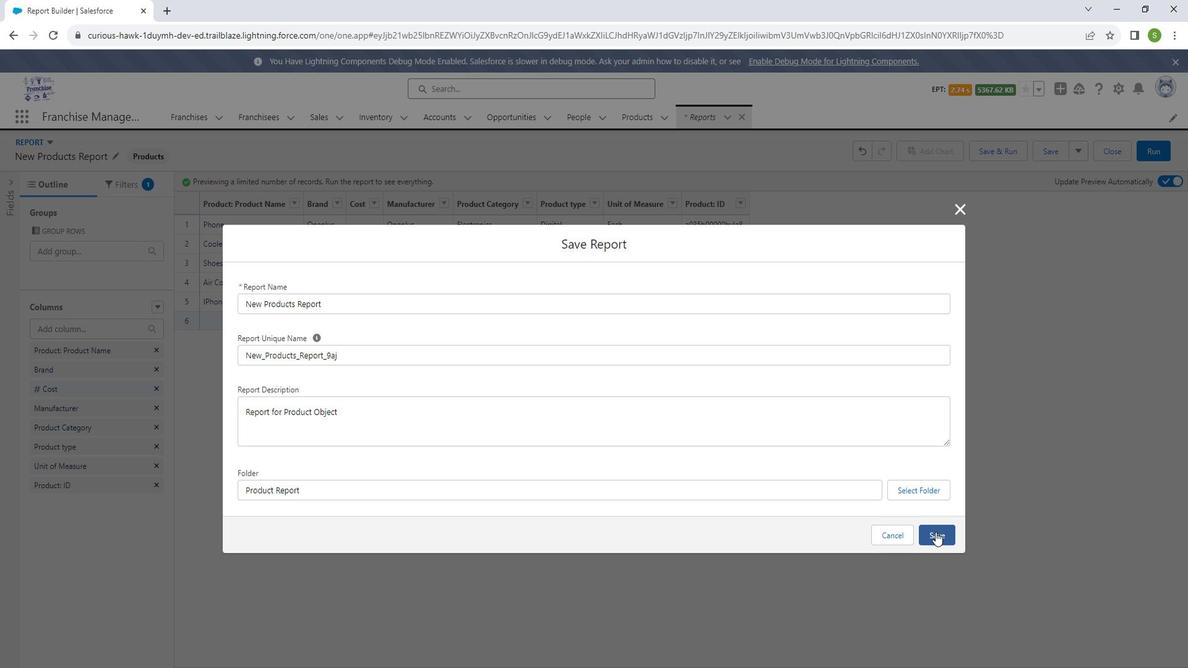 
Action: Mouse pressed left at (949, 524)
Screenshot: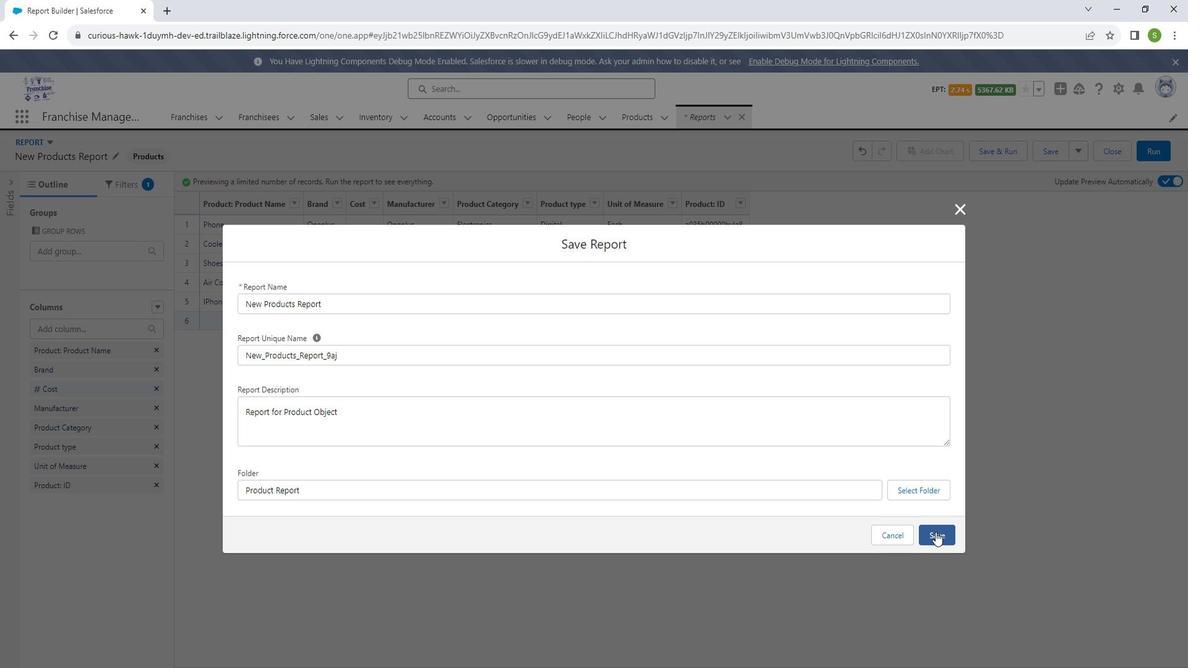 
Action: Mouse moved to (546, 297)
Screenshot: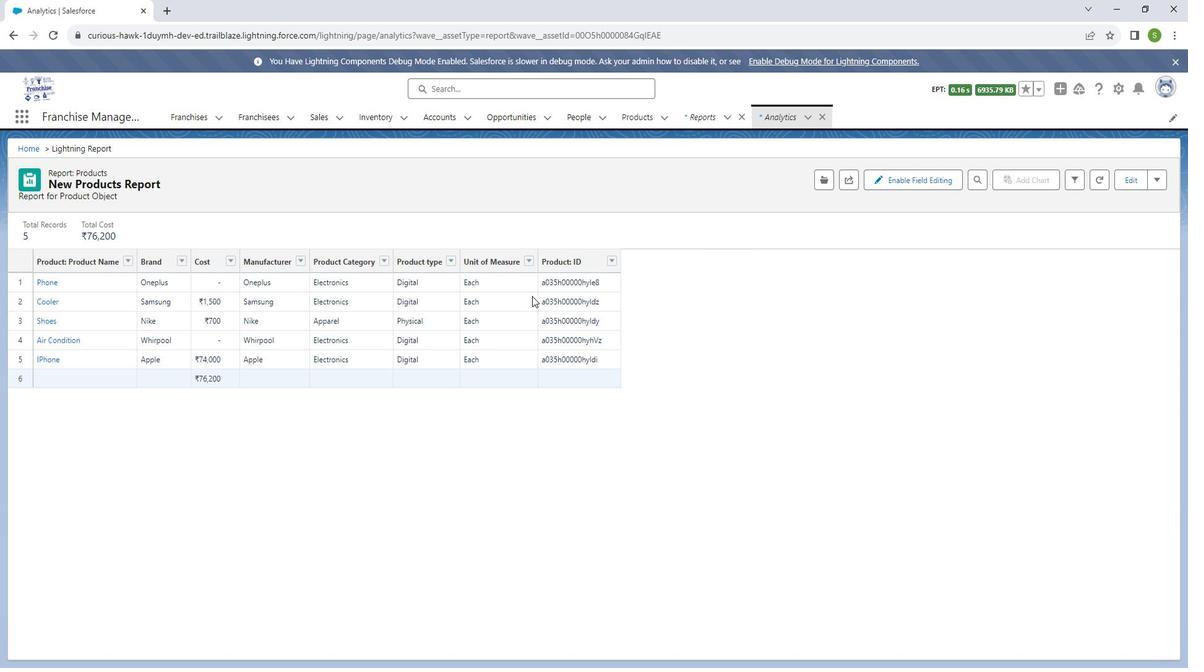 
